 Task: Find connections with filter location Gadwāl with filter topic #jobseekerswith filter profile language Potuguese with filter current company Mobile Programming LLC with filter school Amity University Gwalior with filter industry Military and International Affairs with filter service category Outsourcing with filter keywords title Sales Associate
Action: Mouse moved to (531, 87)
Screenshot: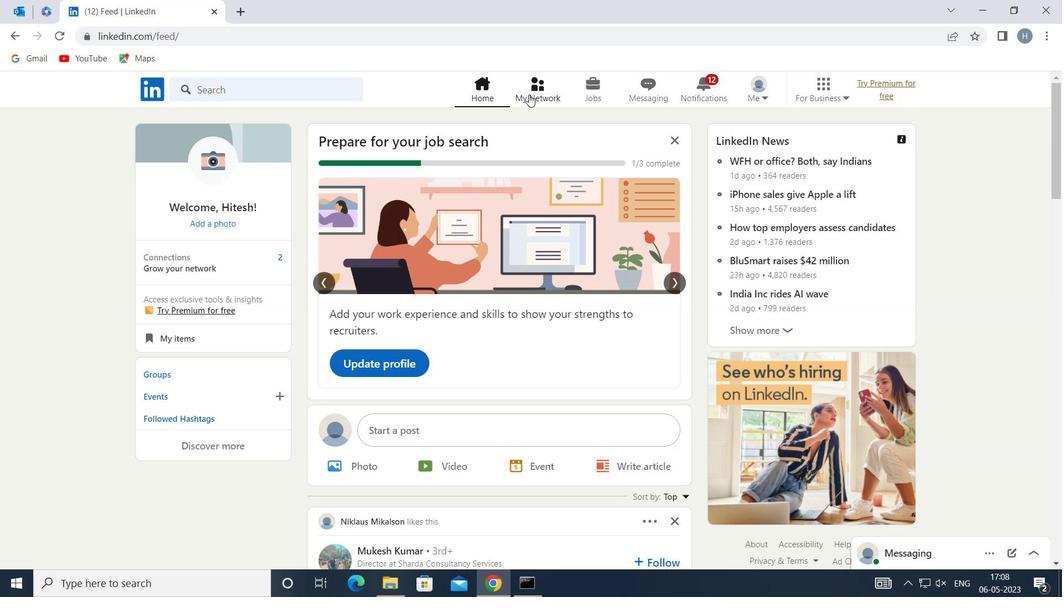 
Action: Mouse pressed left at (531, 87)
Screenshot: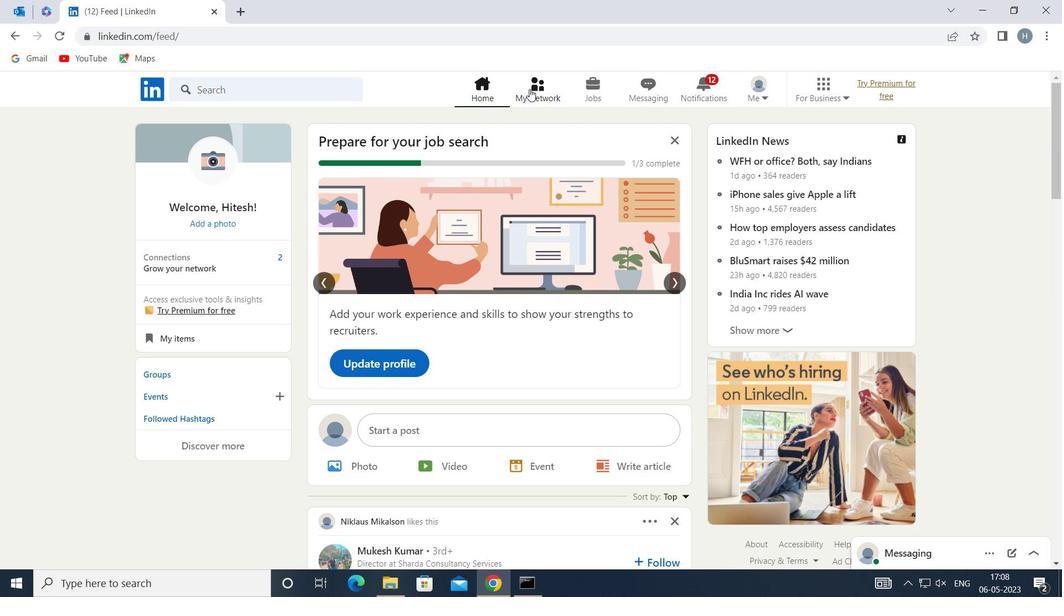 
Action: Mouse moved to (302, 164)
Screenshot: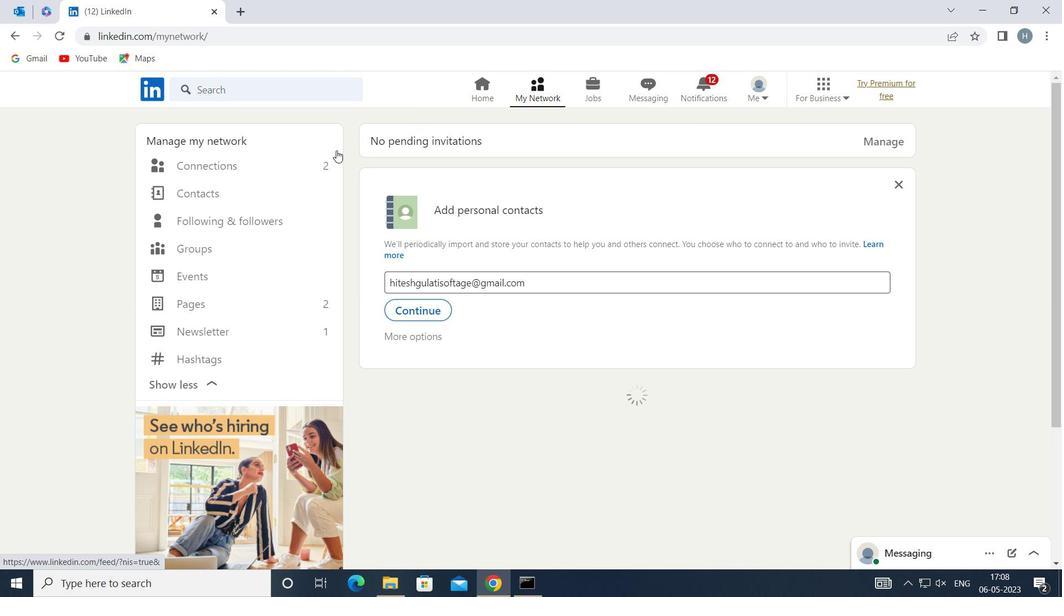 
Action: Mouse pressed left at (302, 164)
Screenshot: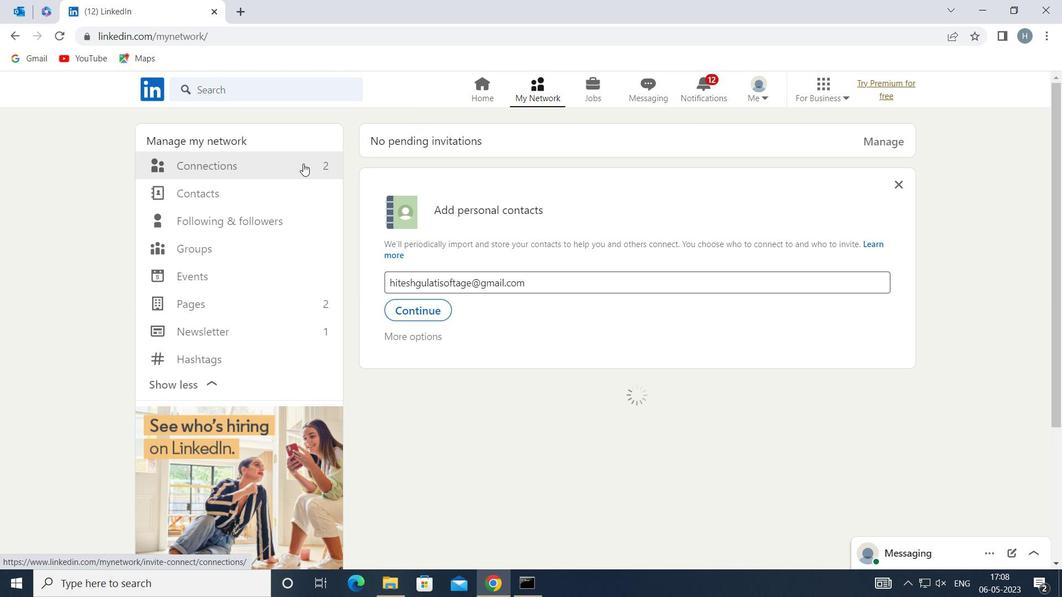 
Action: Mouse moved to (625, 170)
Screenshot: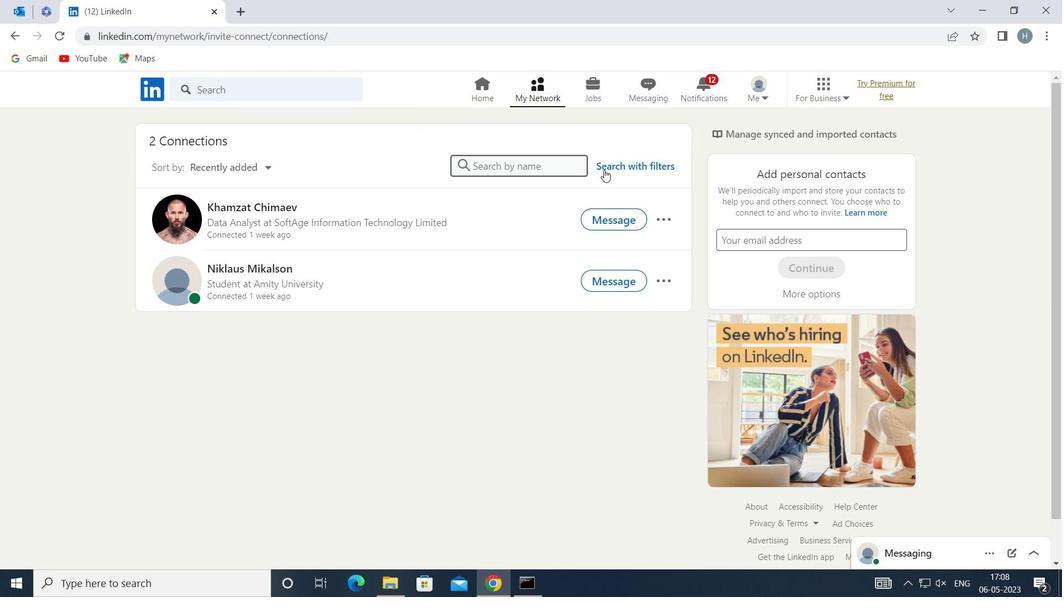 
Action: Mouse pressed left at (625, 170)
Screenshot: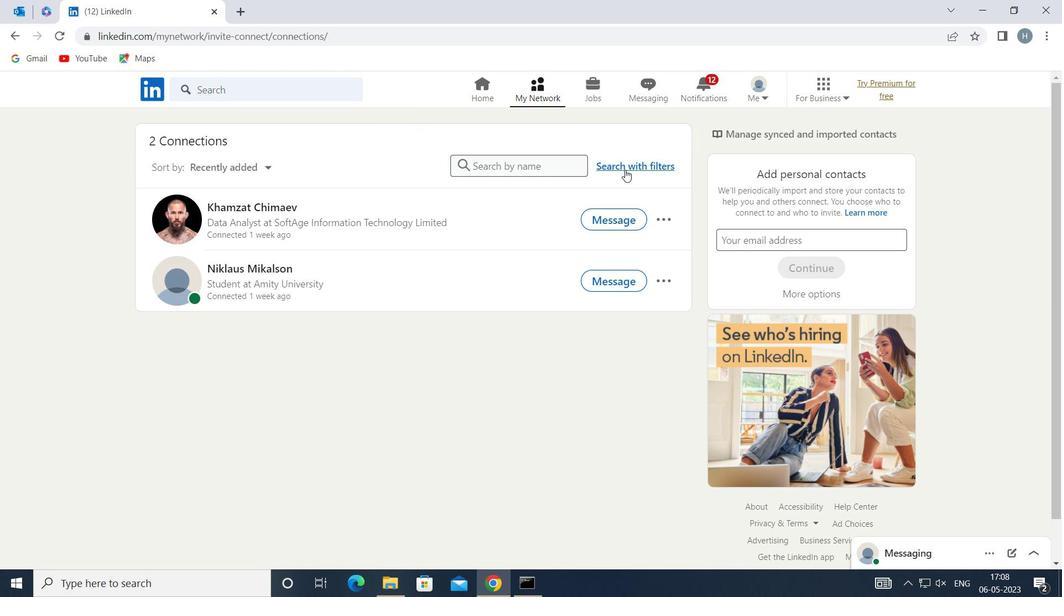 
Action: Mouse moved to (570, 126)
Screenshot: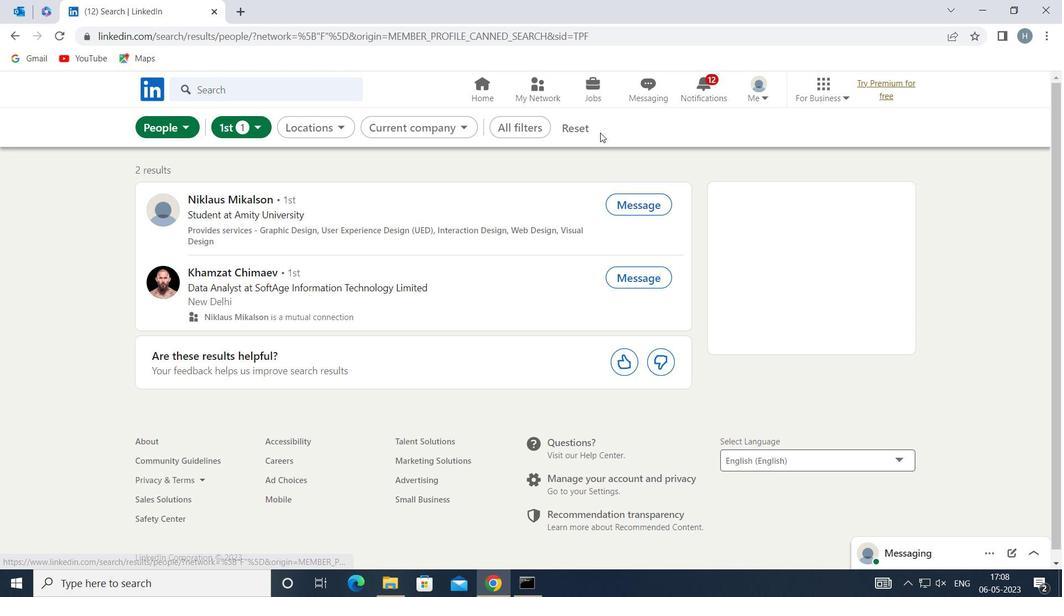 
Action: Mouse pressed left at (570, 126)
Screenshot: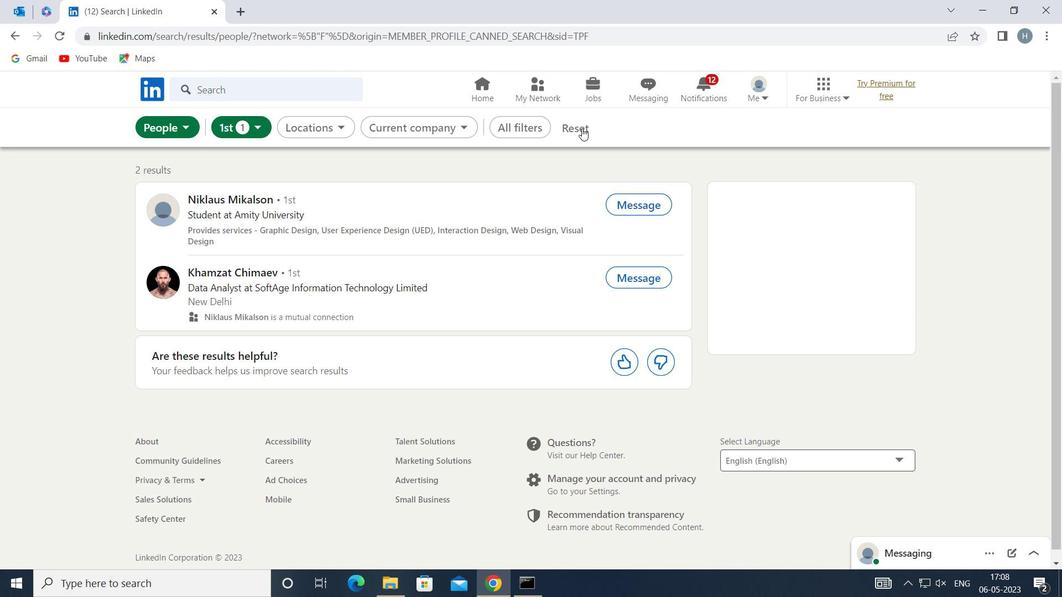 
Action: Mouse moved to (564, 126)
Screenshot: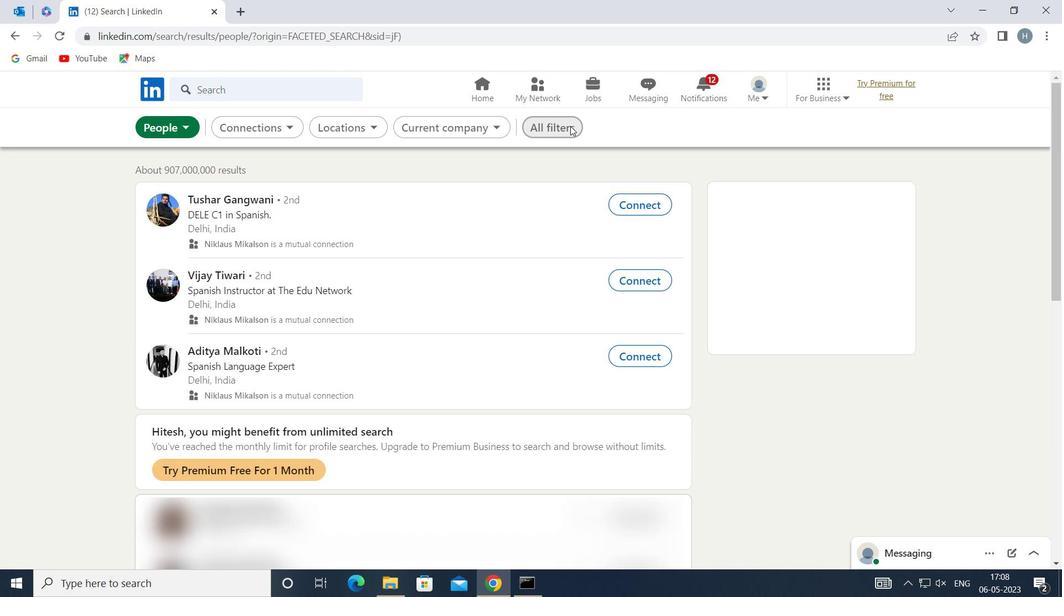 
Action: Mouse pressed left at (564, 126)
Screenshot: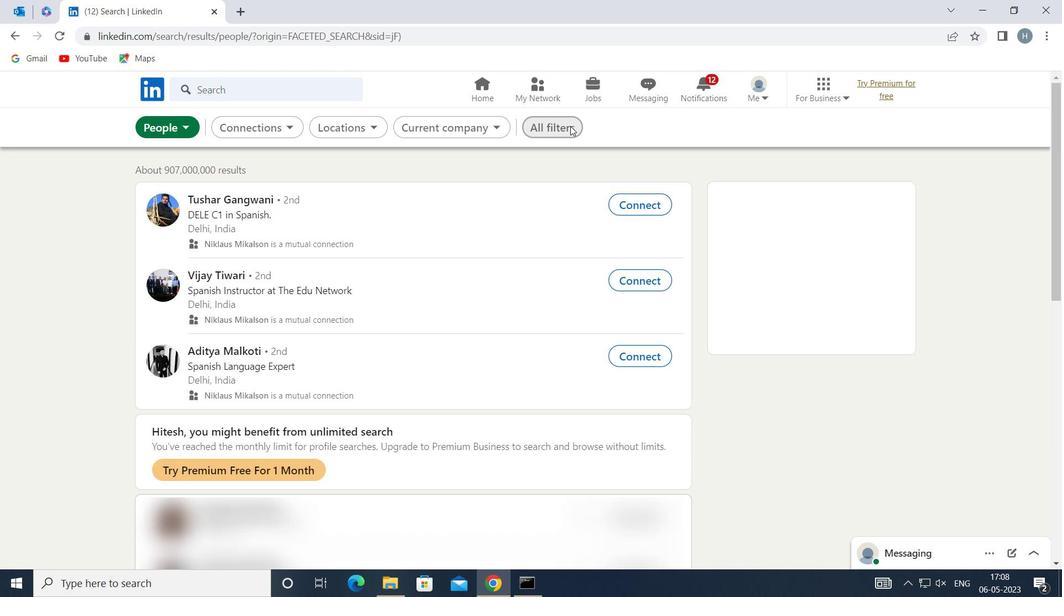 
Action: Mouse moved to (966, 387)
Screenshot: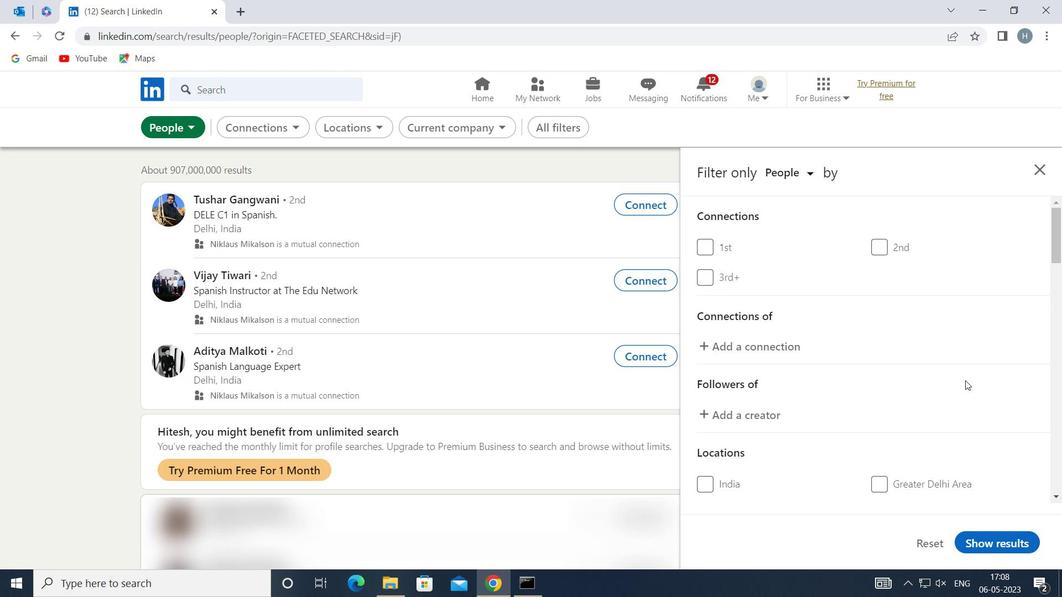 
Action: Mouse scrolled (966, 387) with delta (0, 0)
Screenshot: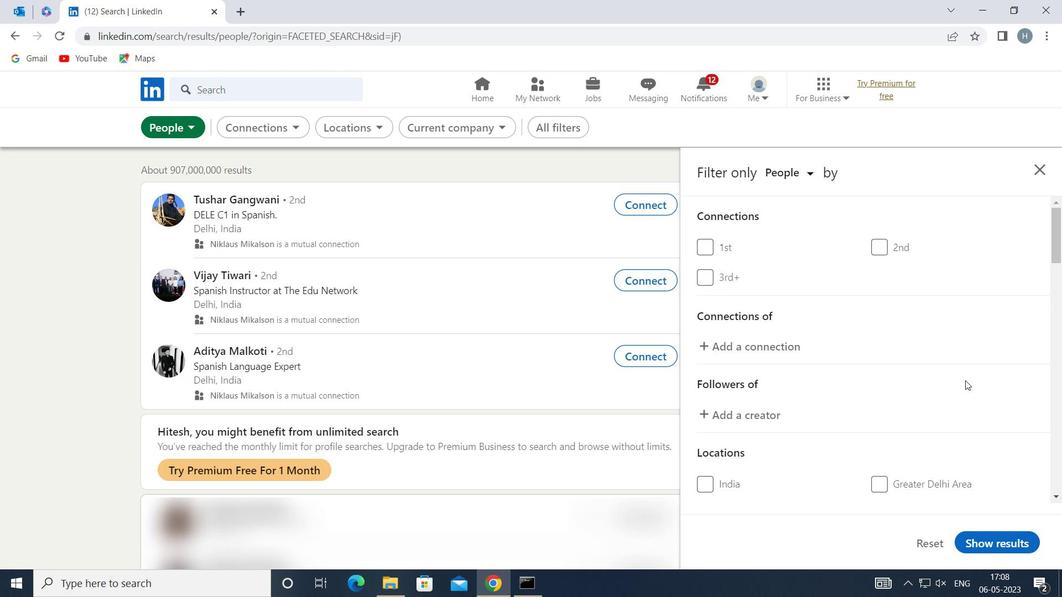 
Action: Mouse moved to (913, 351)
Screenshot: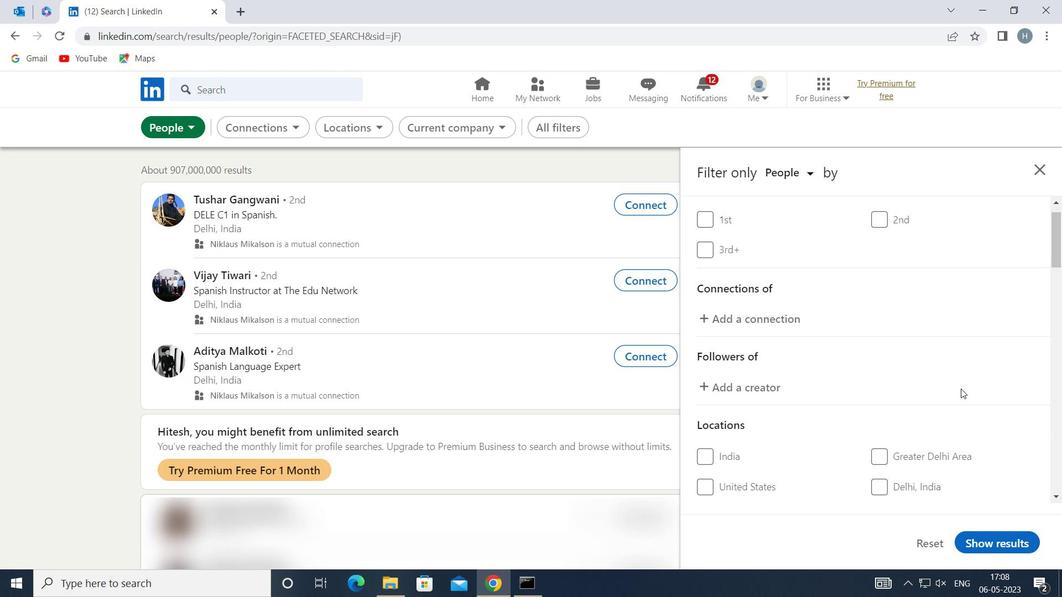 
Action: Mouse scrolled (913, 350) with delta (0, 0)
Screenshot: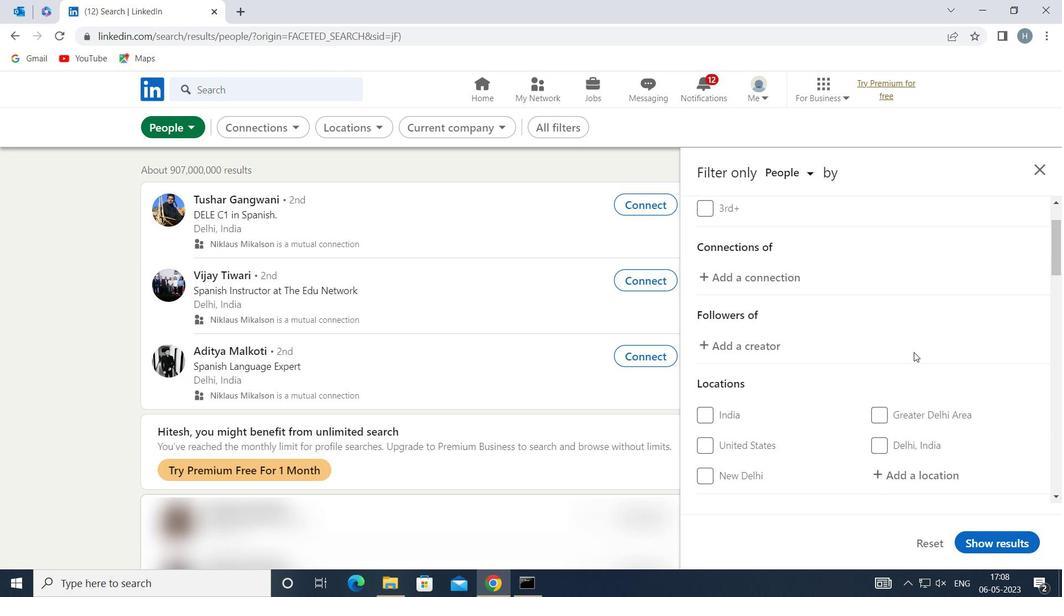 
Action: Mouse moved to (927, 403)
Screenshot: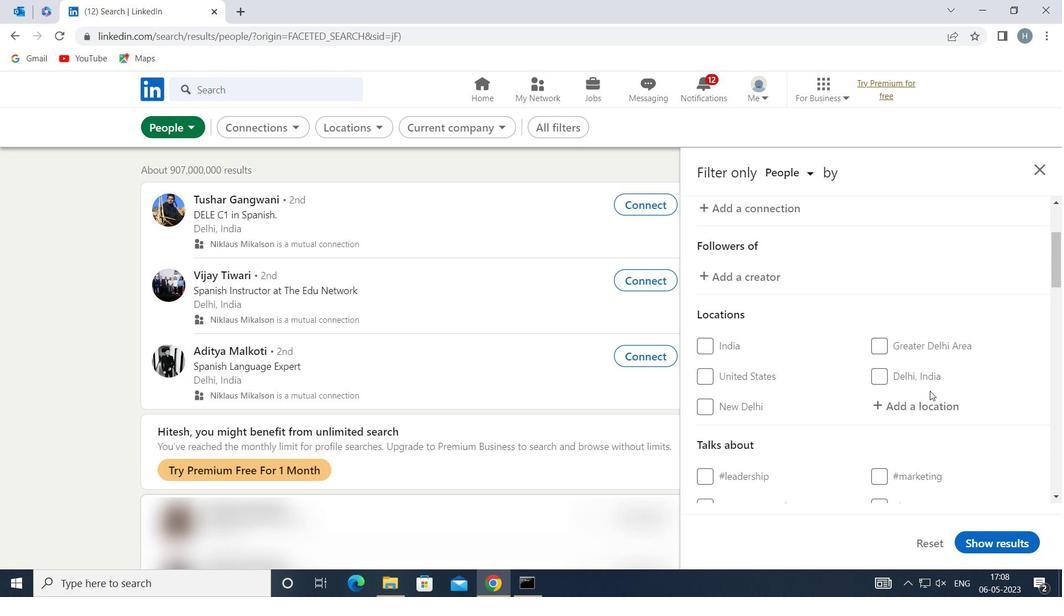 
Action: Mouse pressed left at (927, 403)
Screenshot: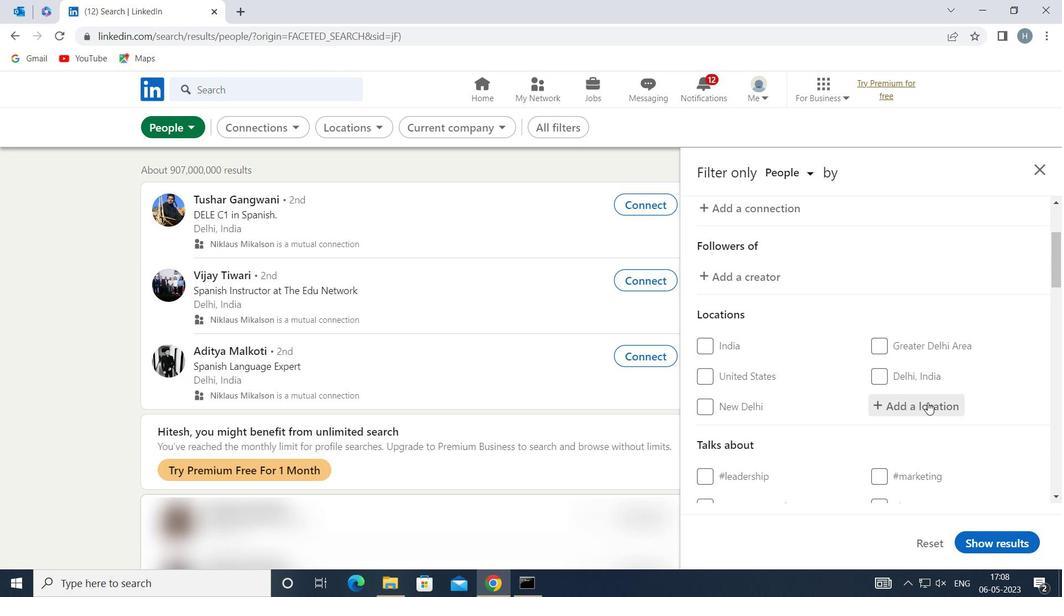 
Action: Key pressed <Key.shift>GADWAL
Screenshot: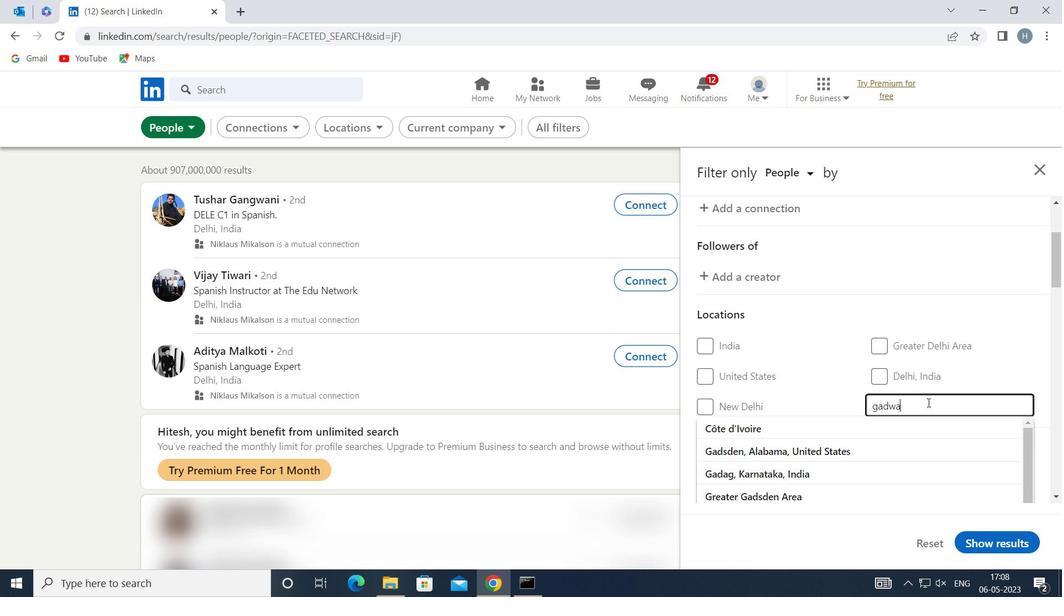 
Action: Mouse moved to (920, 427)
Screenshot: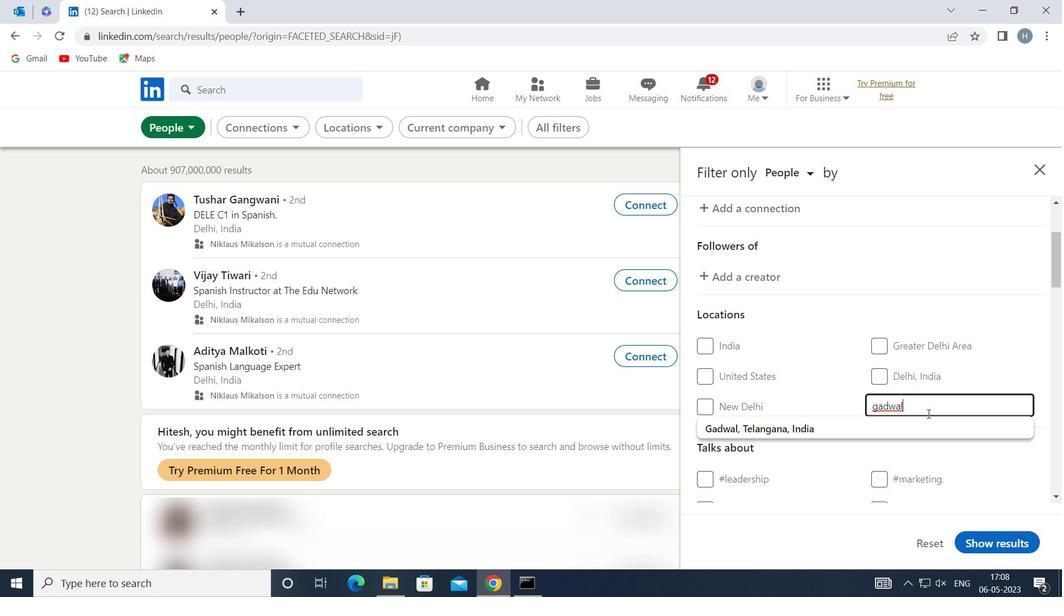 
Action: Mouse pressed left at (920, 427)
Screenshot: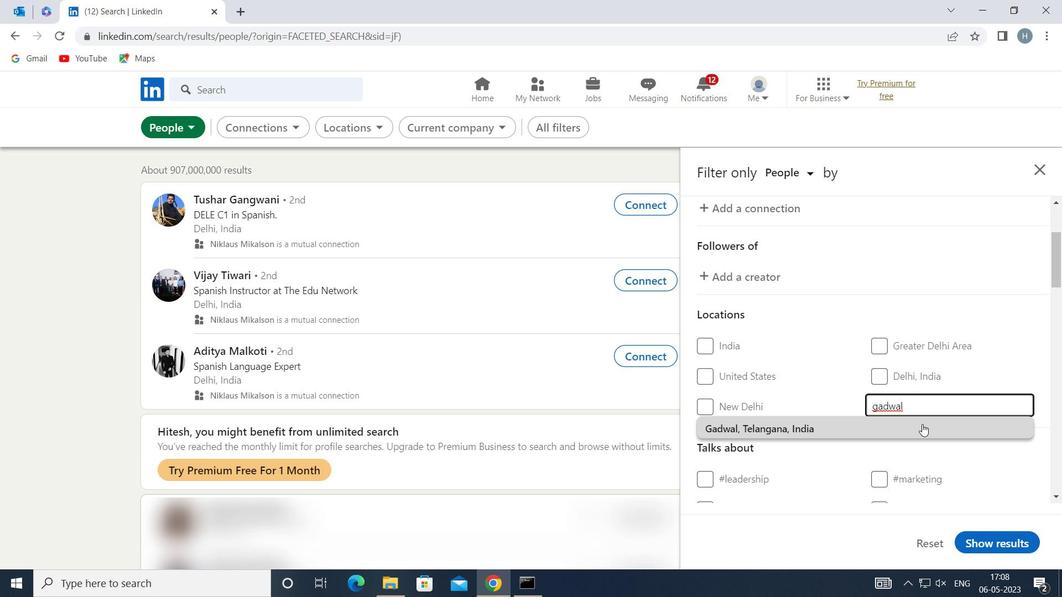 
Action: Mouse moved to (915, 416)
Screenshot: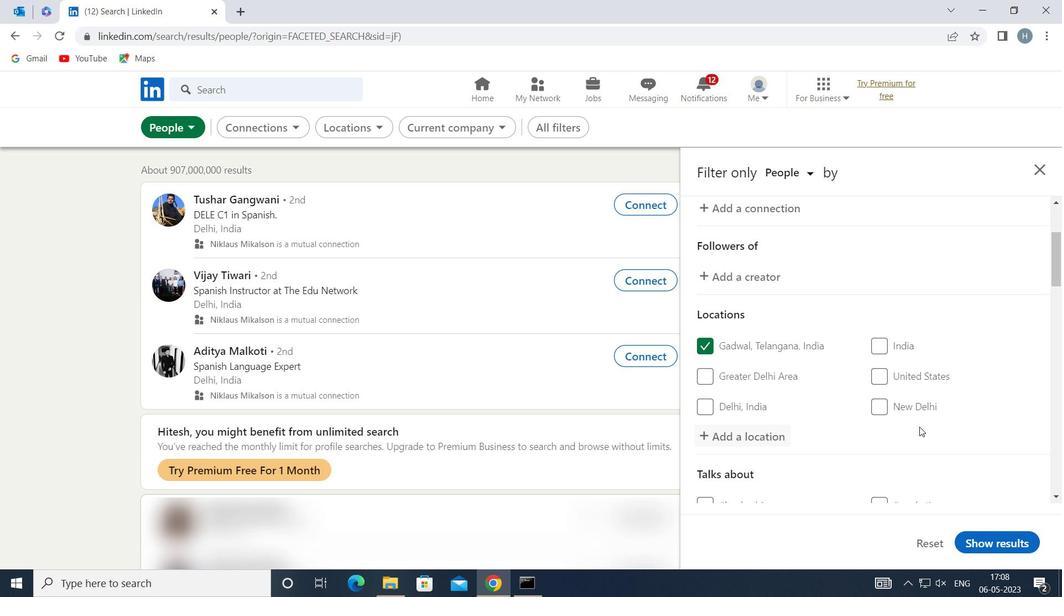 
Action: Mouse scrolled (915, 415) with delta (0, 0)
Screenshot: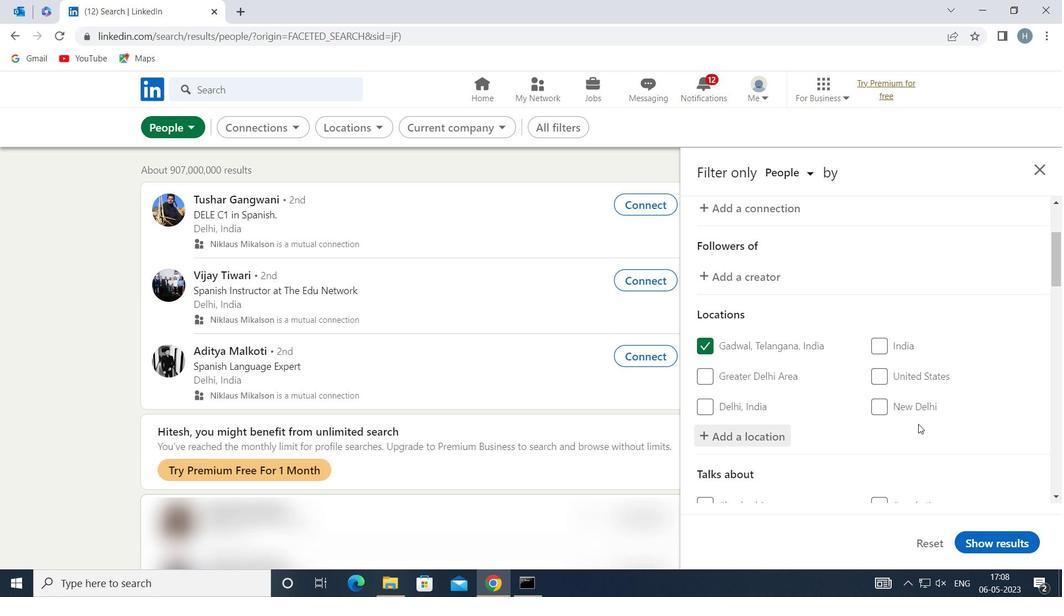 
Action: Mouse scrolled (915, 415) with delta (0, 0)
Screenshot: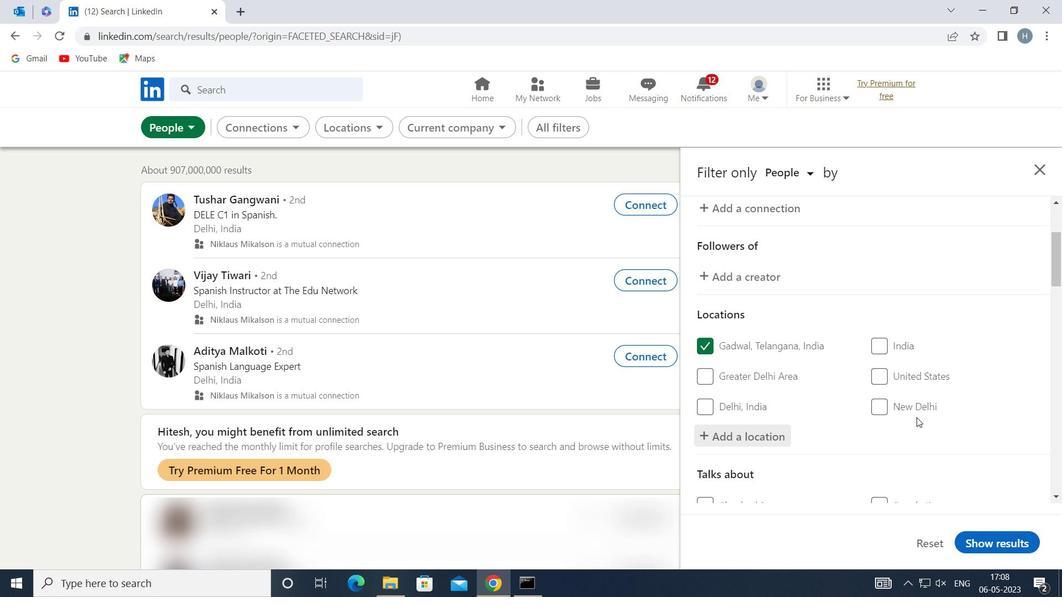 
Action: Mouse moved to (914, 410)
Screenshot: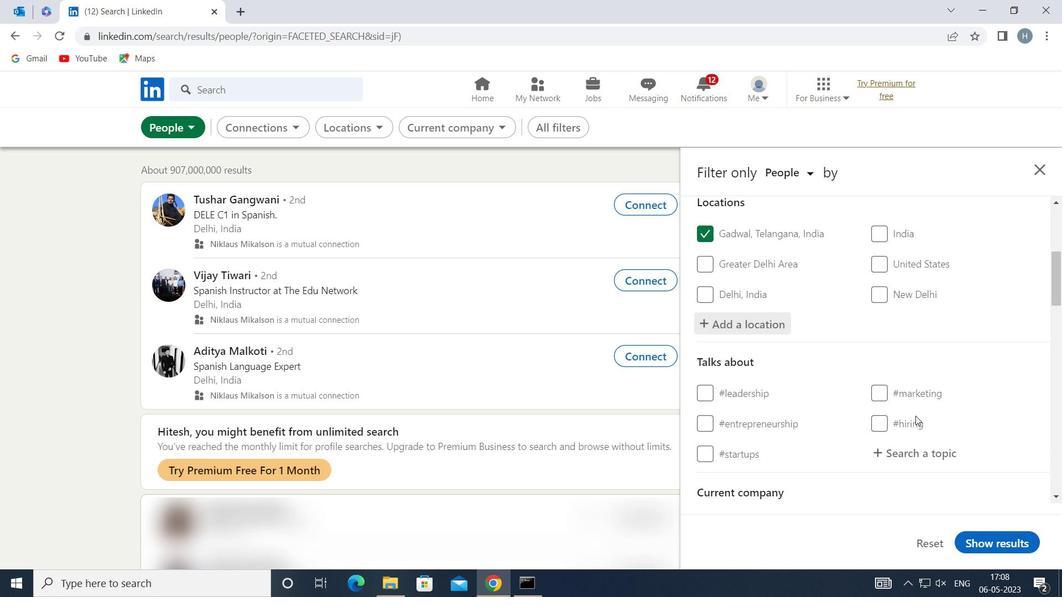 
Action: Mouse scrolled (914, 410) with delta (0, 0)
Screenshot: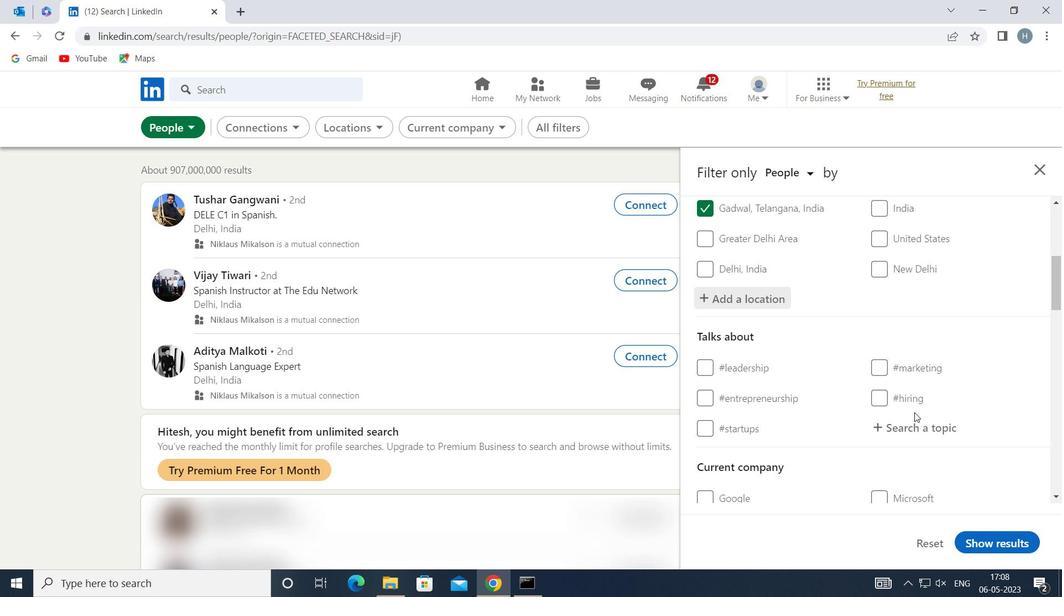 
Action: Mouse moved to (930, 354)
Screenshot: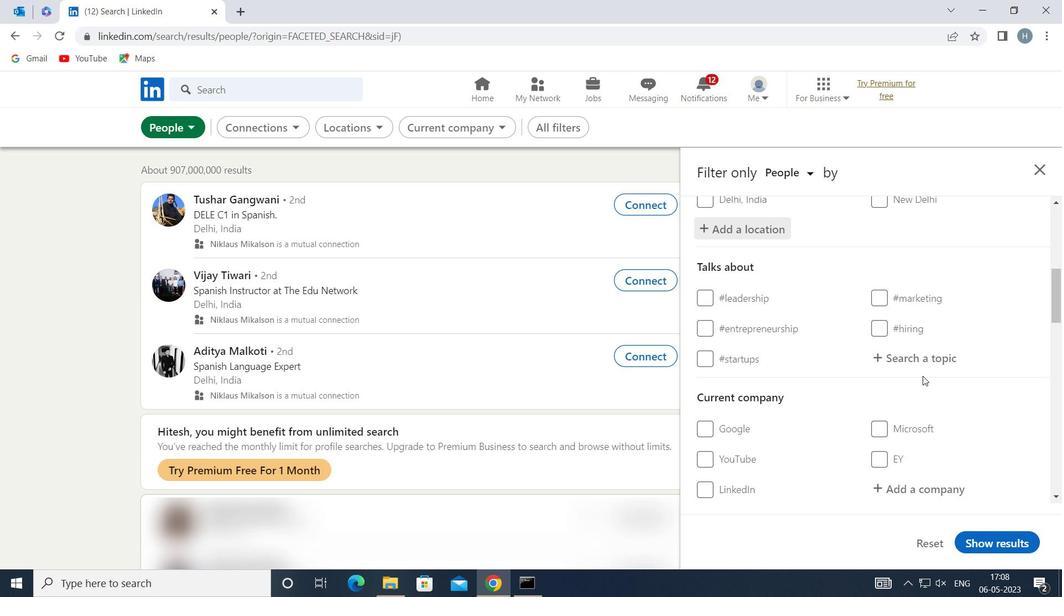 
Action: Mouse pressed left at (930, 354)
Screenshot: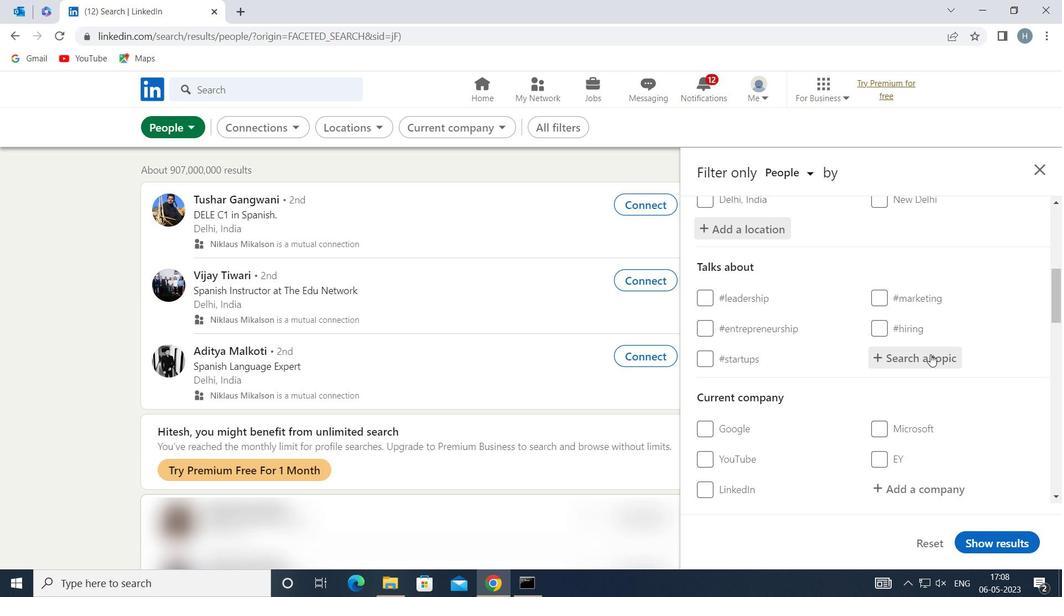 
Action: Key pressed <Key.shift>JOBSEEKERS
Screenshot: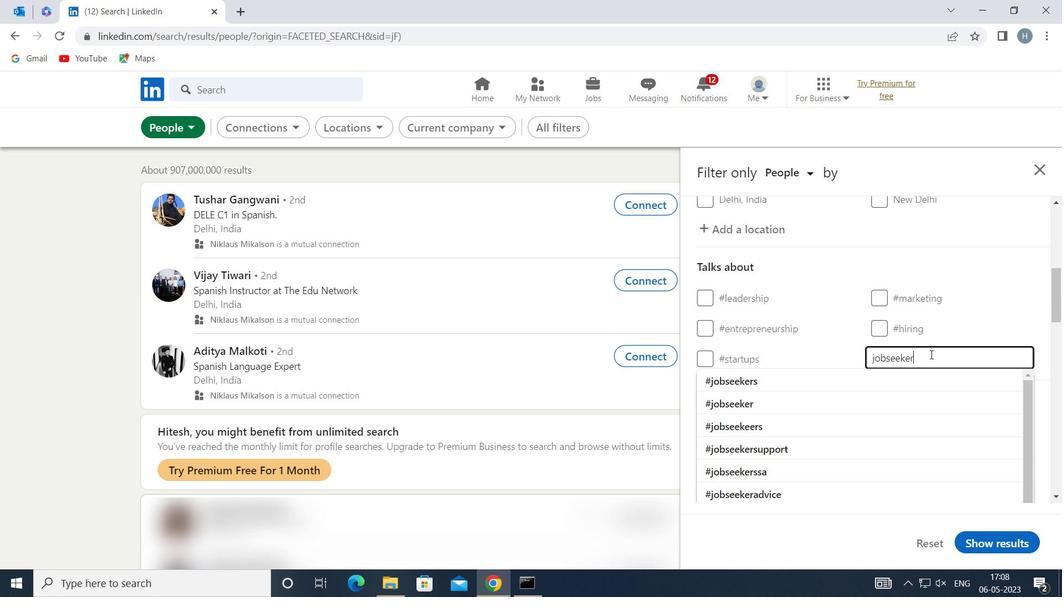 
Action: Mouse moved to (884, 381)
Screenshot: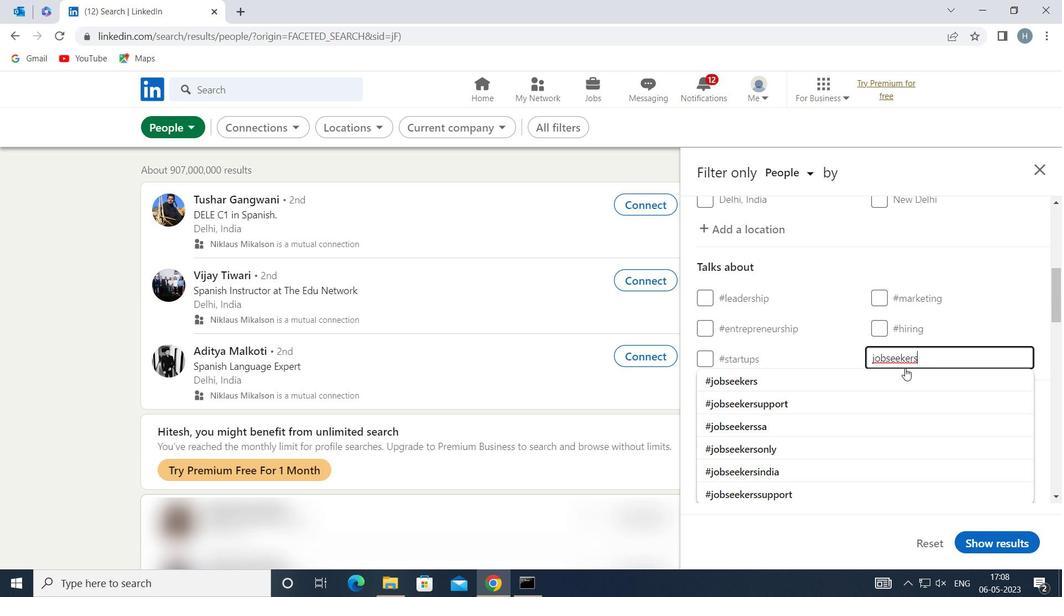 
Action: Mouse pressed left at (884, 381)
Screenshot: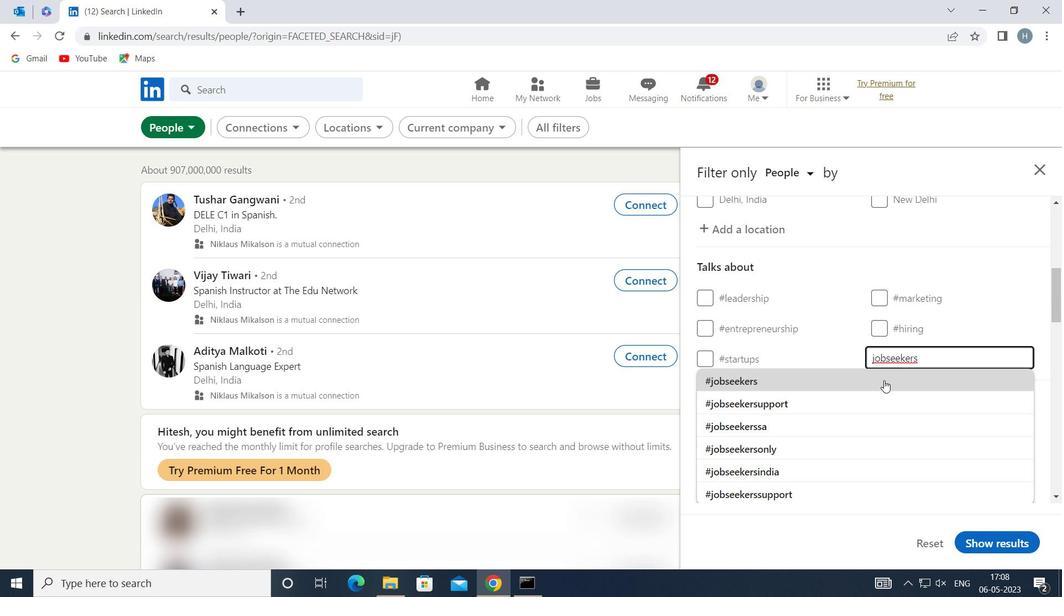 
Action: Mouse moved to (872, 363)
Screenshot: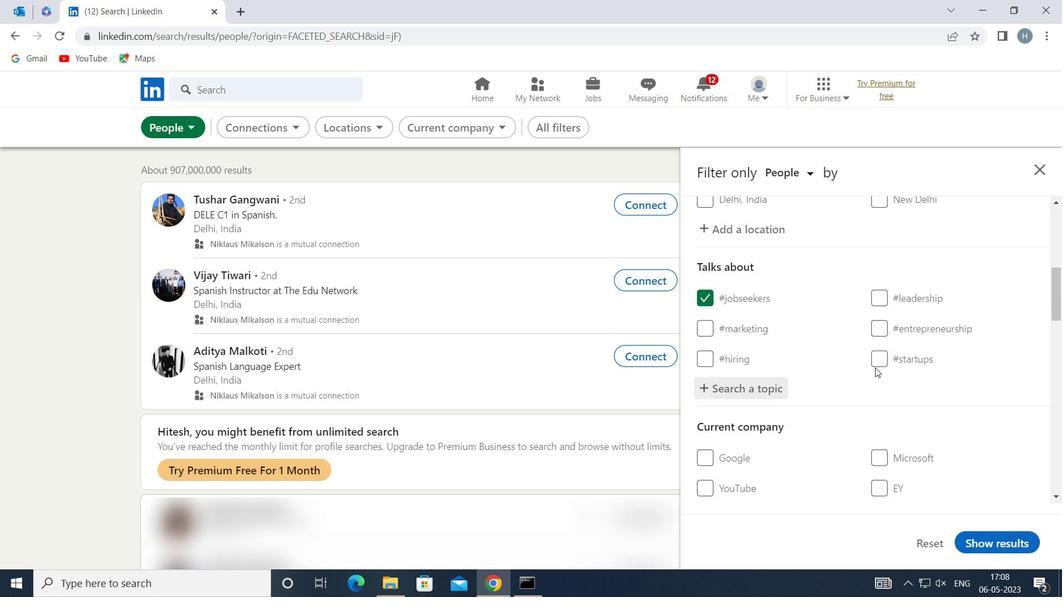 
Action: Mouse scrolled (872, 362) with delta (0, 0)
Screenshot: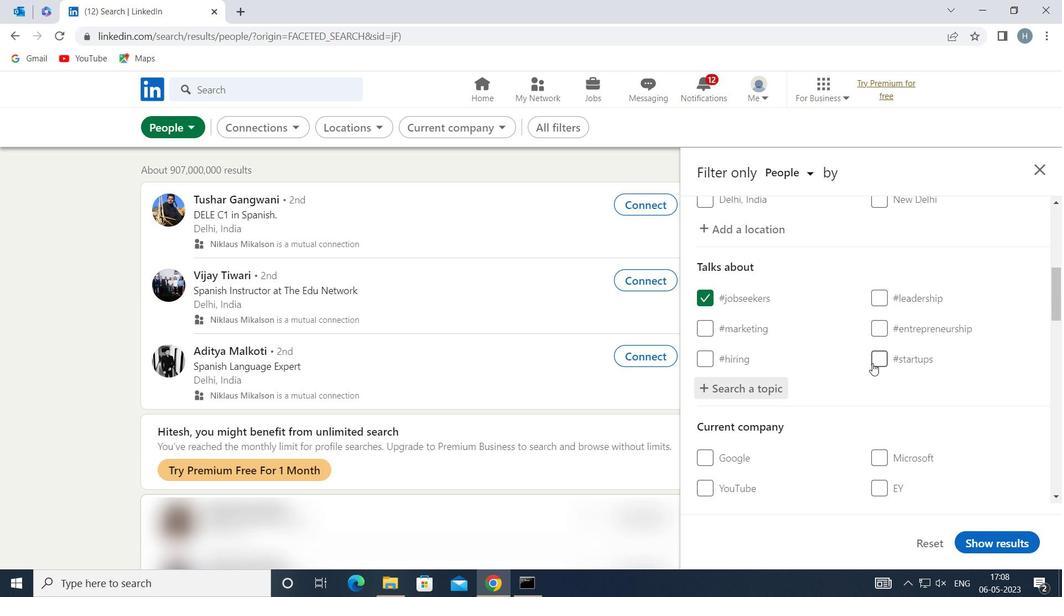 
Action: Mouse moved to (871, 360)
Screenshot: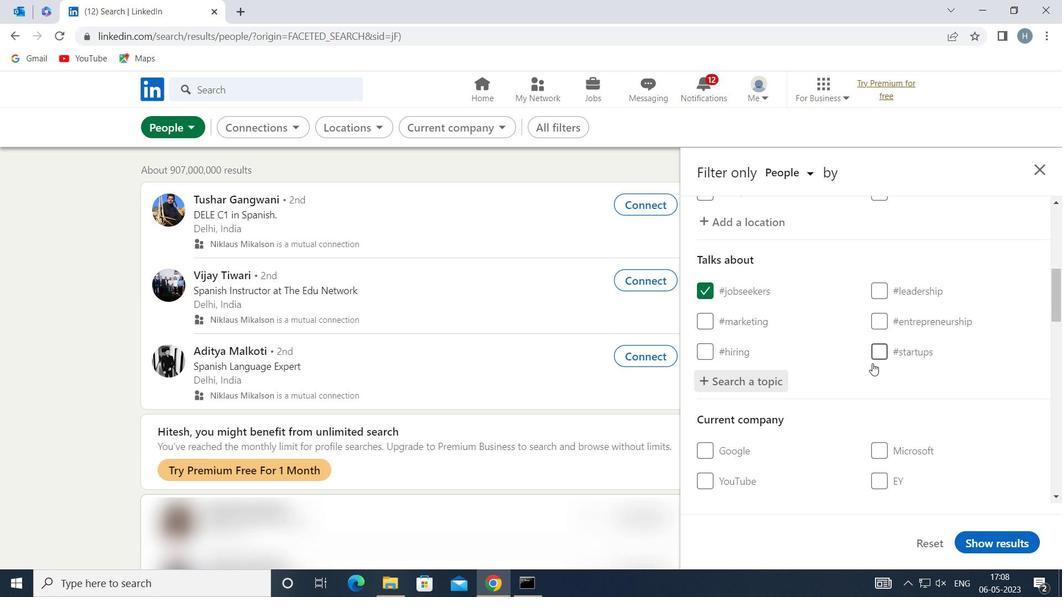 
Action: Mouse scrolled (871, 359) with delta (0, 0)
Screenshot: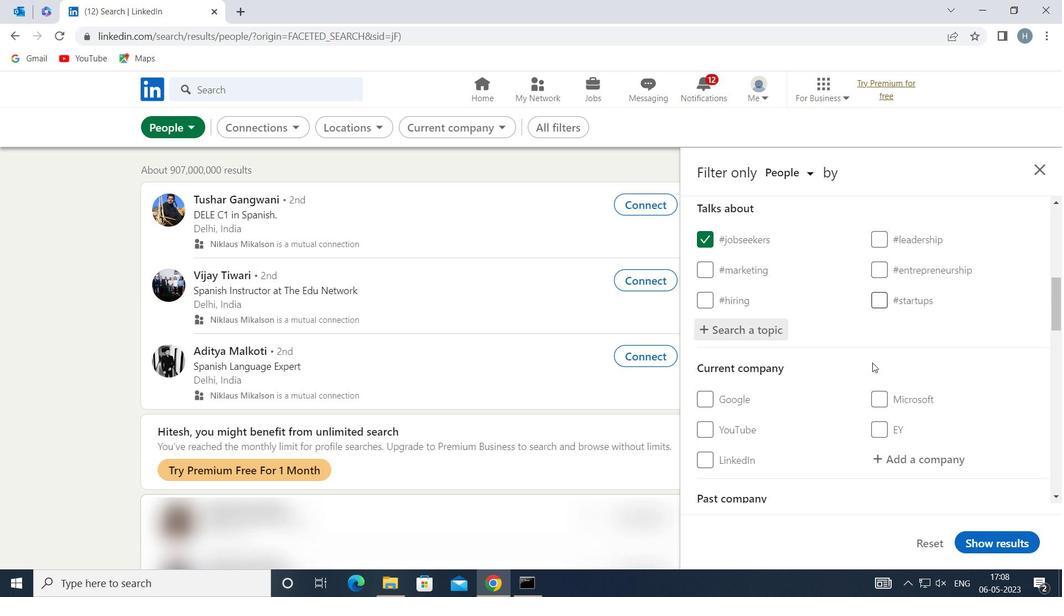 
Action: Mouse moved to (870, 354)
Screenshot: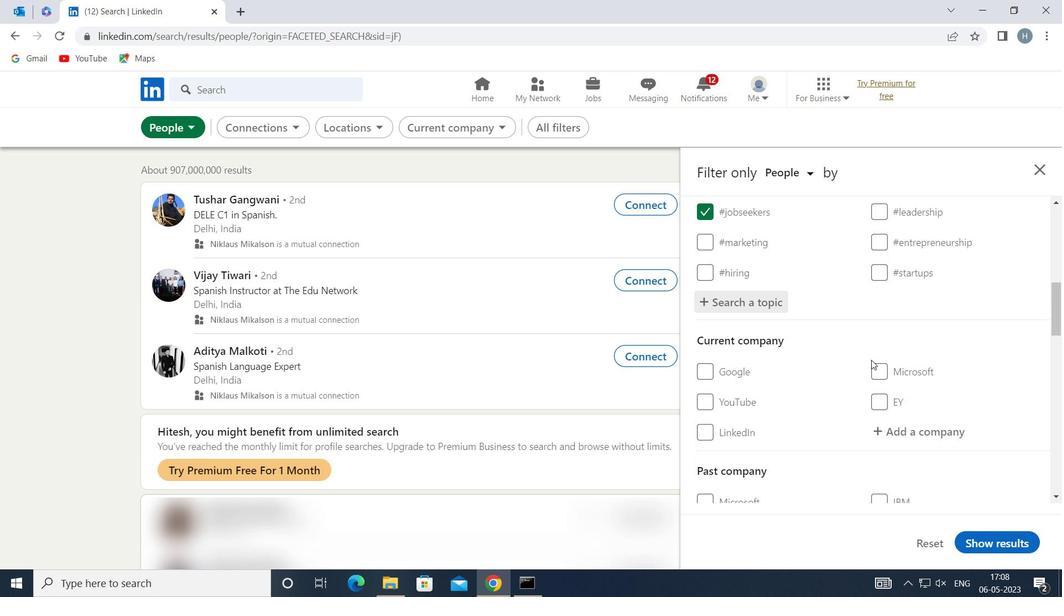 
Action: Mouse scrolled (870, 353) with delta (0, 0)
Screenshot: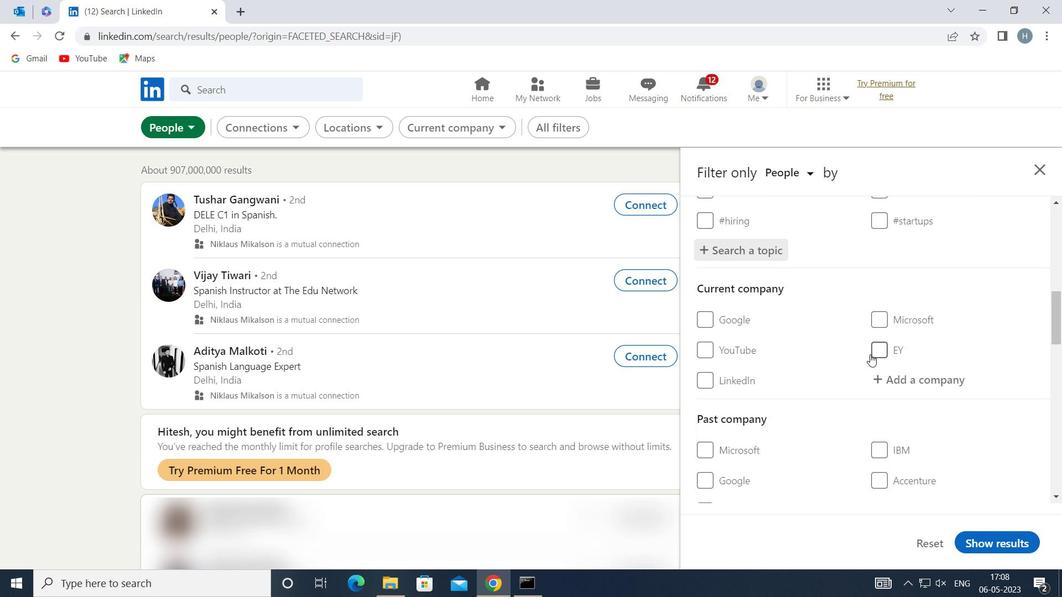 
Action: Mouse moved to (870, 351)
Screenshot: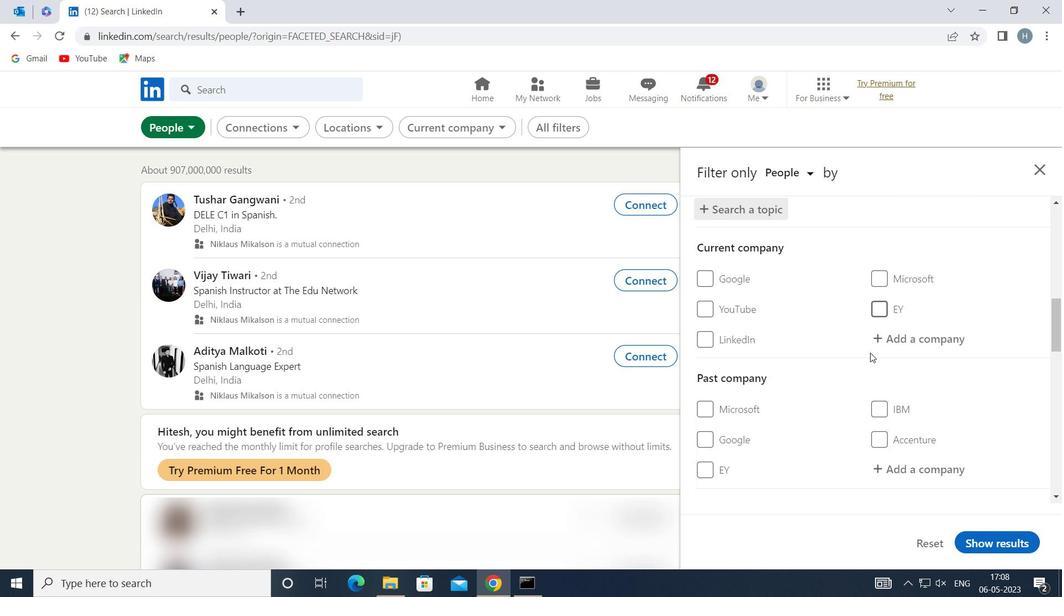 
Action: Mouse scrolled (870, 351) with delta (0, 0)
Screenshot: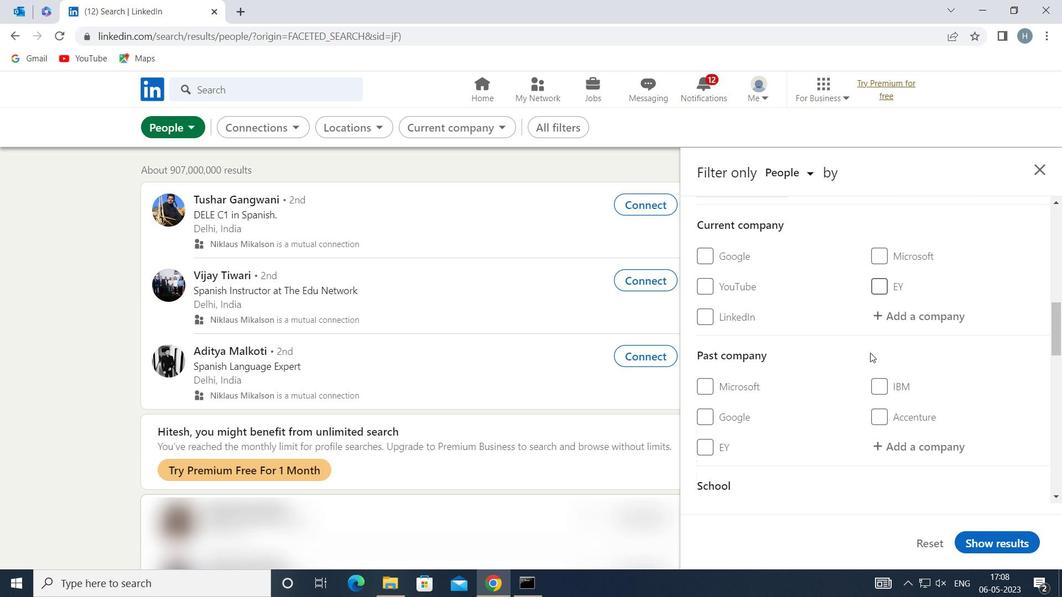 
Action: Mouse scrolled (870, 351) with delta (0, 0)
Screenshot: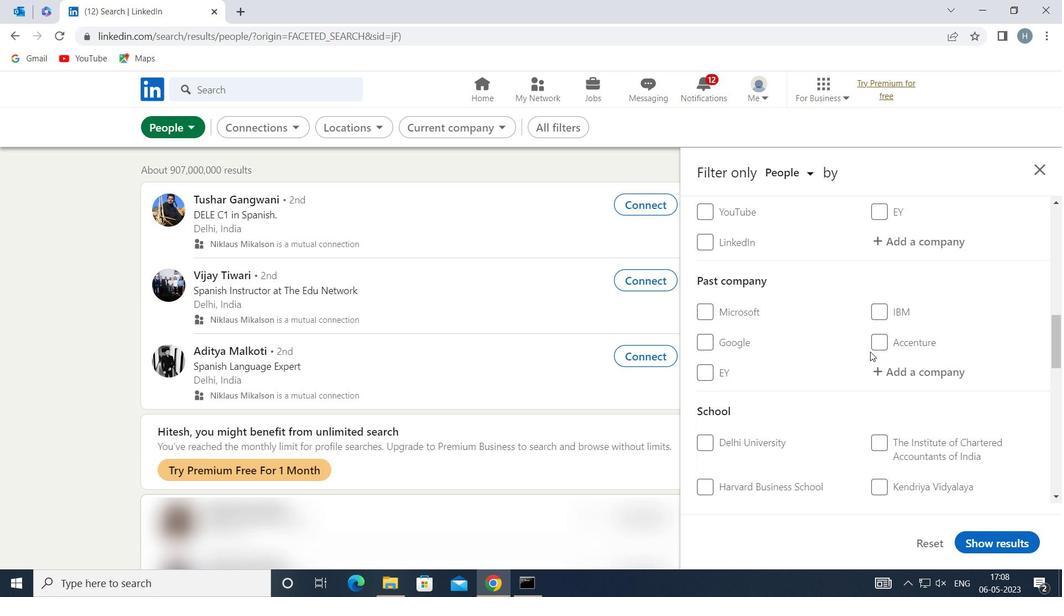 
Action: Mouse scrolled (870, 351) with delta (0, 0)
Screenshot: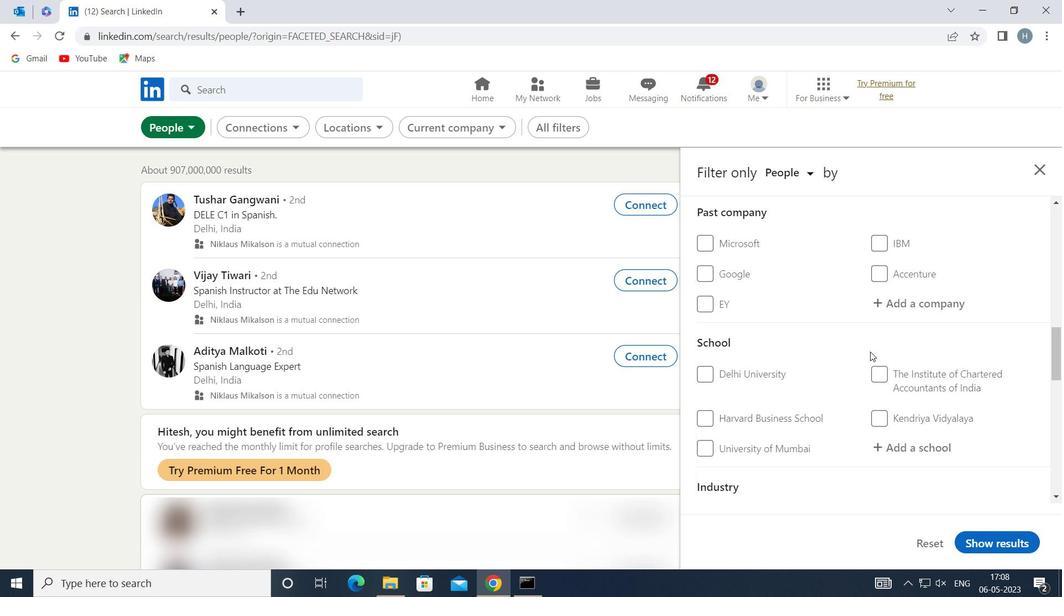 
Action: Mouse scrolled (870, 351) with delta (0, 0)
Screenshot: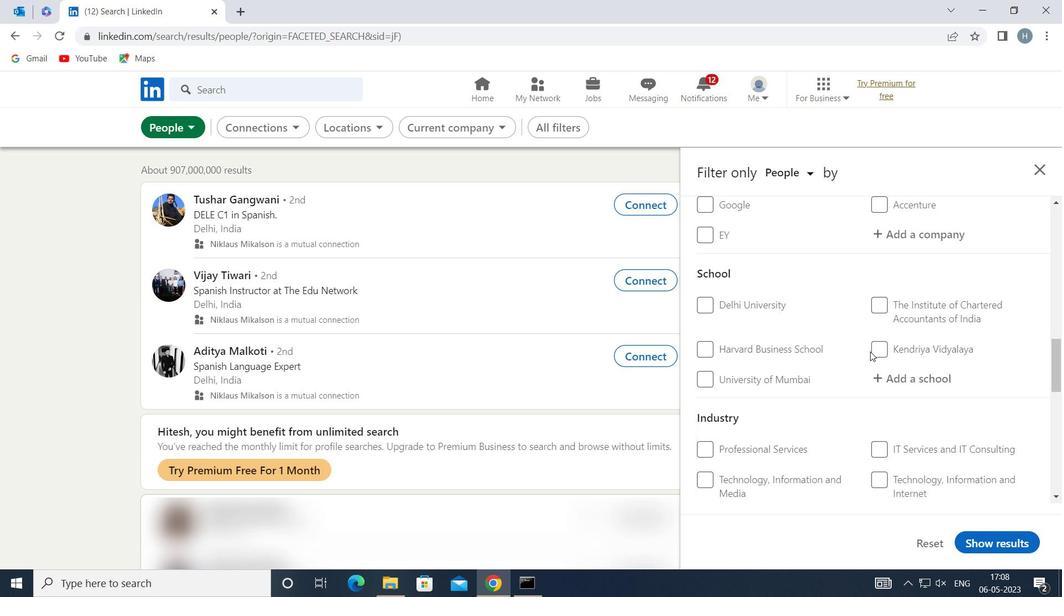 
Action: Mouse scrolled (870, 351) with delta (0, 0)
Screenshot: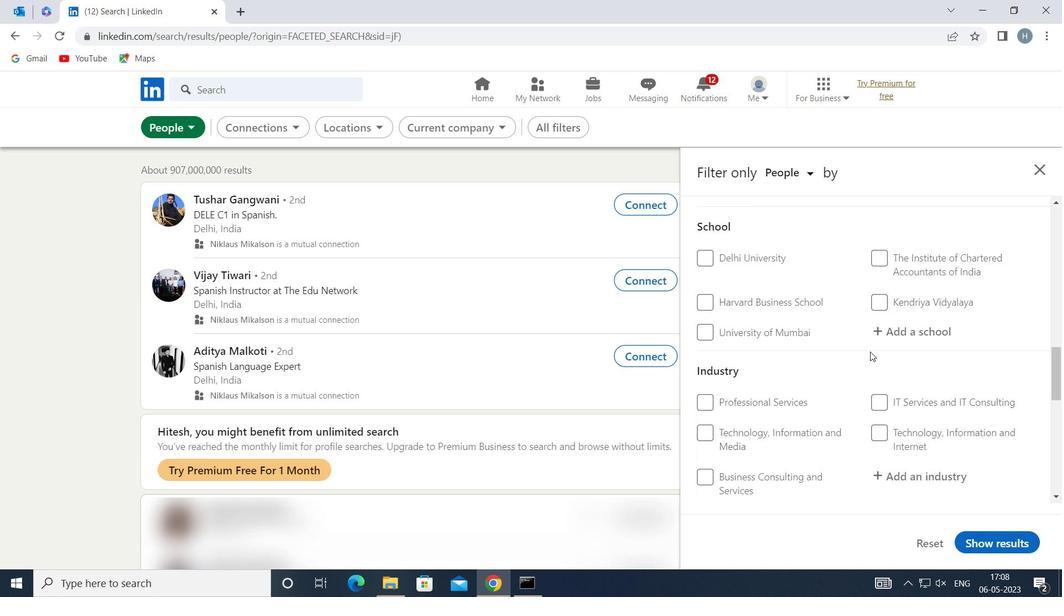 
Action: Mouse scrolled (870, 351) with delta (0, 0)
Screenshot: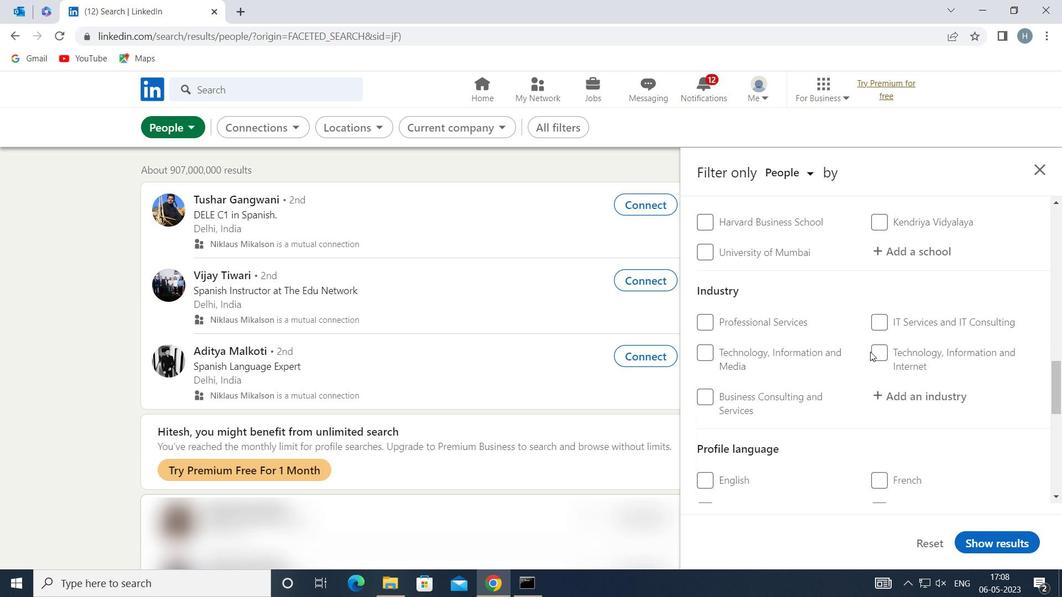 
Action: Mouse scrolled (870, 351) with delta (0, 0)
Screenshot: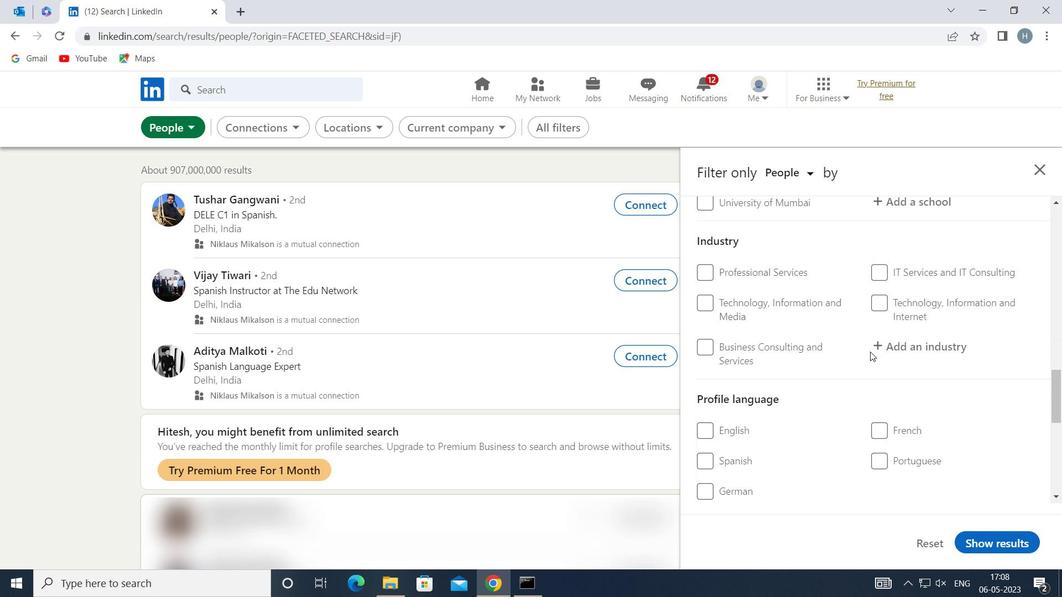 
Action: Mouse moved to (875, 360)
Screenshot: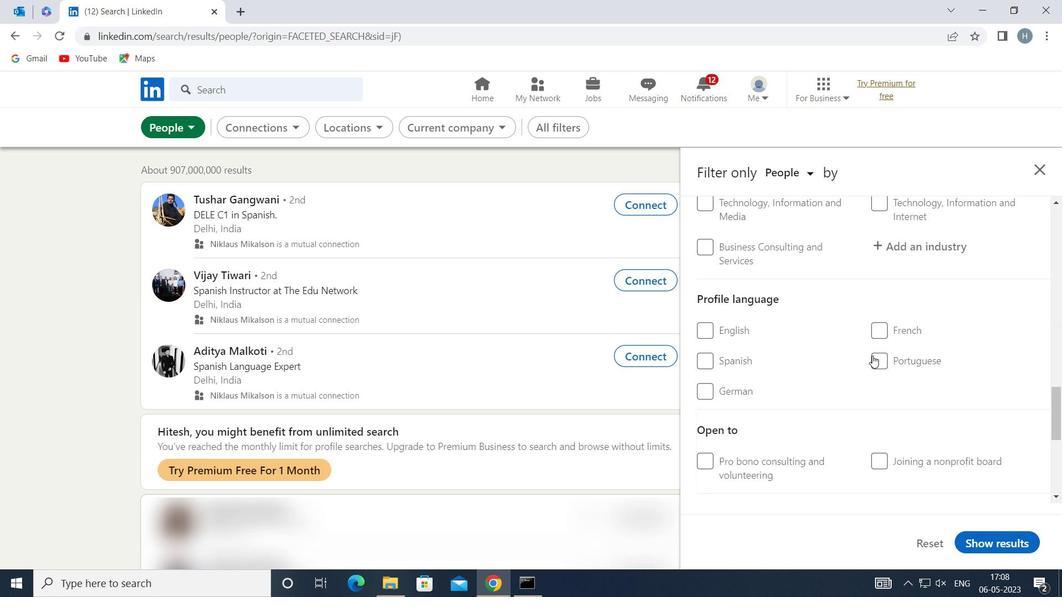 
Action: Mouse pressed left at (875, 360)
Screenshot: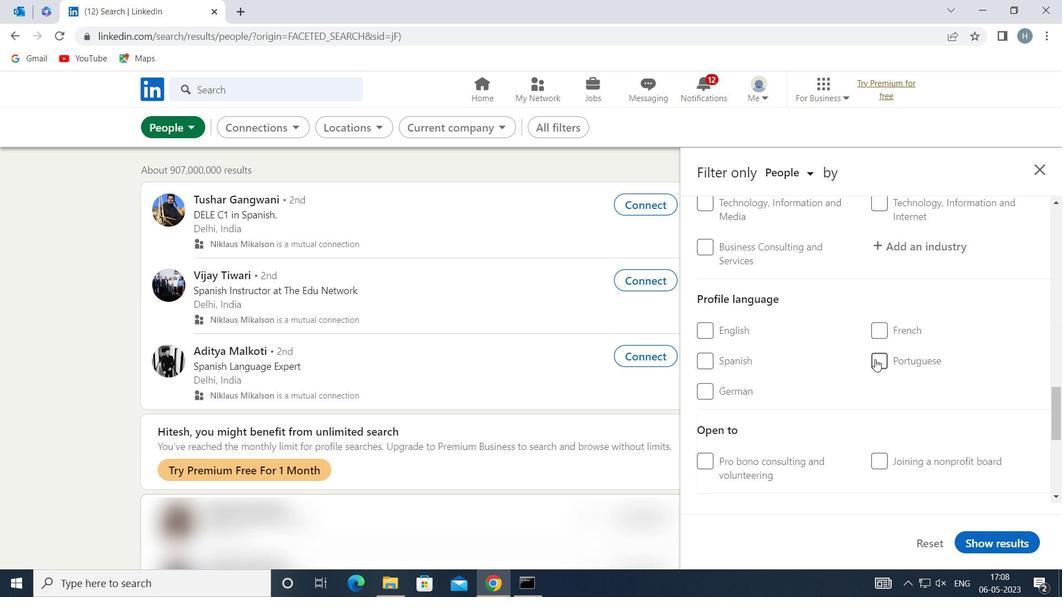 
Action: Mouse moved to (843, 370)
Screenshot: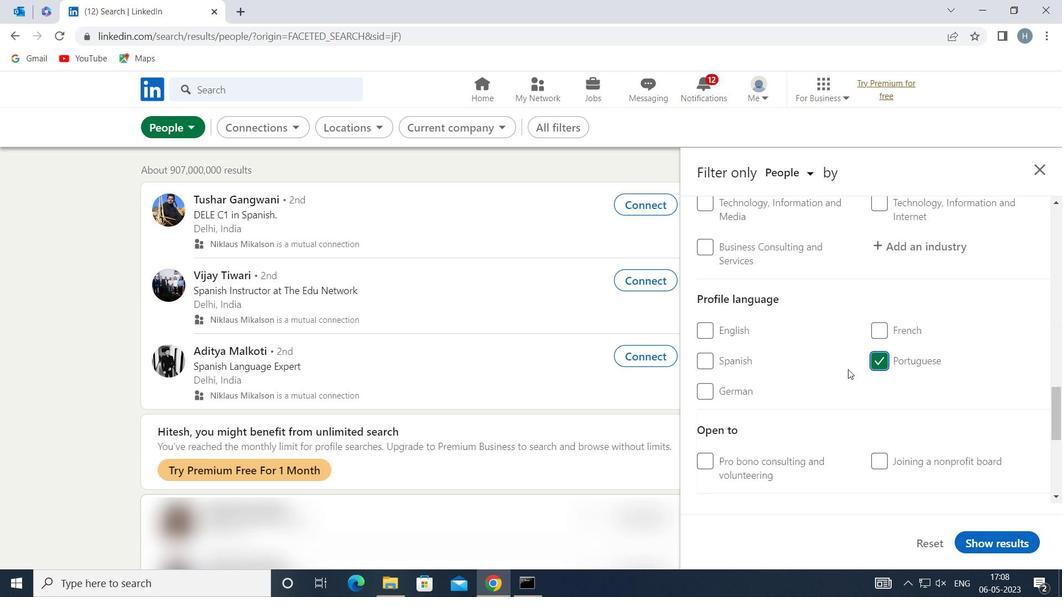 
Action: Mouse scrolled (843, 371) with delta (0, 0)
Screenshot: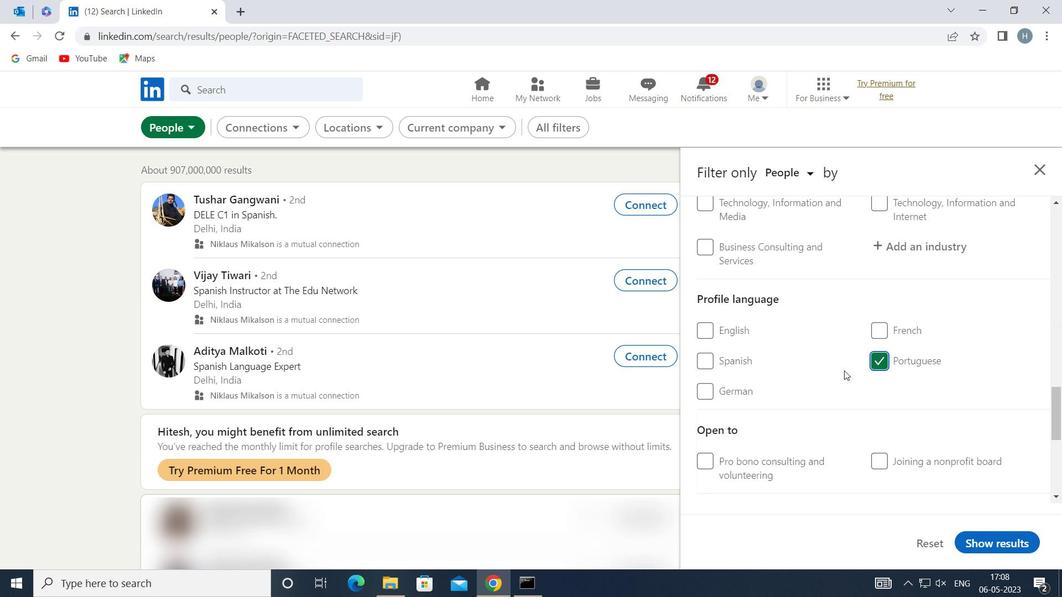 
Action: Mouse scrolled (843, 371) with delta (0, 0)
Screenshot: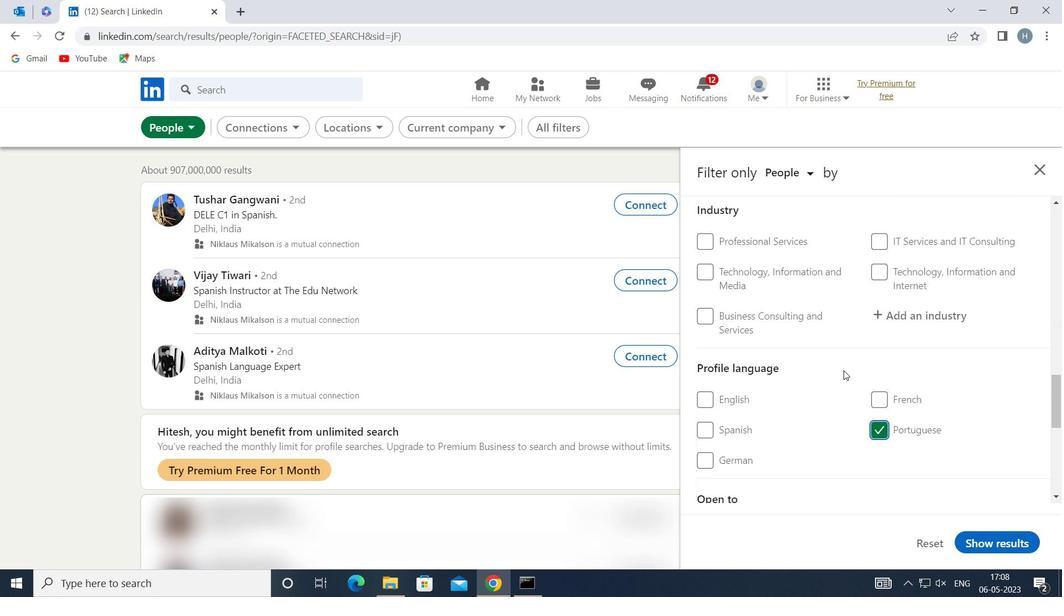 
Action: Mouse scrolled (843, 371) with delta (0, 0)
Screenshot: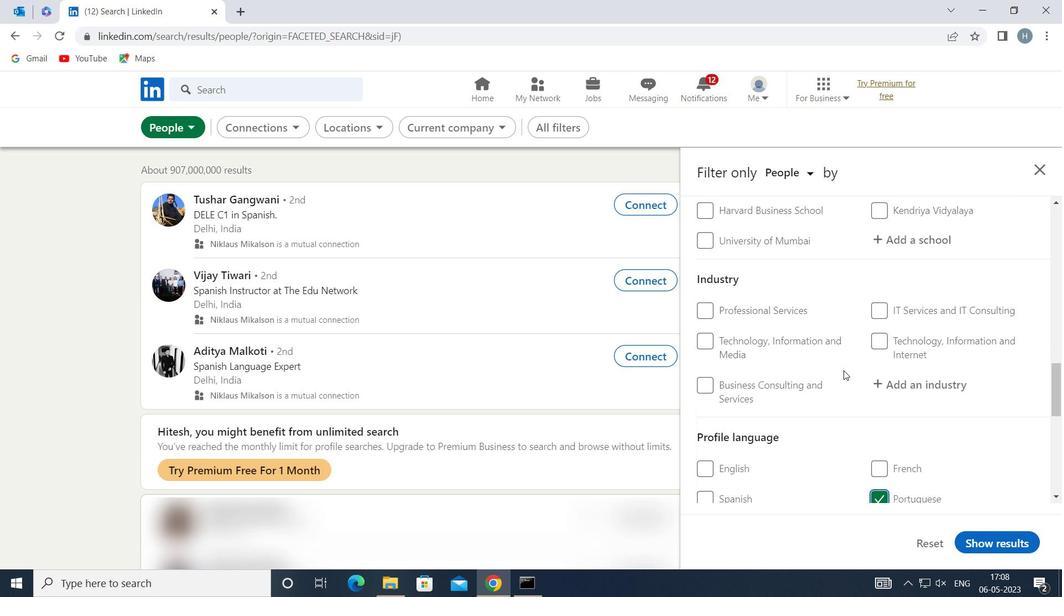 
Action: Mouse moved to (841, 370)
Screenshot: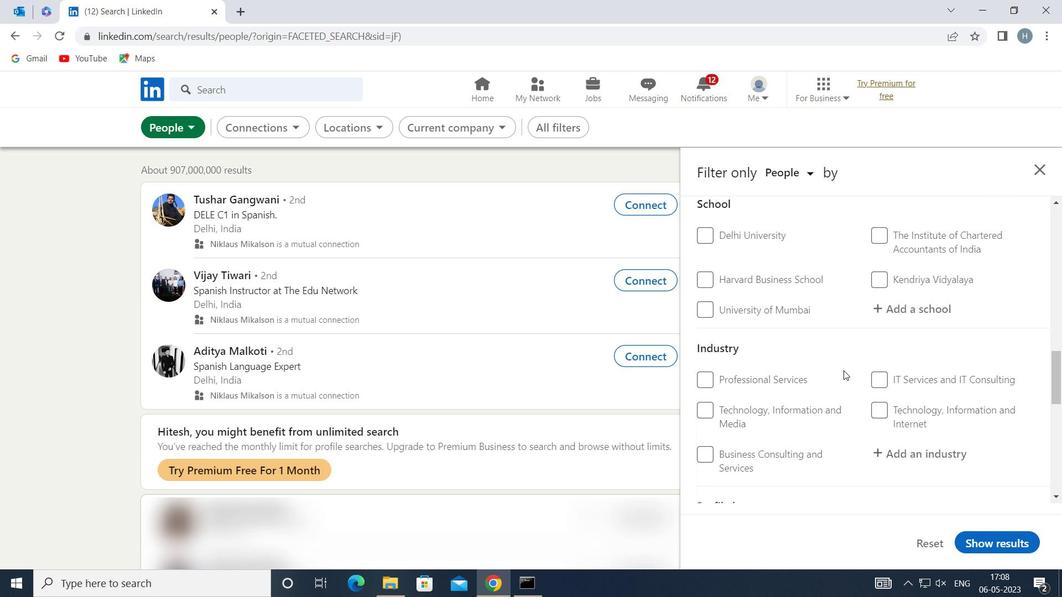 
Action: Mouse scrolled (841, 371) with delta (0, 0)
Screenshot: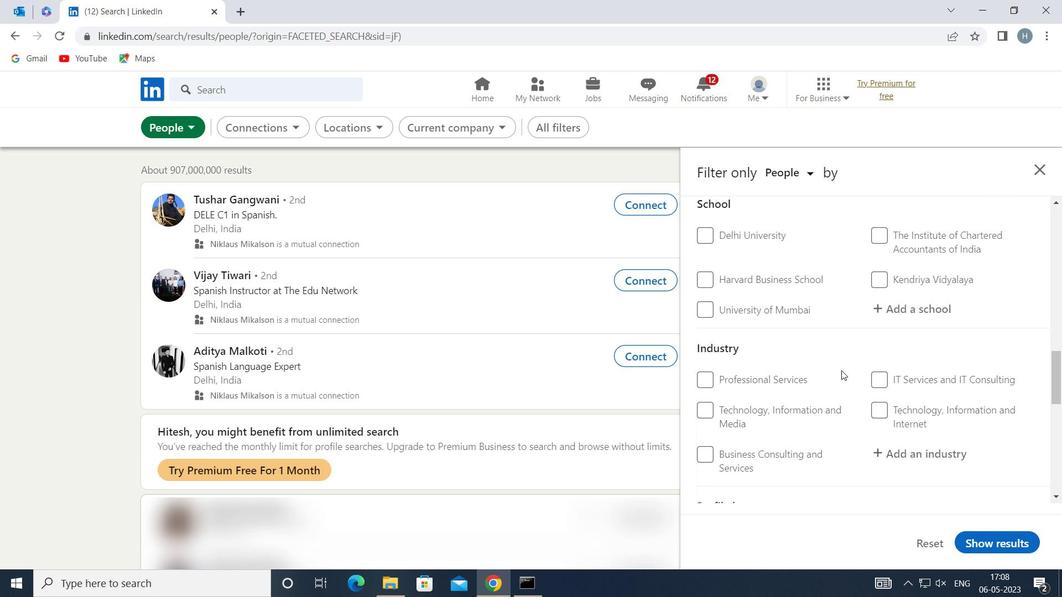 
Action: Mouse scrolled (841, 371) with delta (0, 0)
Screenshot: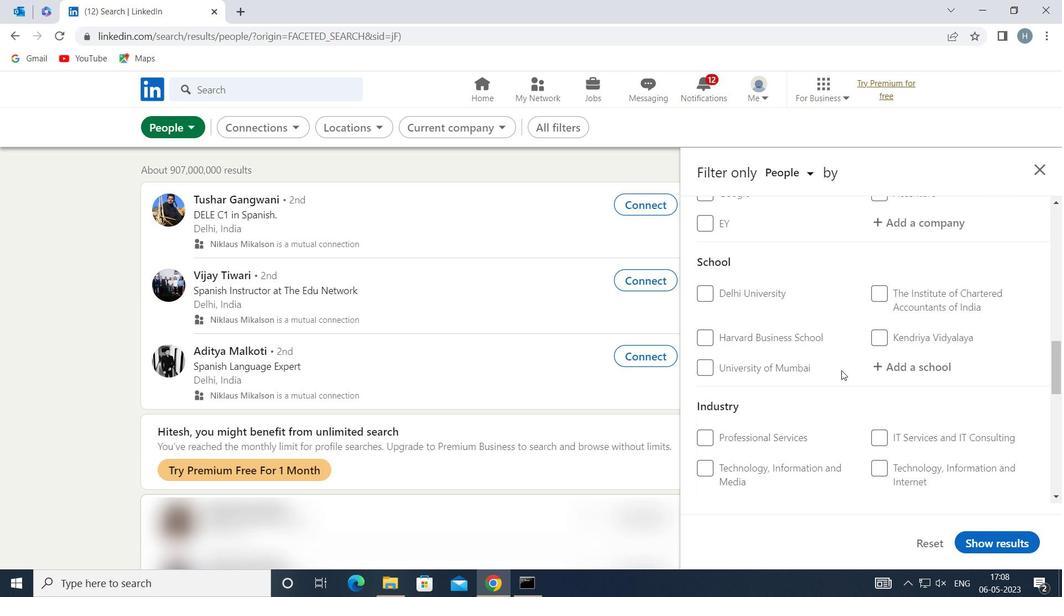 
Action: Mouse scrolled (841, 371) with delta (0, 0)
Screenshot: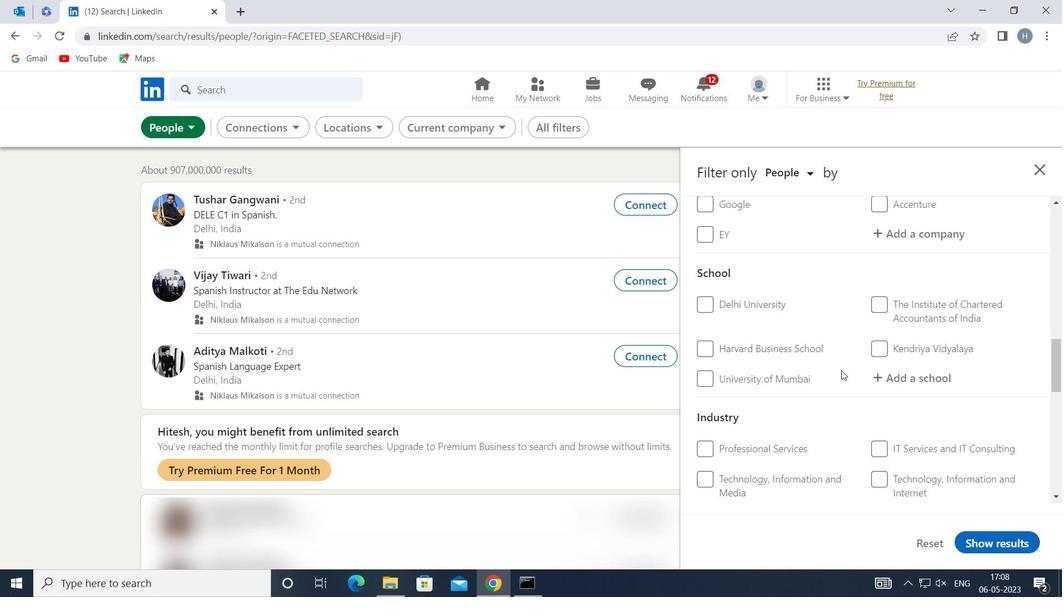 
Action: Mouse scrolled (841, 371) with delta (0, 0)
Screenshot: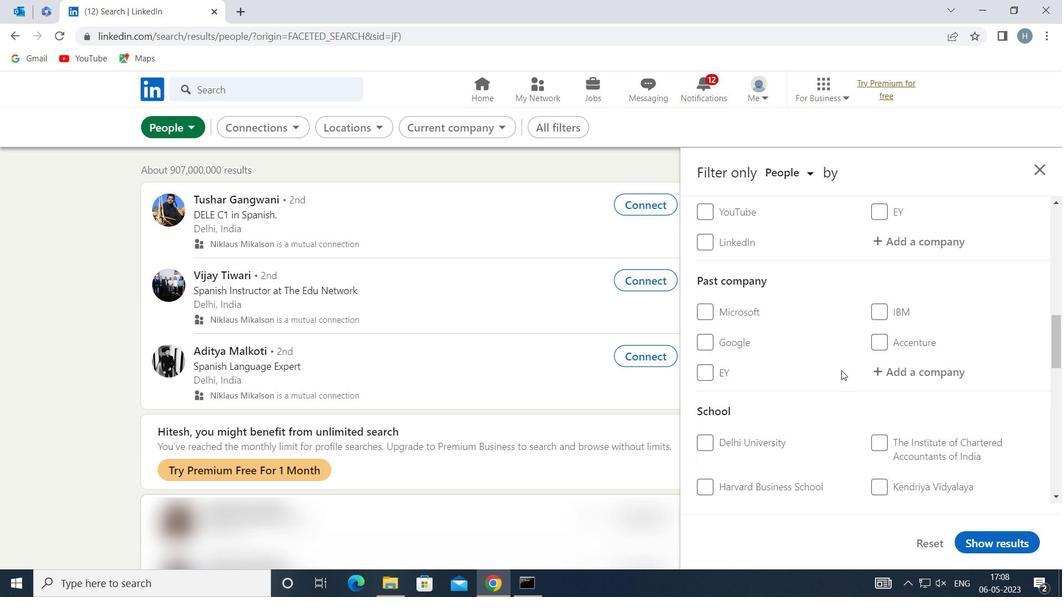 
Action: Mouse scrolled (841, 371) with delta (0, 0)
Screenshot: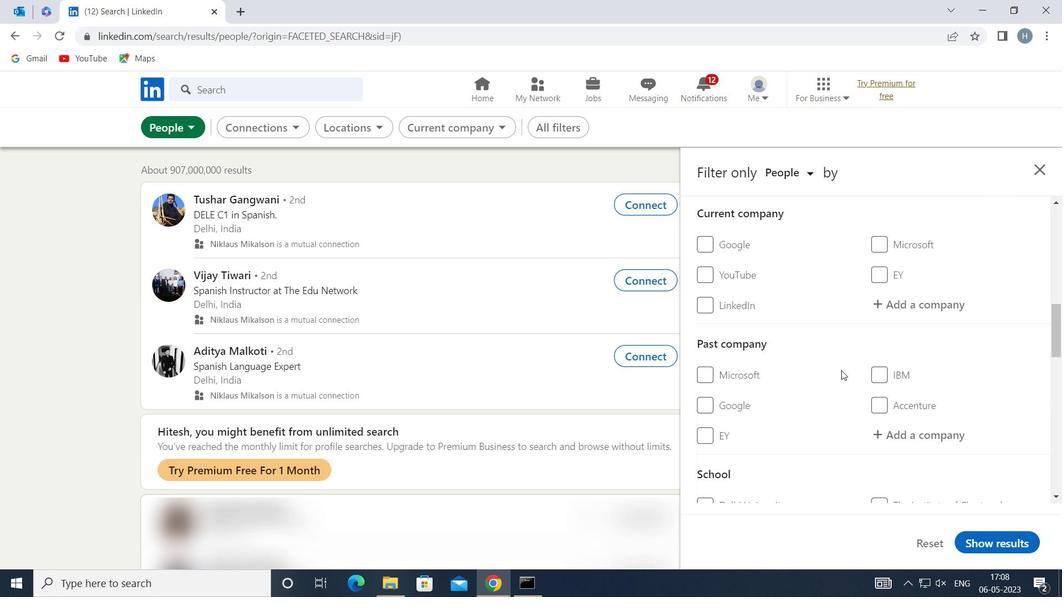 
Action: Mouse moved to (902, 376)
Screenshot: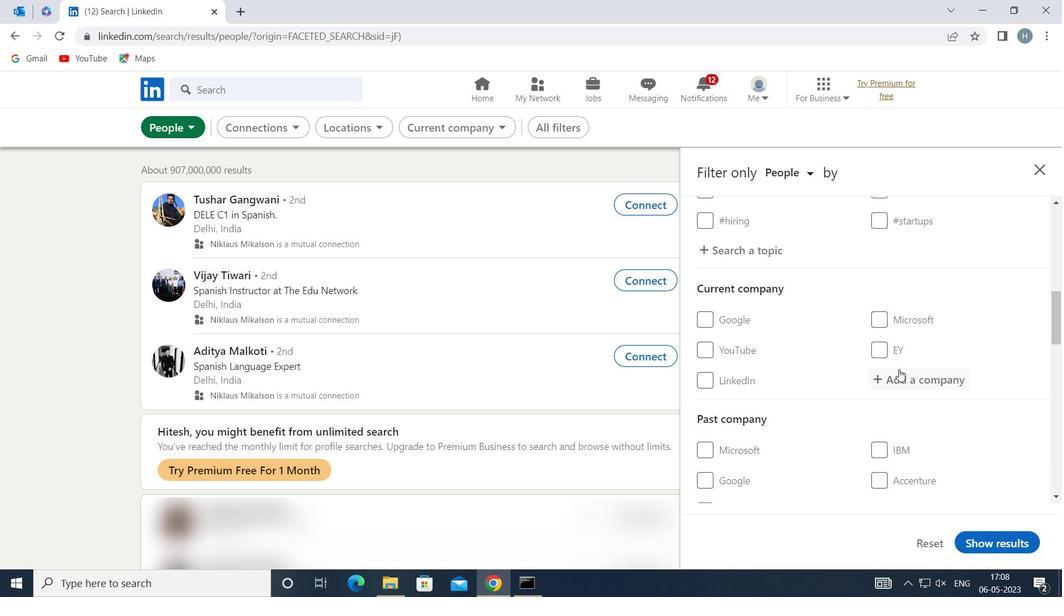 
Action: Mouse pressed left at (902, 376)
Screenshot: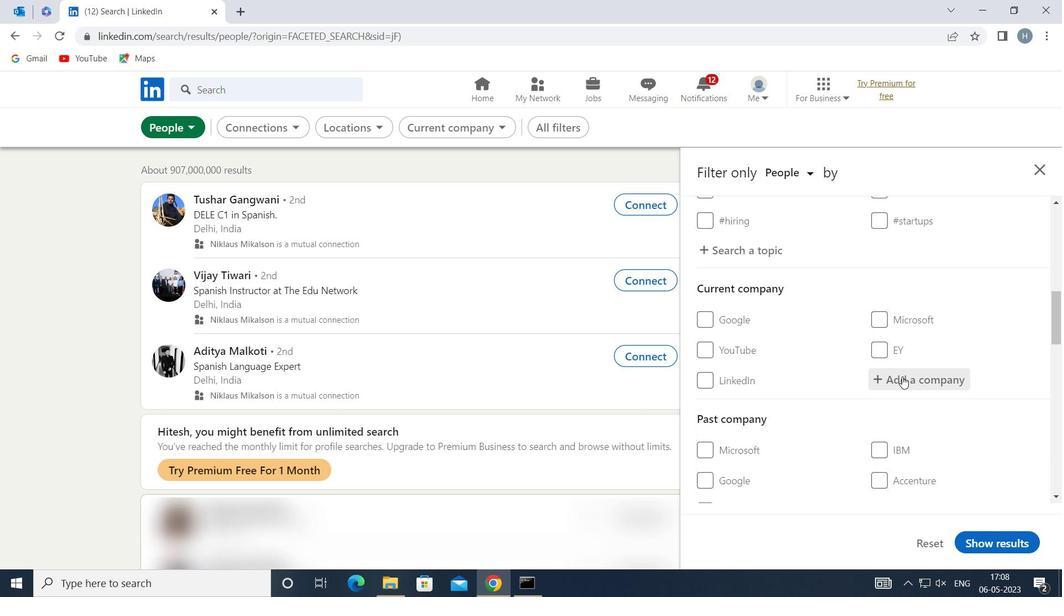 
Action: Key pressed <Key.shift>MOBILE<Key.space><Key.shift>PROGRA
Screenshot: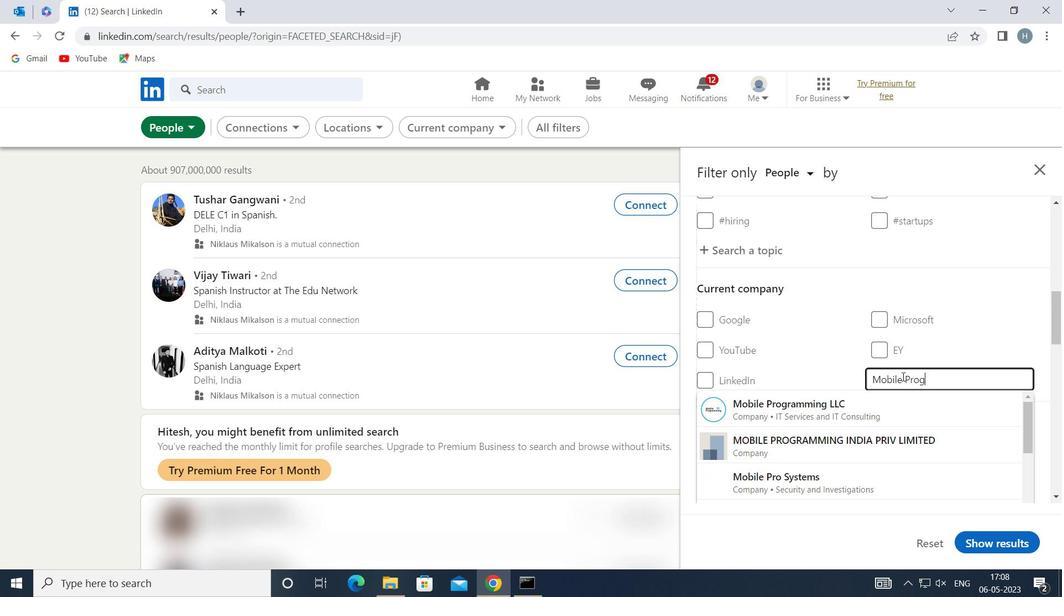 
Action: Mouse moved to (902, 376)
Screenshot: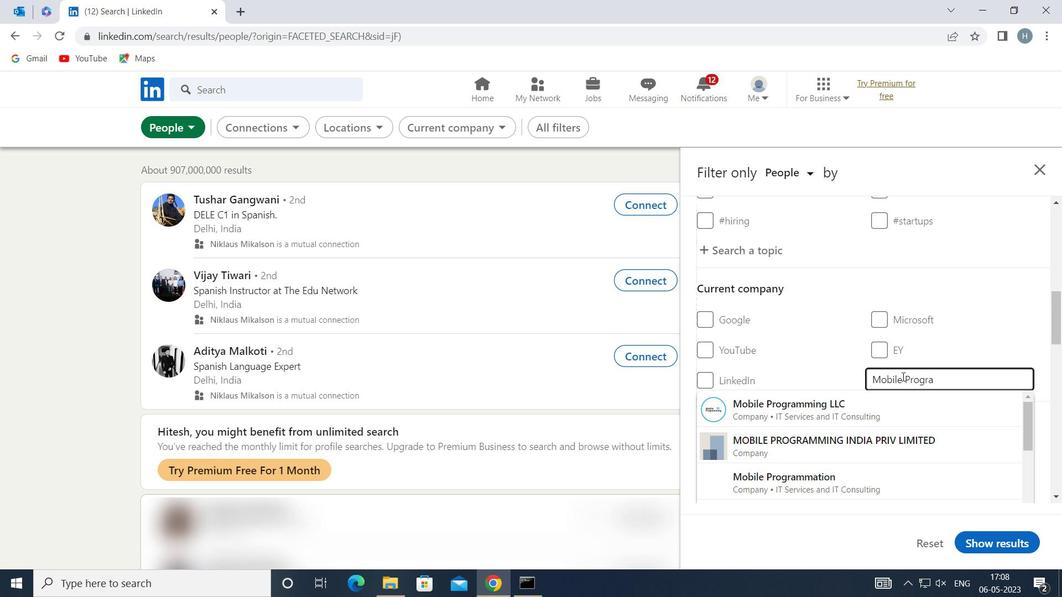
Action: Key pressed MMING
Screenshot: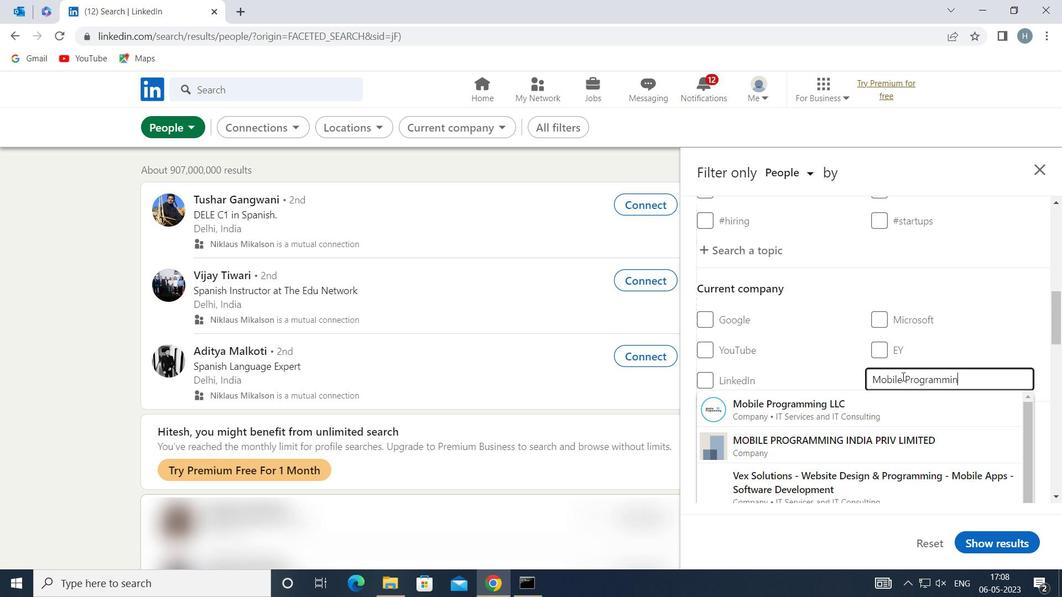 
Action: Mouse moved to (866, 414)
Screenshot: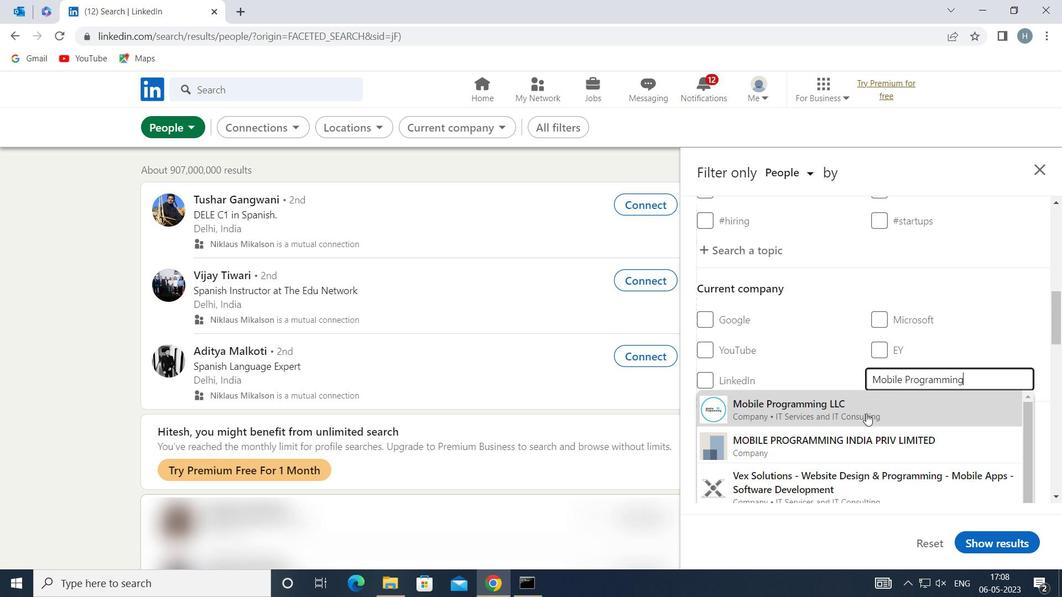 
Action: Mouse pressed left at (866, 414)
Screenshot: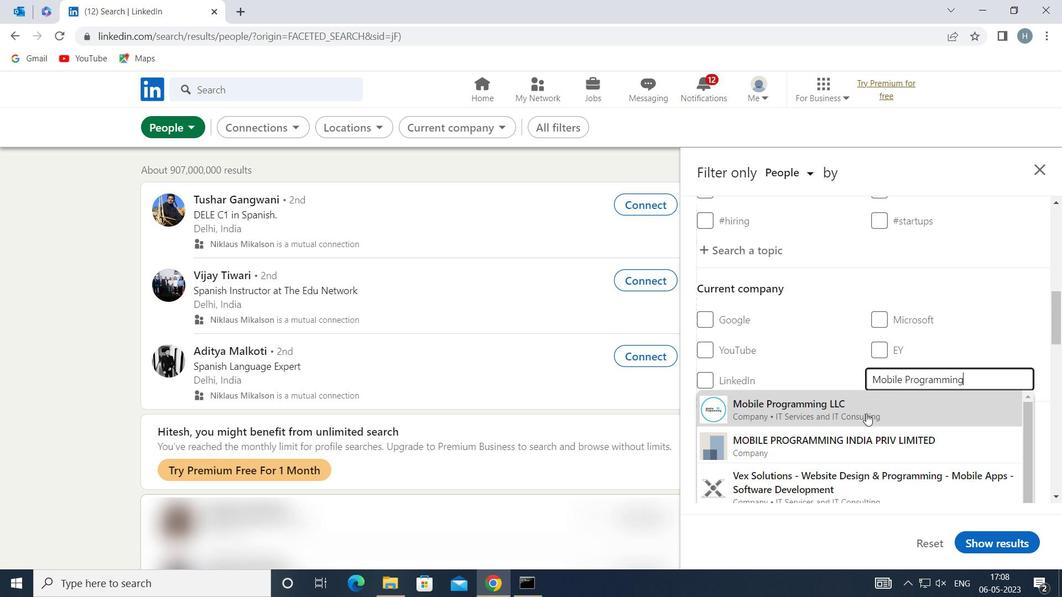 
Action: Mouse moved to (835, 402)
Screenshot: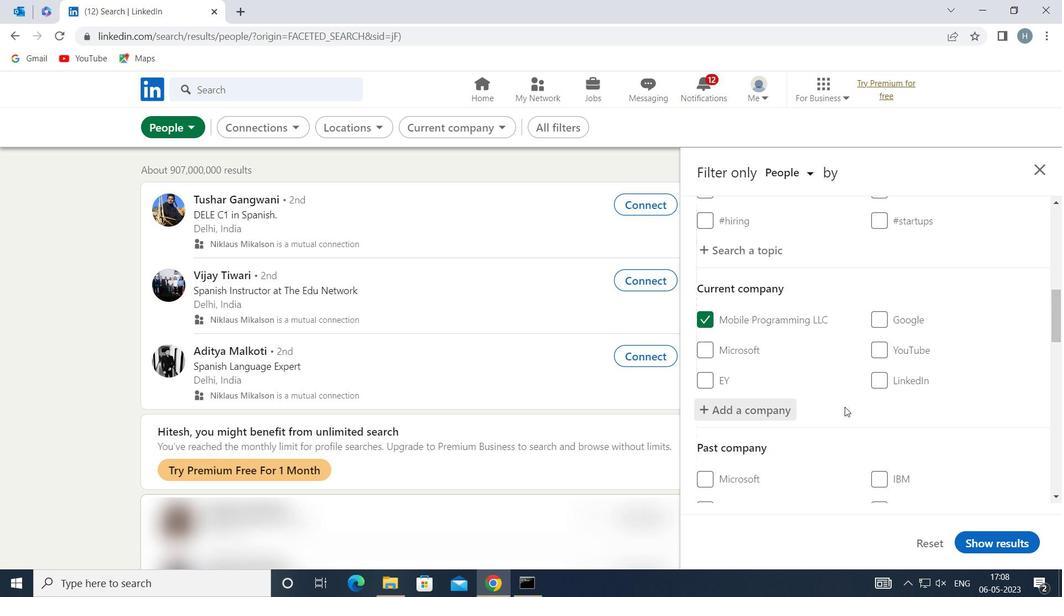 
Action: Mouse scrolled (835, 401) with delta (0, 0)
Screenshot: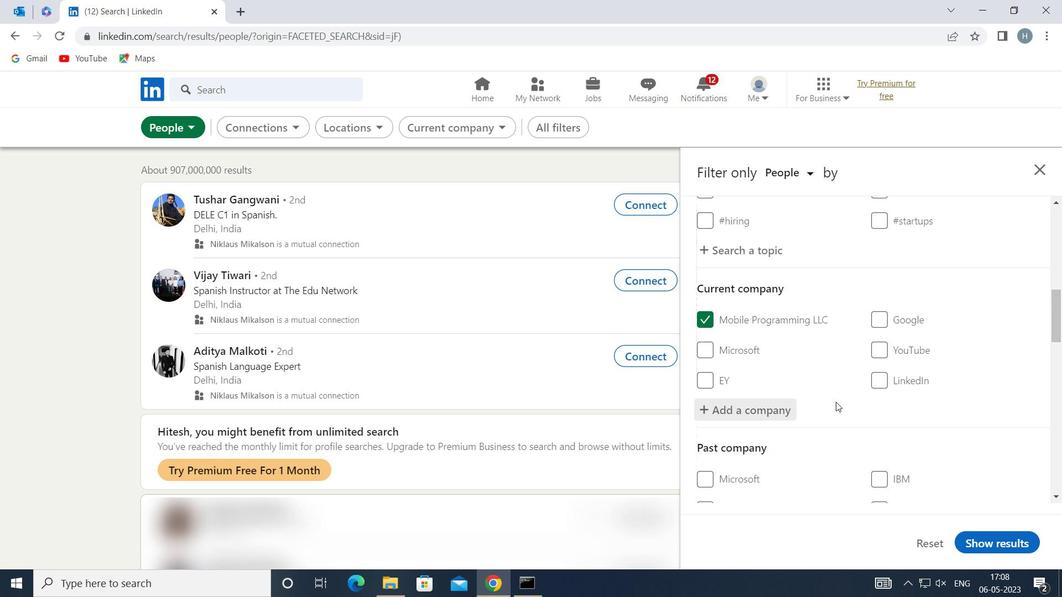 
Action: Mouse moved to (834, 399)
Screenshot: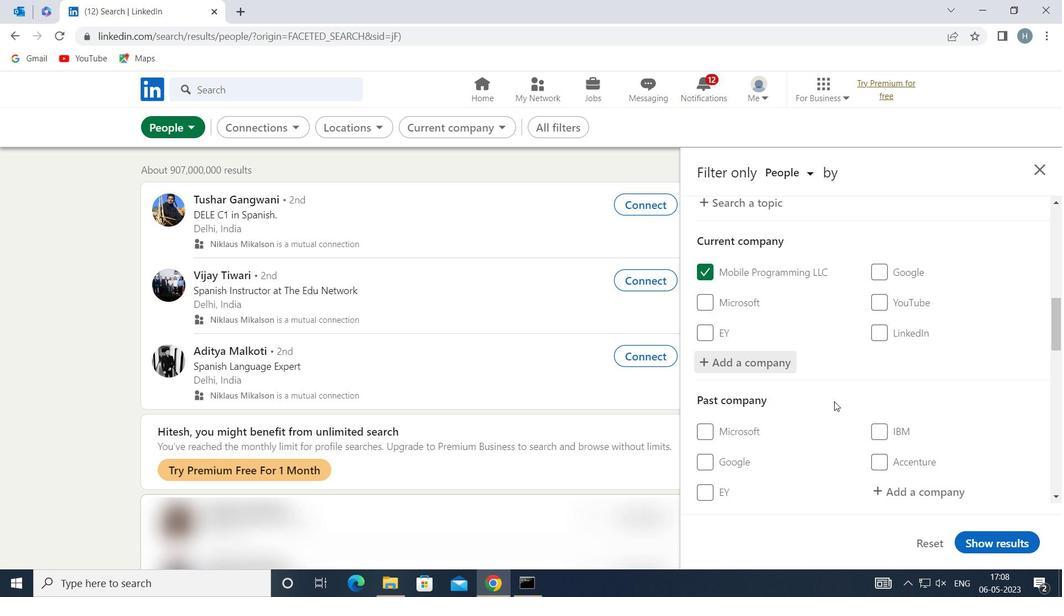 
Action: Mouse scrolled (834, 398) with delta (0, 0)
Screenshot: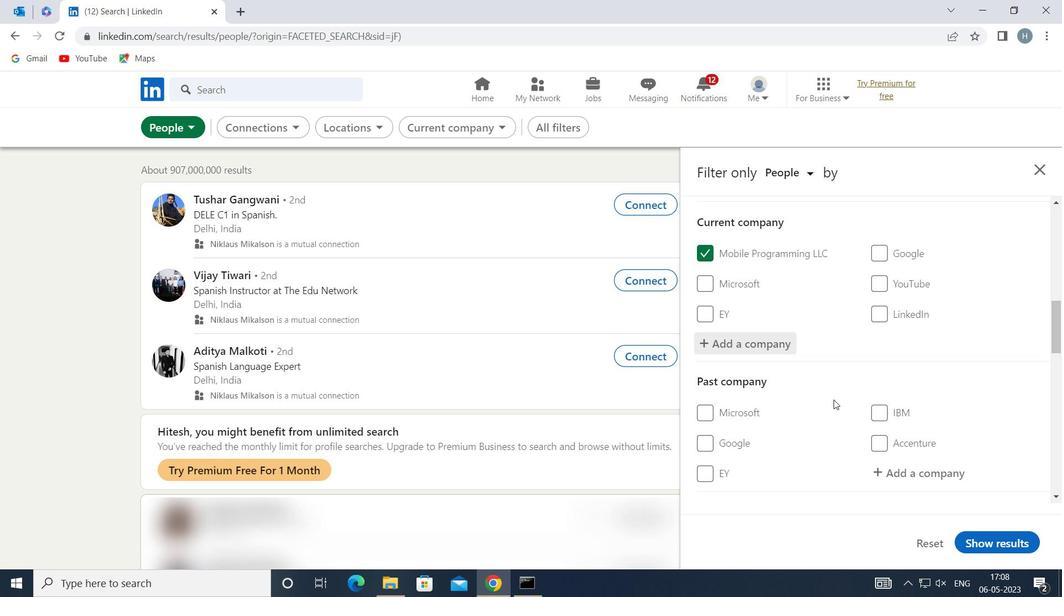 
Action: Mouse moved to (834, 397)
Screenshot: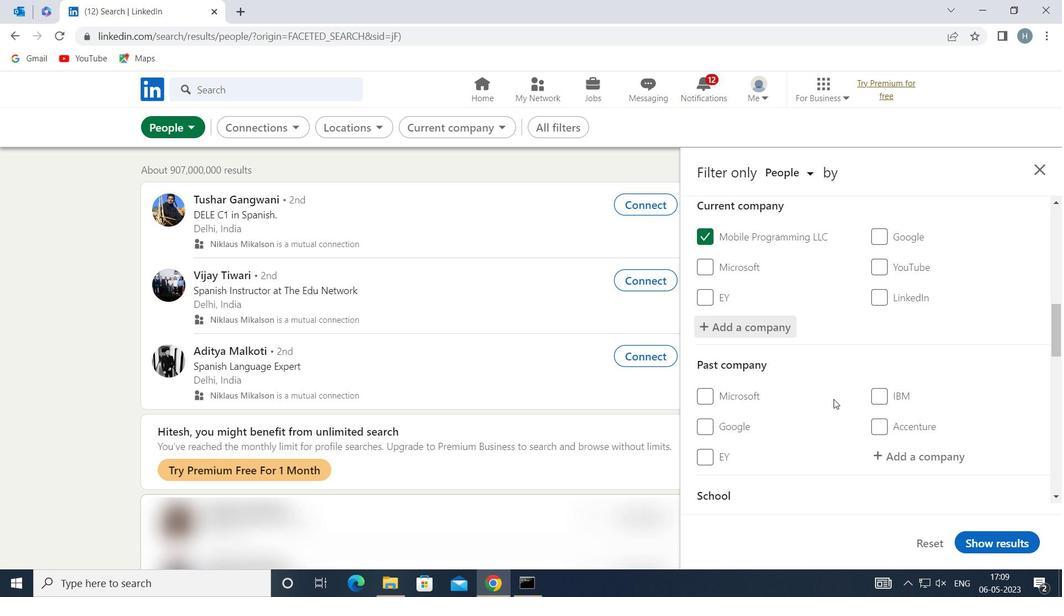 
Action: Mouse scrolled (834, 397) with delta (0, 0)
Screenshot: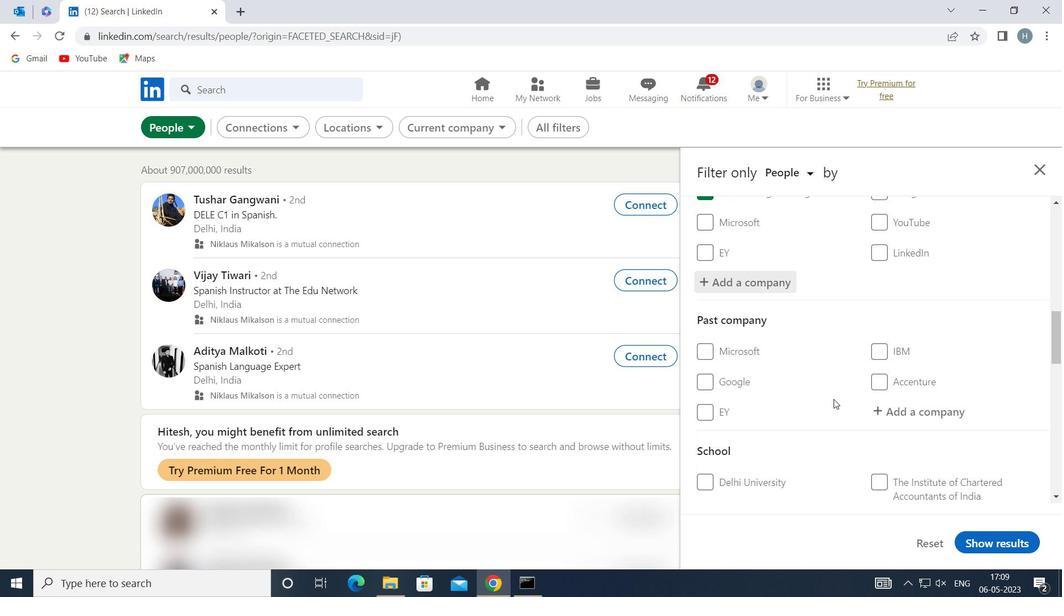 
Action: Mouse scrolled (834, 397) with delta (0, 0)
Screenshot: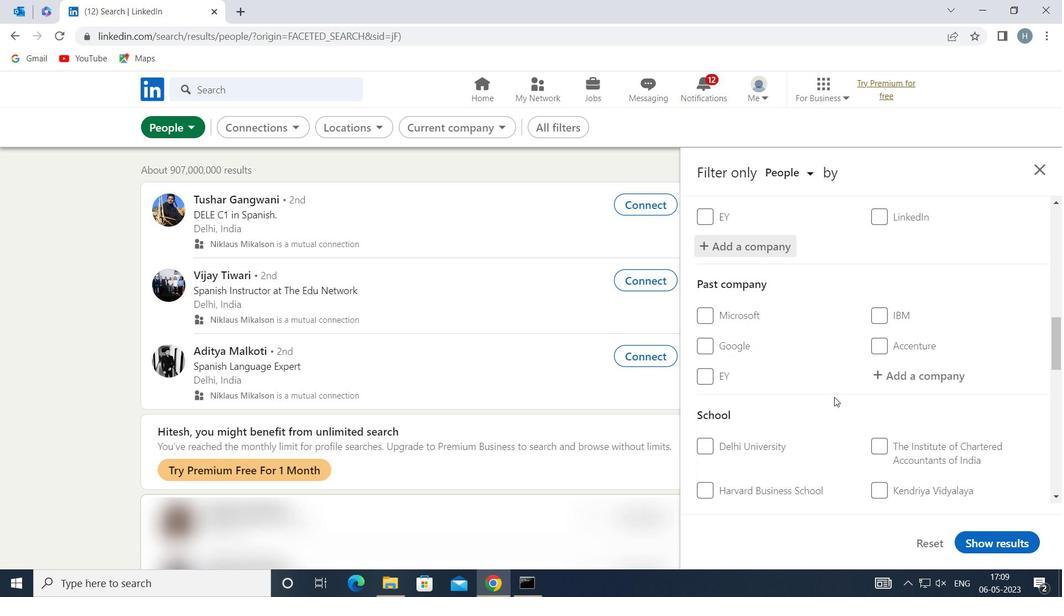 
Action: Mouse moved to (912, 405)
Screenshot: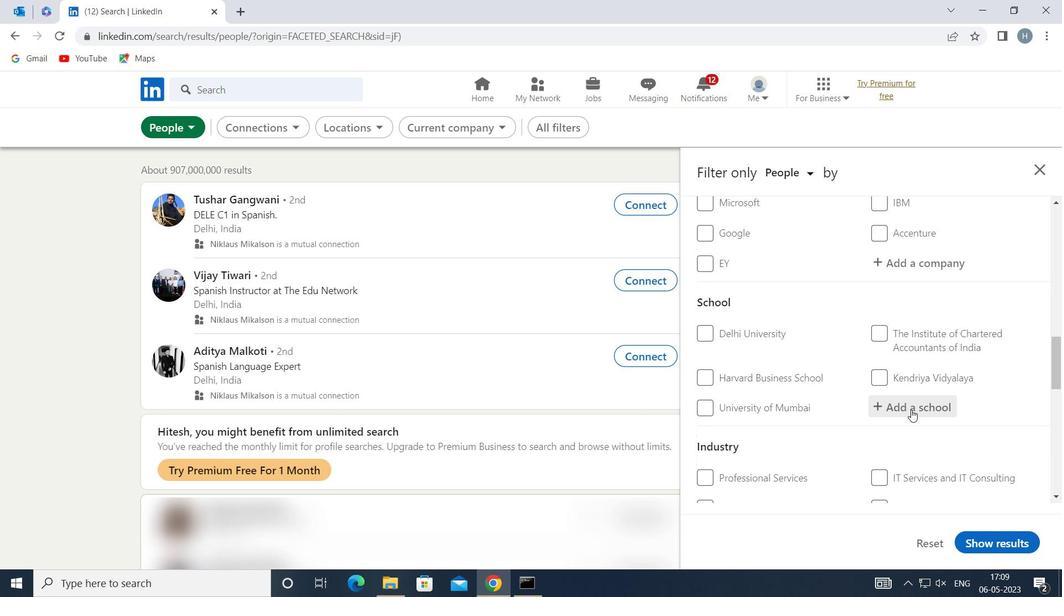 
Action: Mouse pressed left at (912, 405)
Screenshot: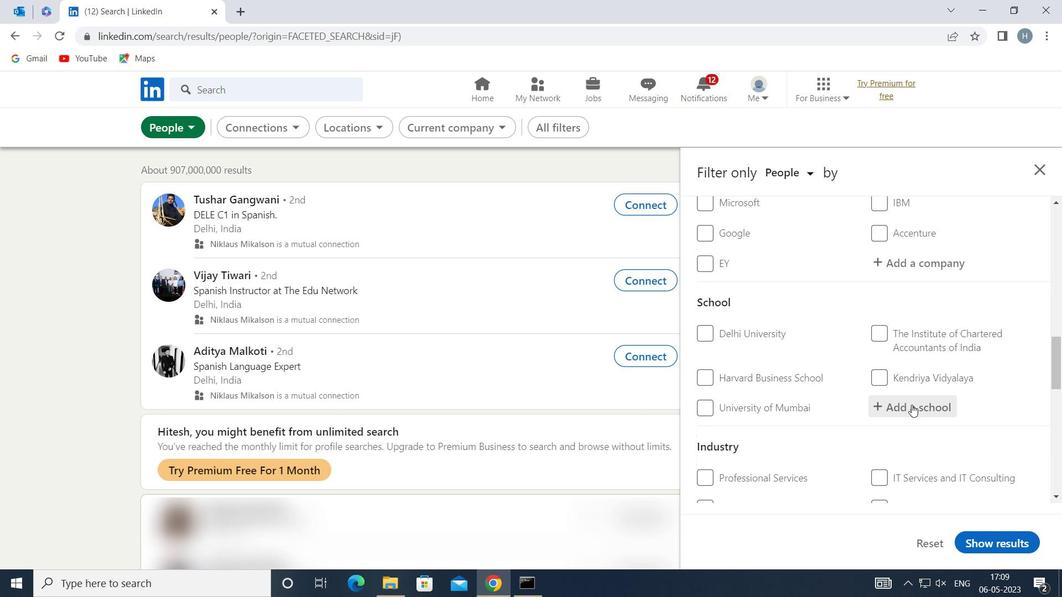 
Action: Key pressed <Key.shift>AMITY<Key.space><Key.shift>UNIVERSITY
Screenshot: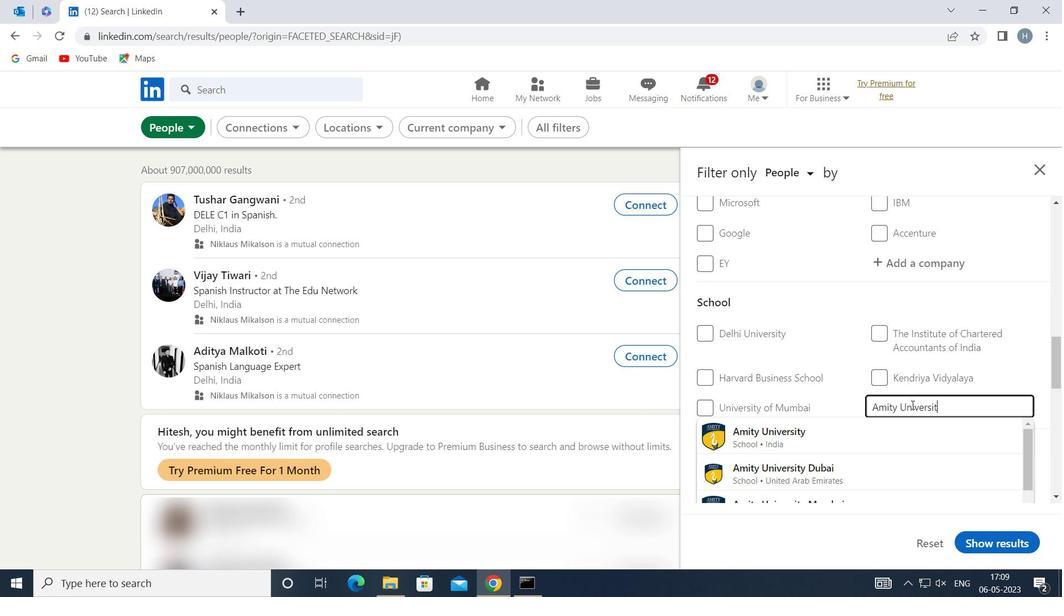 
Action: Mouse moved to (929, 410)
Screenshot: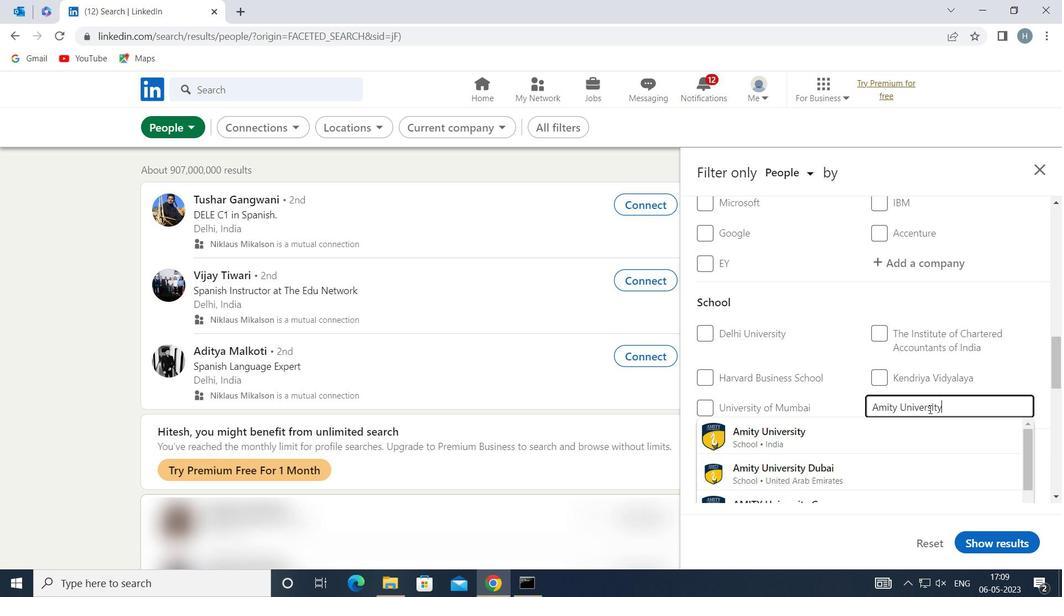 
Action: Key pressed <Key.space>
Screenshot: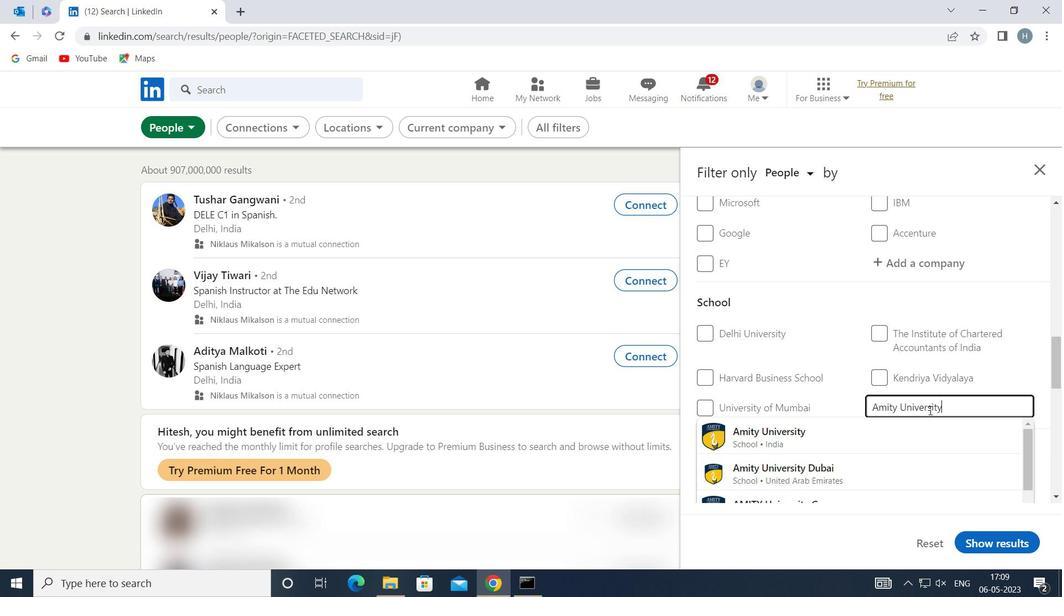 
Action: Mouse moved to (927, 411)
Screenshot: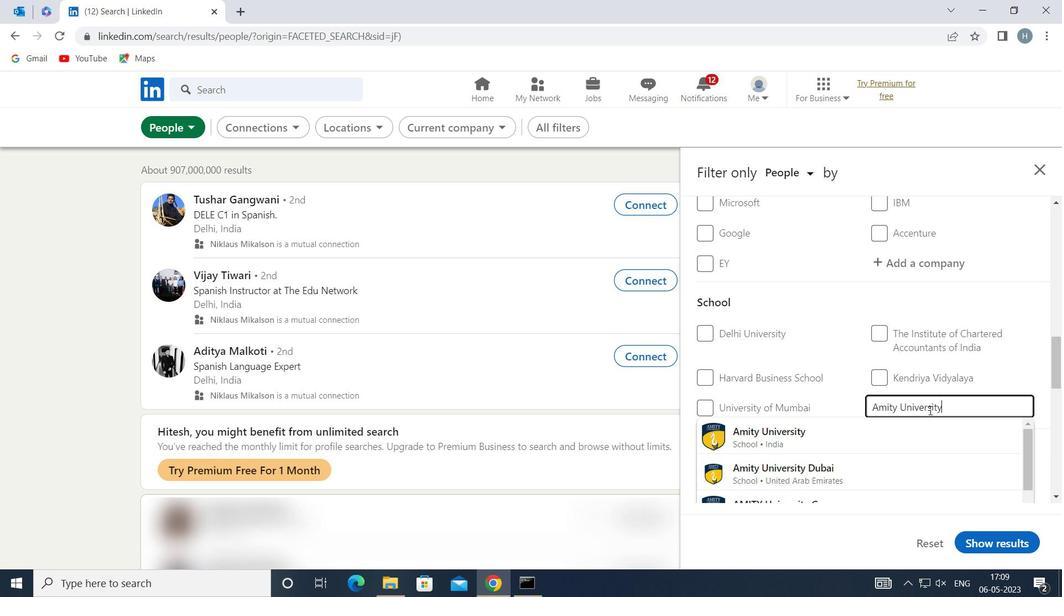 
Action: Key pressed <Key.shift>GQ
Screenshot: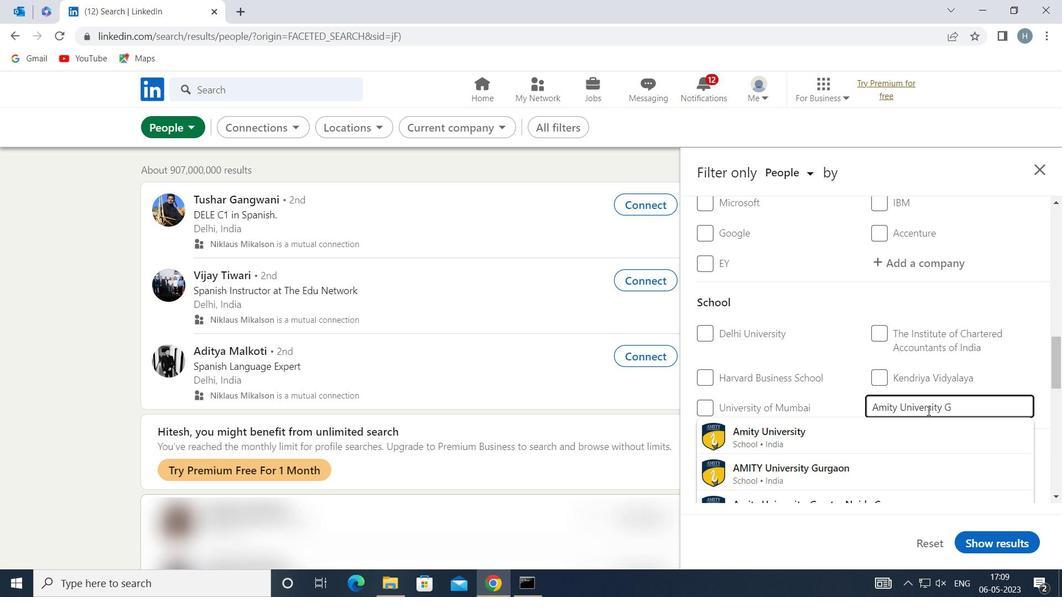
Action: Mouse moved to (926, 410)
Screenshot: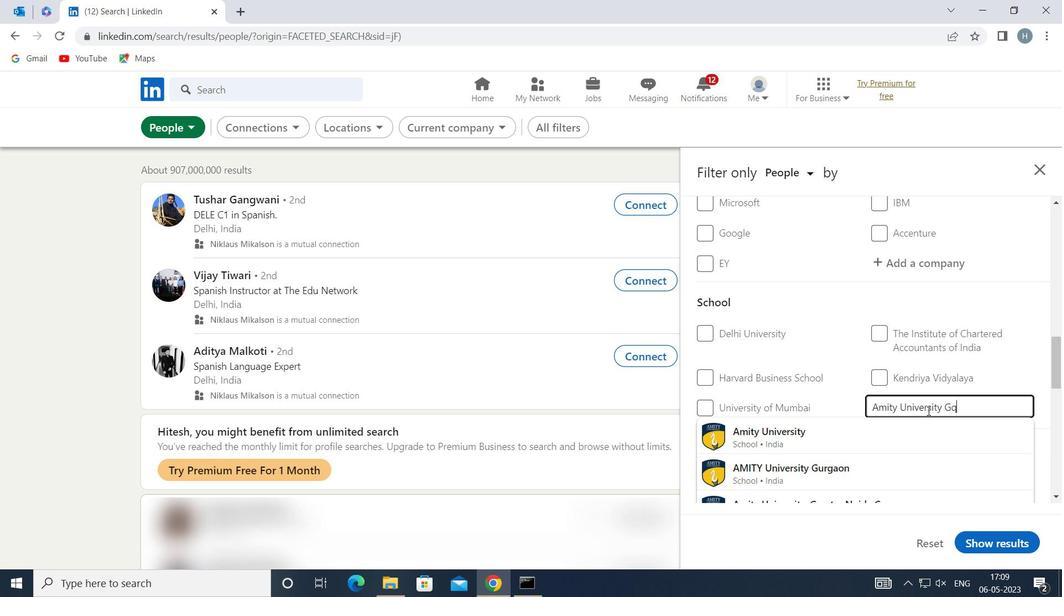 
Action: Key pressed <Key.backspace>
Screenshot: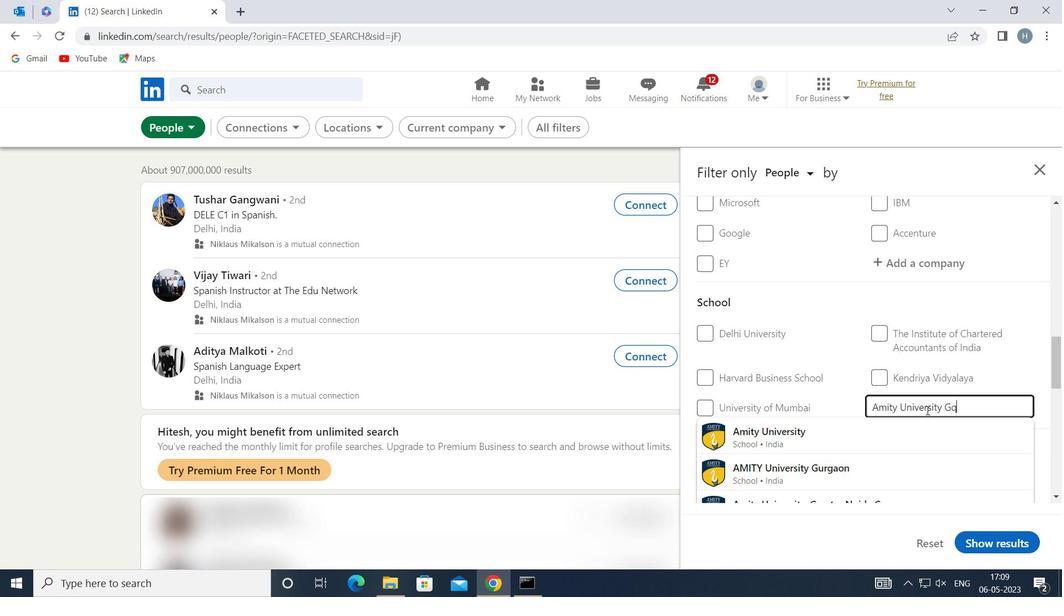 
Action: Mouse moved to (922, 404)
Screenshot: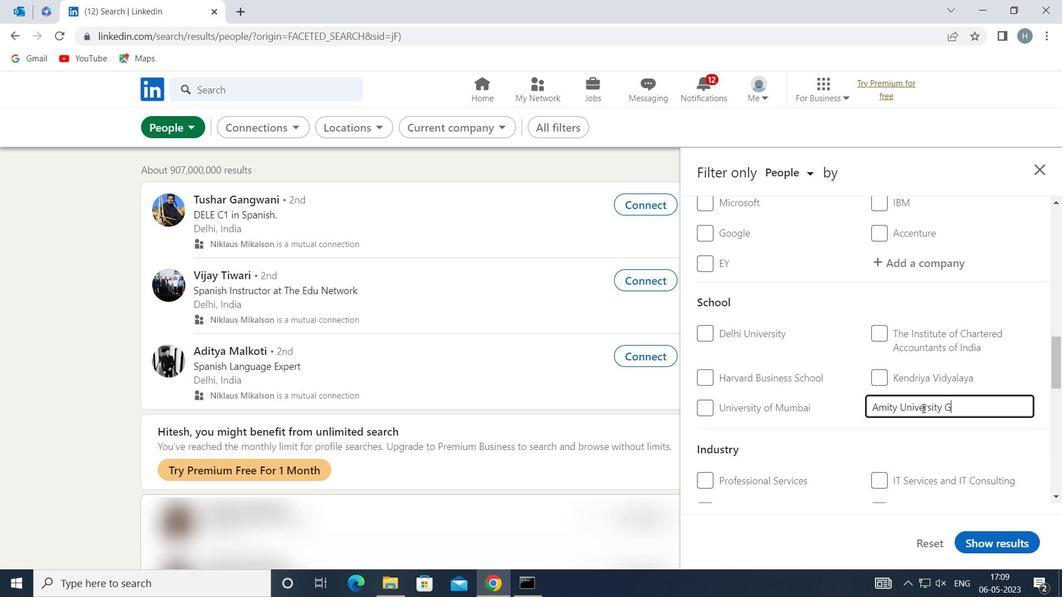 
Action: Key pressed WA
Screenshot: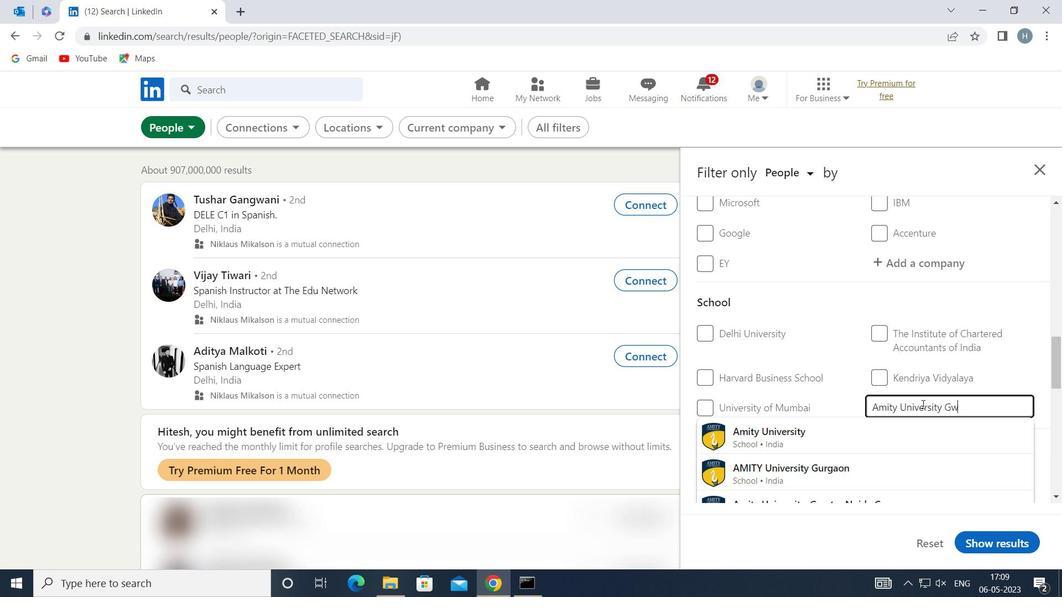 
Action: Mouse moved to (882, 435)
Screenshot: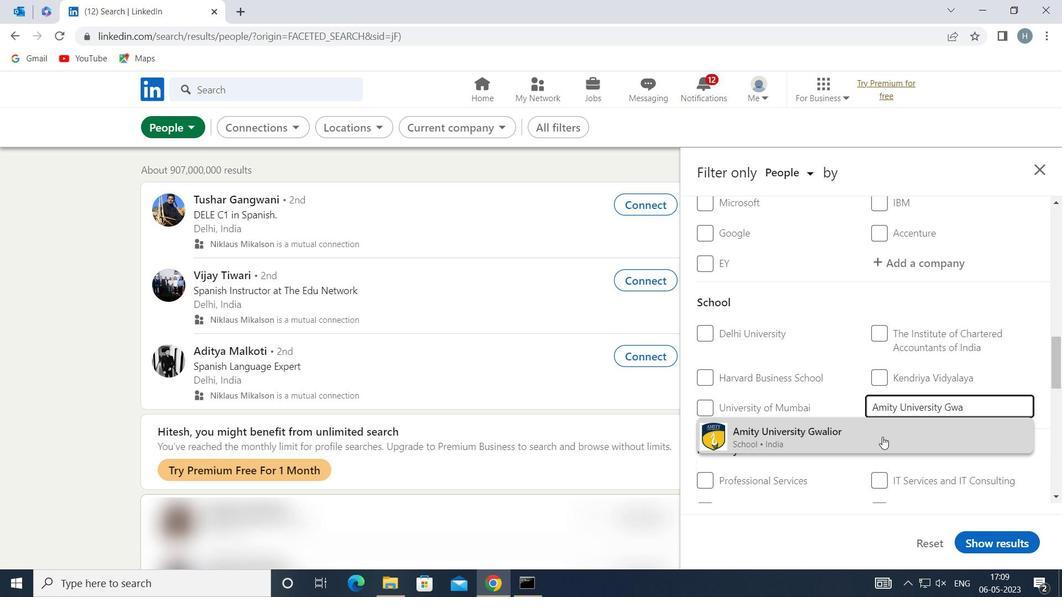 
Action: Mouse pressed left at (882, 435)
Screenshot: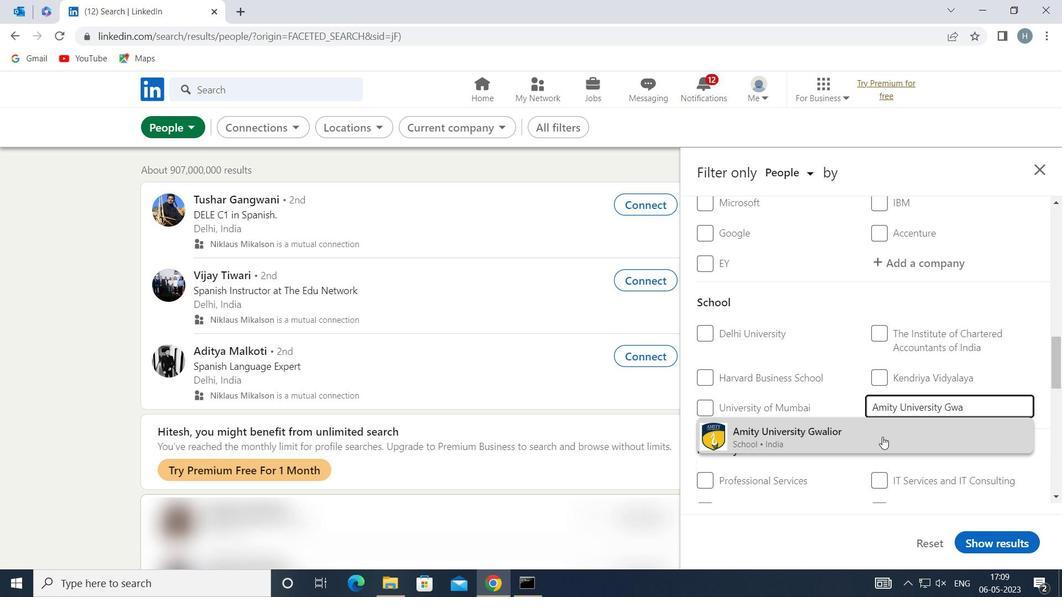 
Action: Mouse moved to (863, 410)
Screenshot: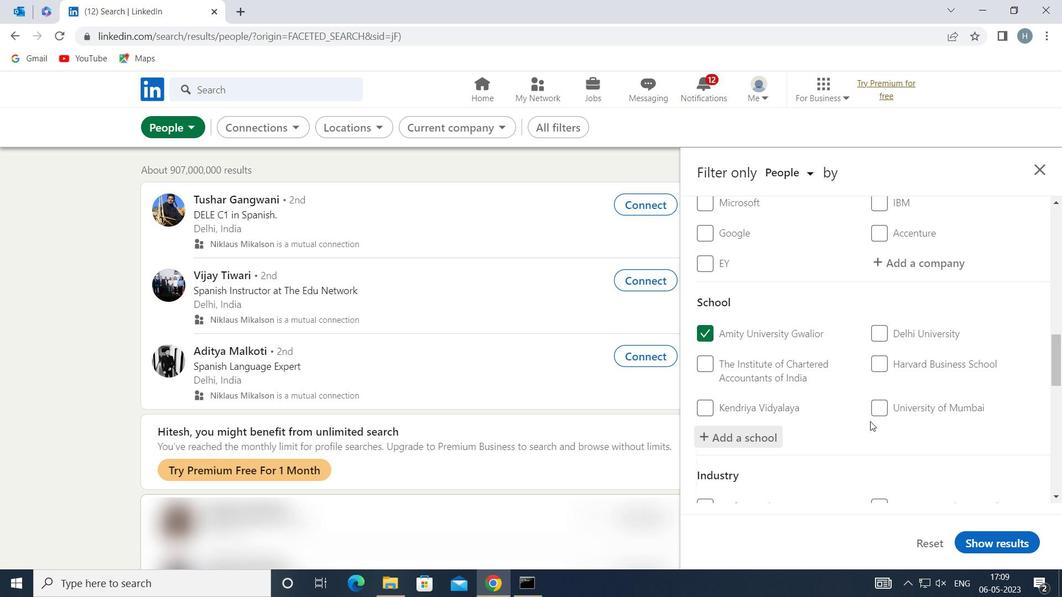 
Action: Mouse scrolled (863, 410) with delta (0, 0)
Screenshot: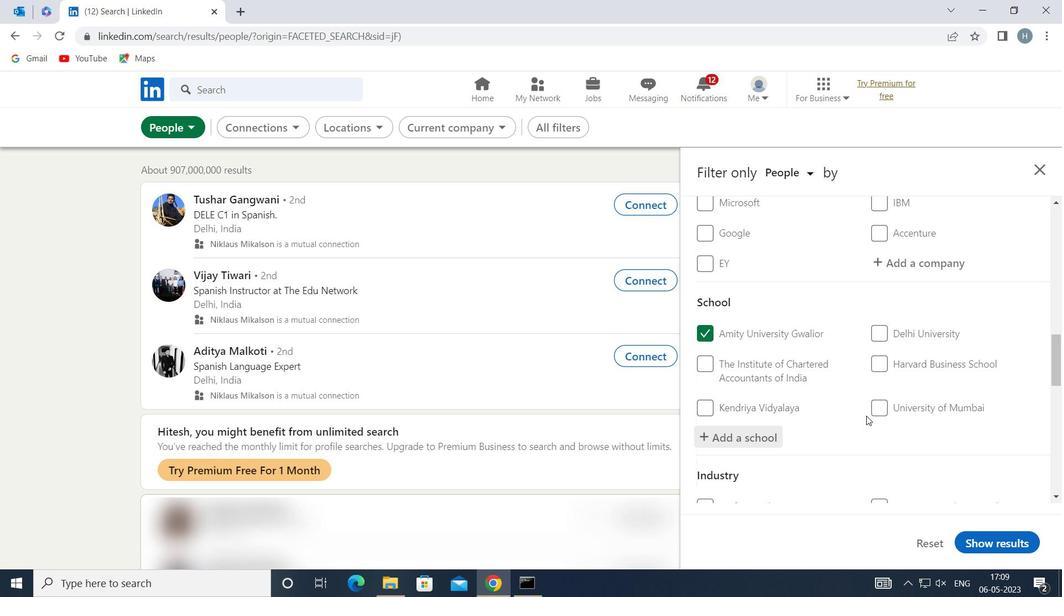 
Action: Mouse moved to (861, 406)
Screenshot: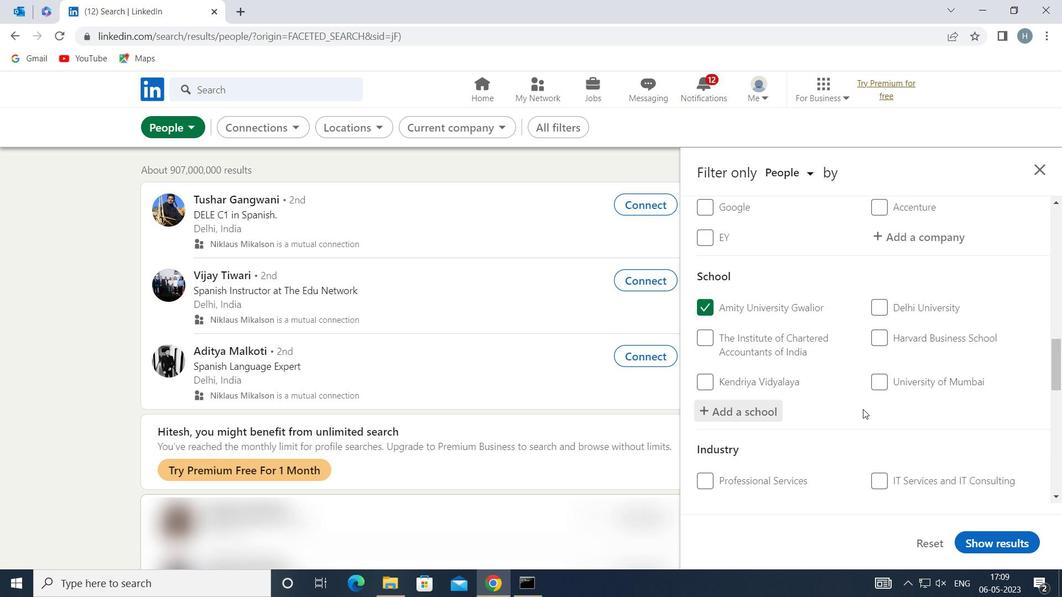 
Action: Mouse scrolled (861, 405) with delta (0, 0)
Screenshot: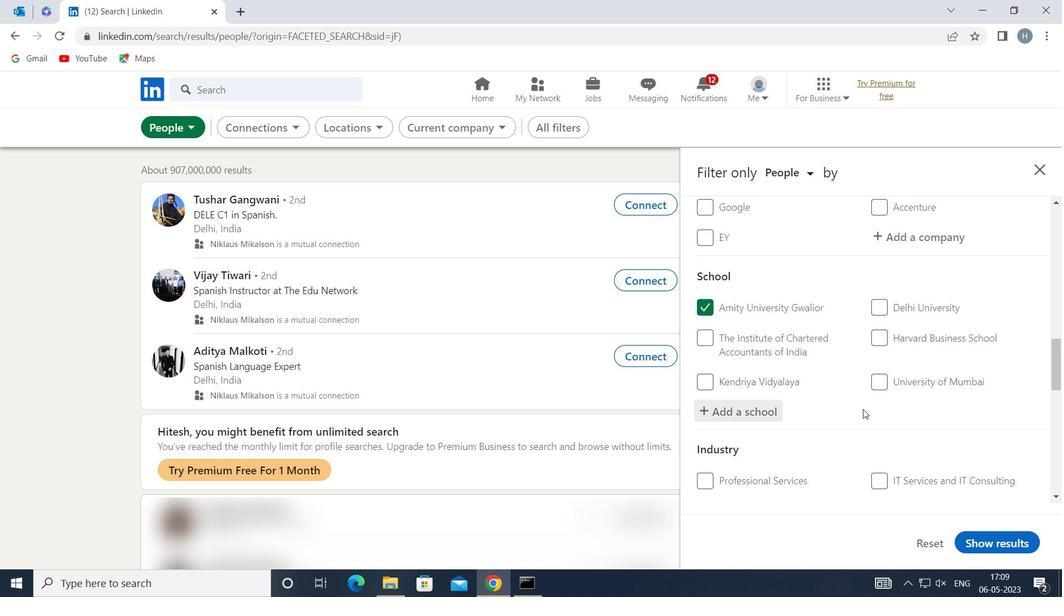 
Action: Mouse moved to (922, 435)
Screenshot: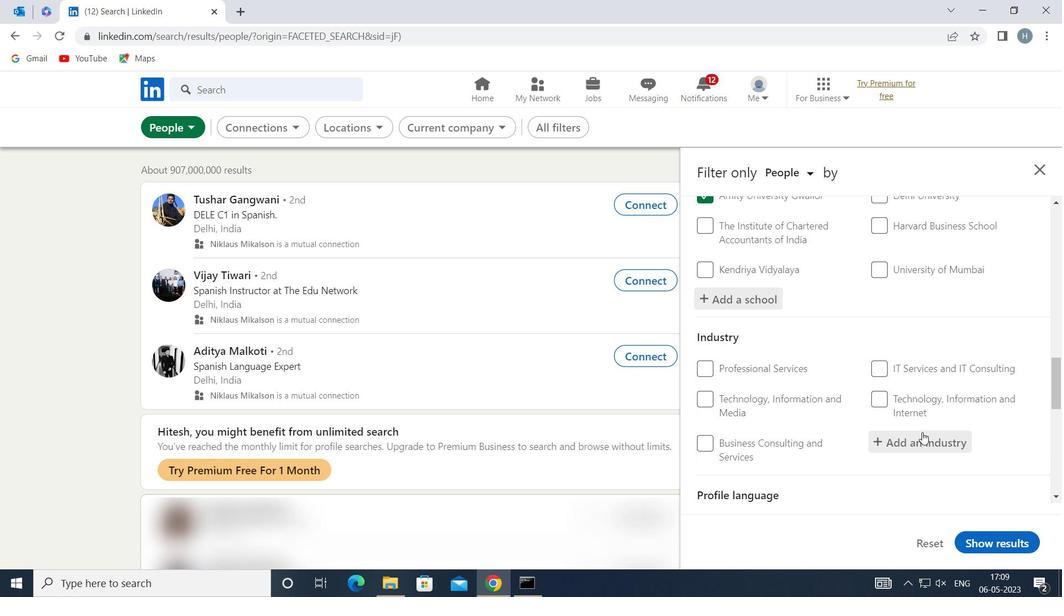
Action: Mouse pressed left at (922, 435)
Screenshot: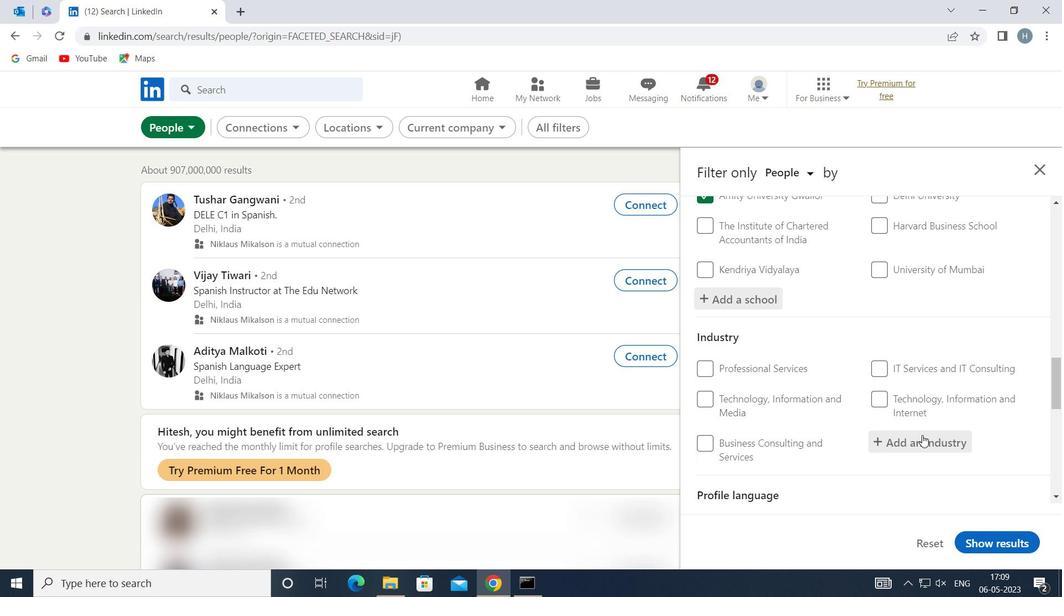 
Action: Key pressed <Key.shift><Key.shift><Key.shift>MIL
Screenshot: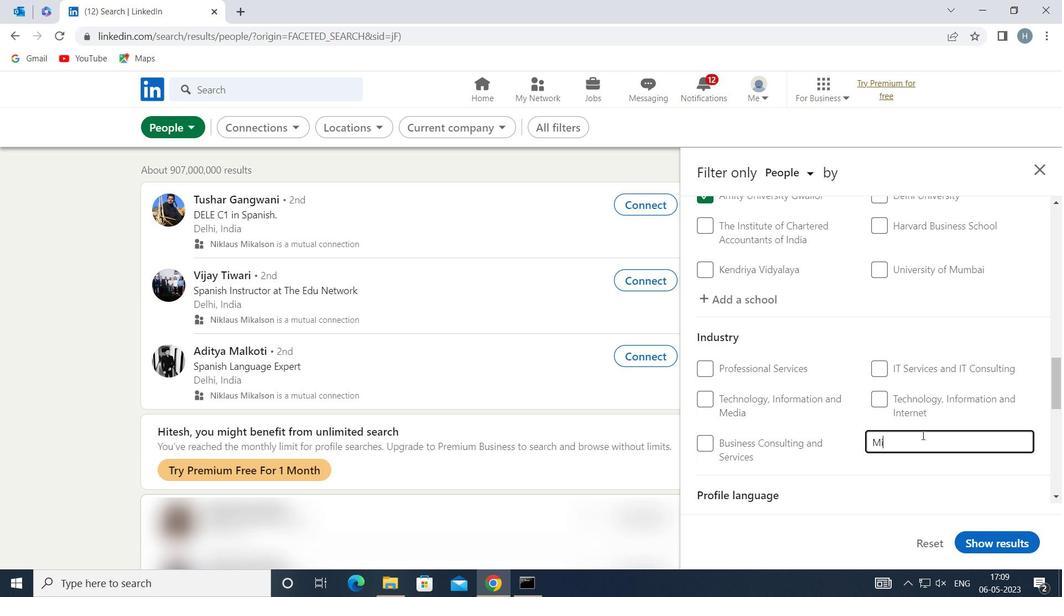 
Action: Mouse moved to (876, 467)
Screenshot: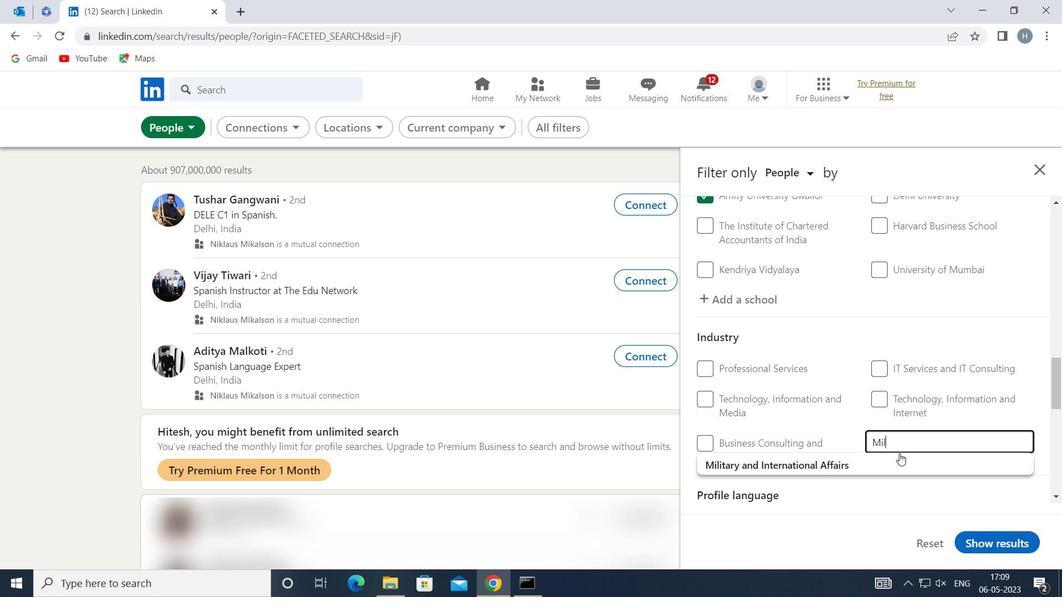 
Action: Mouse pressed left at (876, 467)
Screenshot: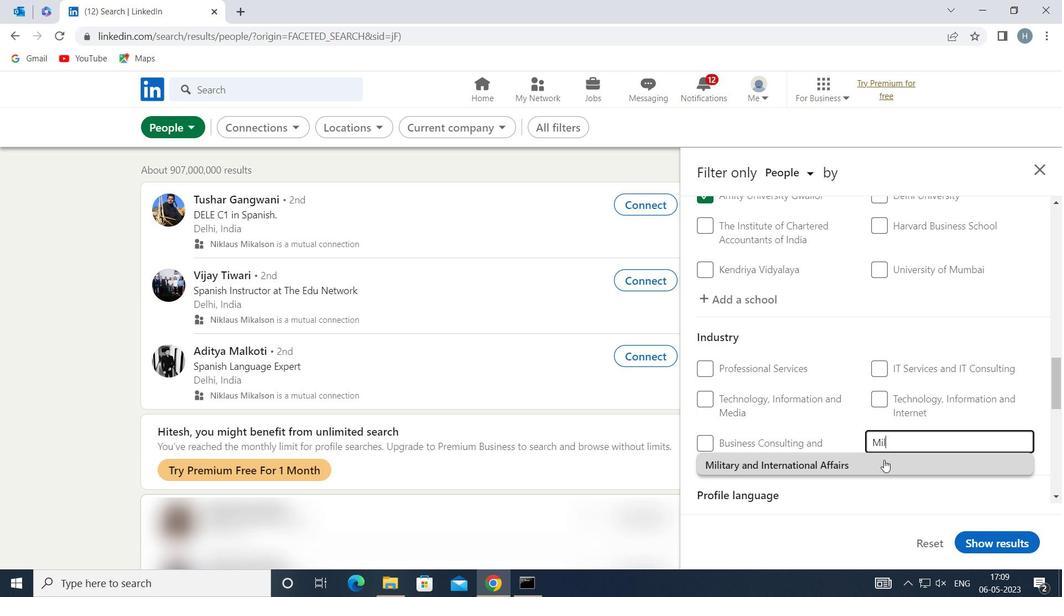 
Action: Mouse moved to (862, 441)
Screenshot: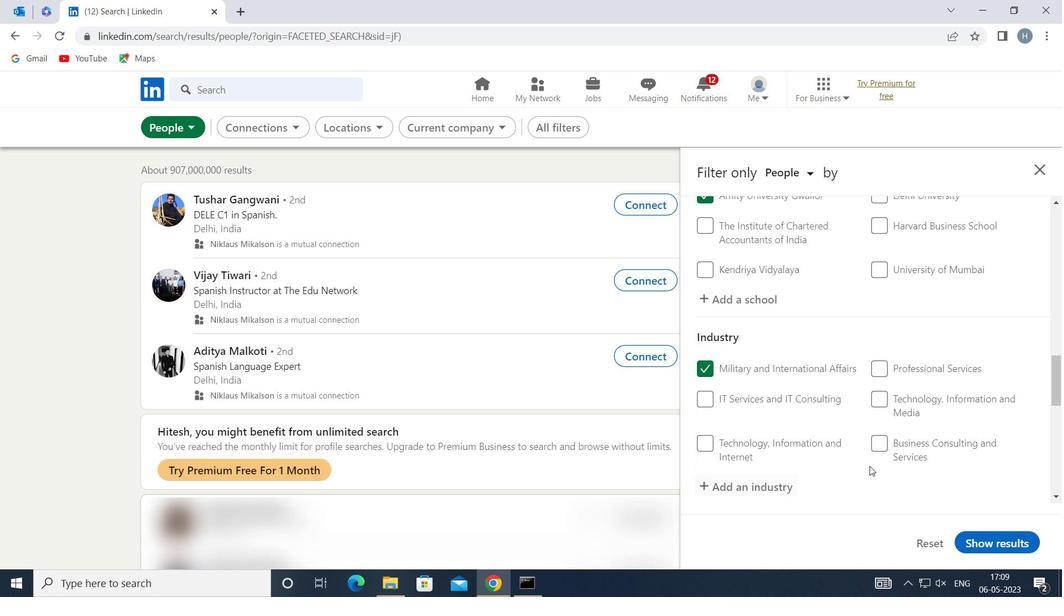 
Action: Mouse scrolled (862, 440) with delta (0, 0)
Screenshot: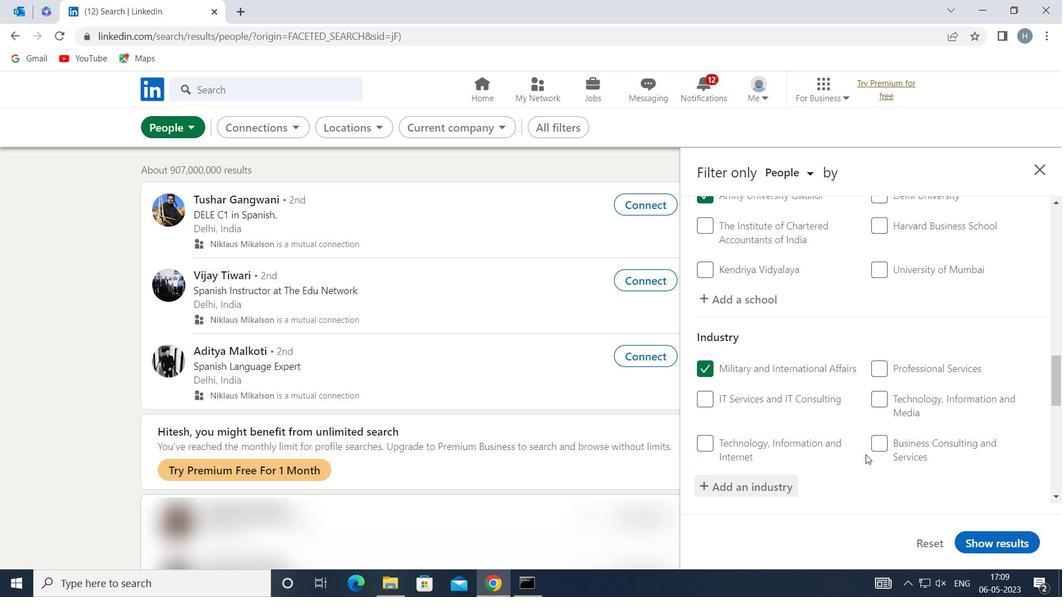 
Action: Mouse moved to (862, 440)
Screenshot: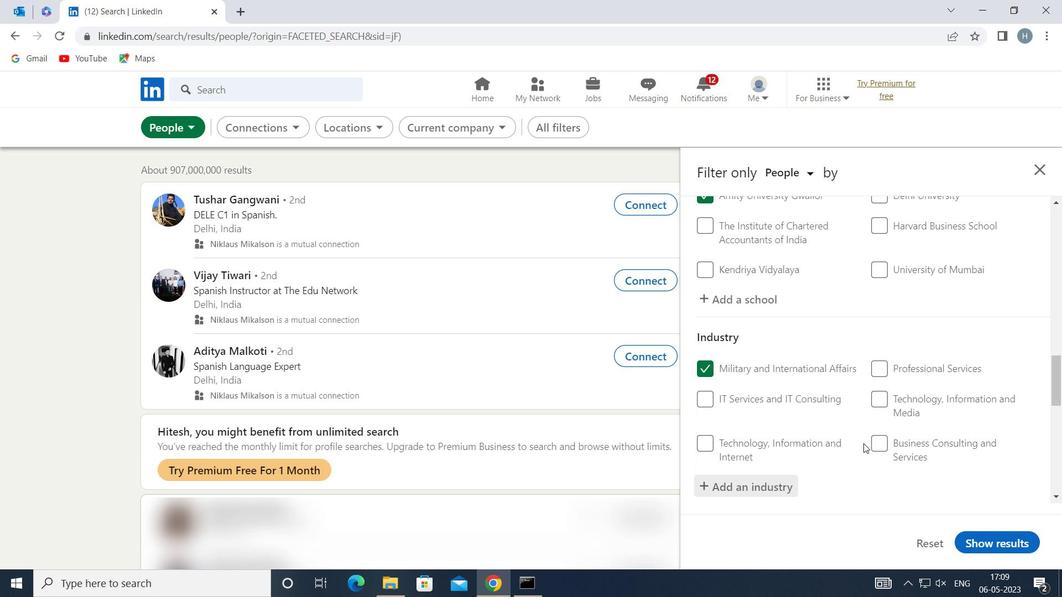 
Action: Mouse scrolled (862, 439) with delta (0, 0)
Screenshot: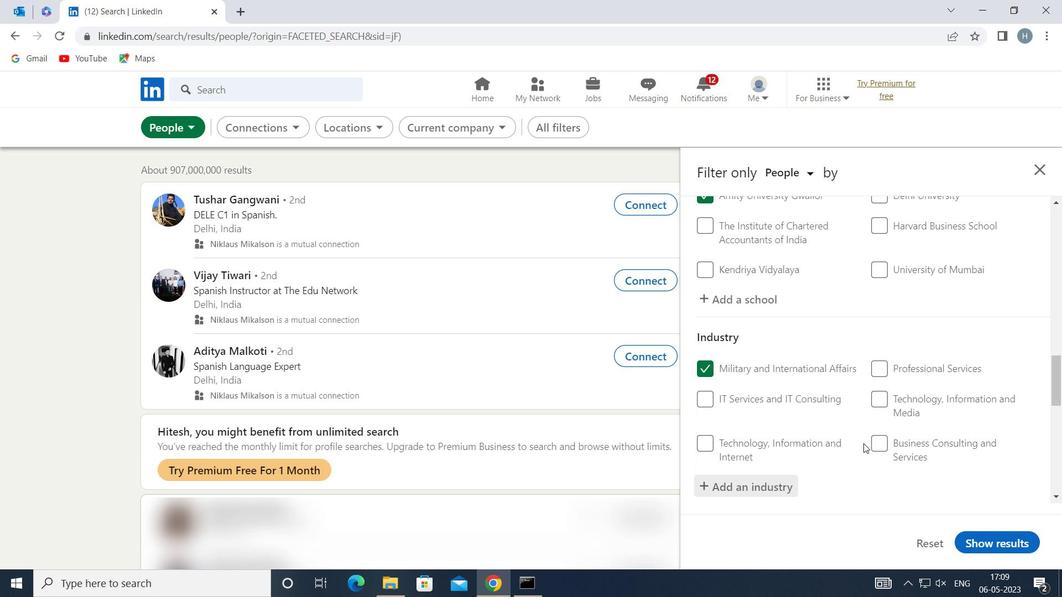 
Action: Mouse moved to (859, 435)
Screenshot: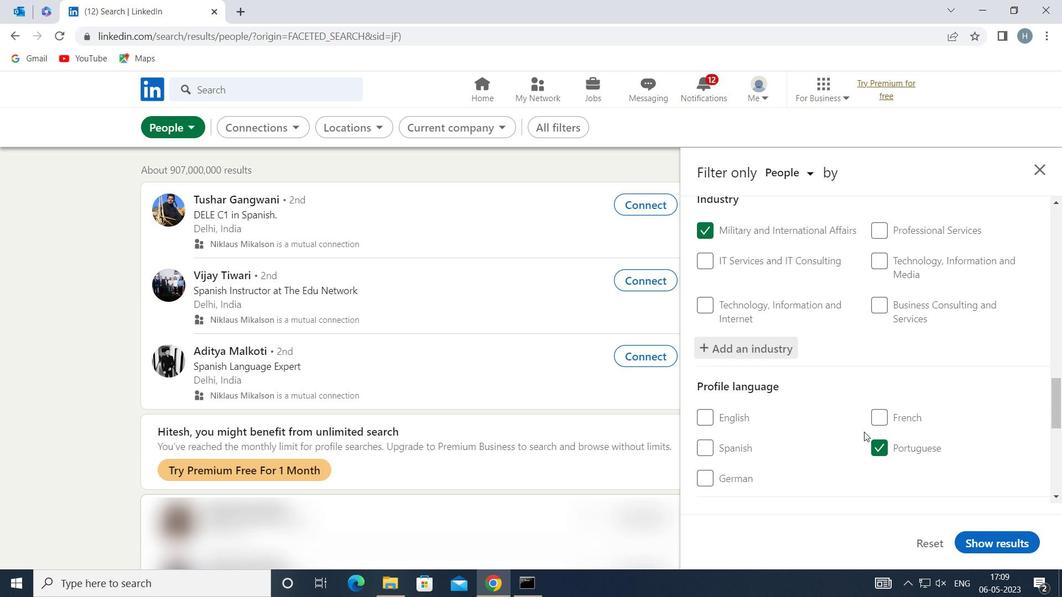 
Action: Mouse scrolled (859, 434) with delta (0, 0)
Screenshot: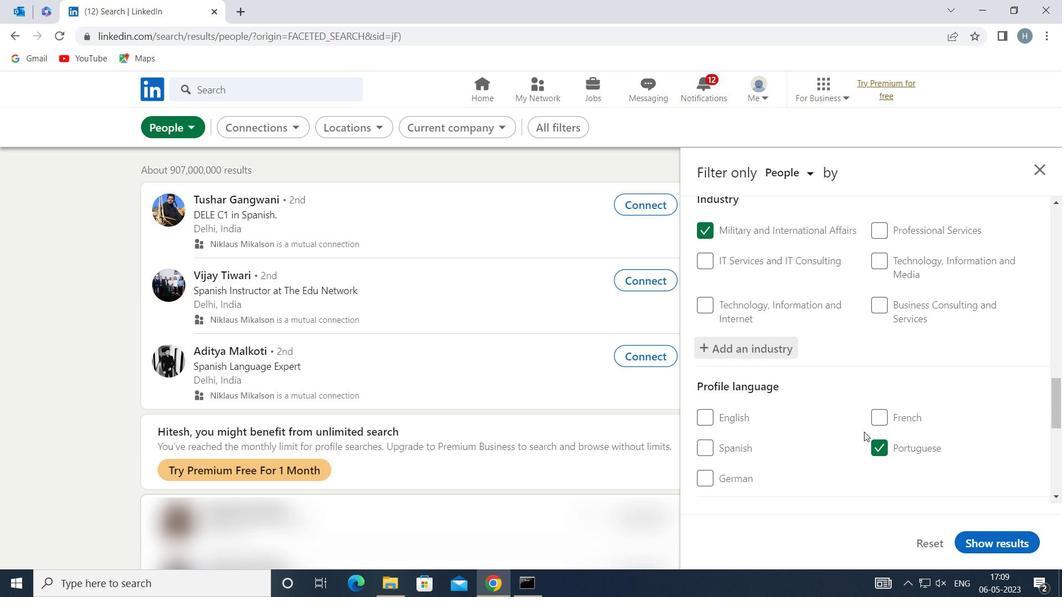 
Action: Mouse moved to (863, 425)
Screenshot: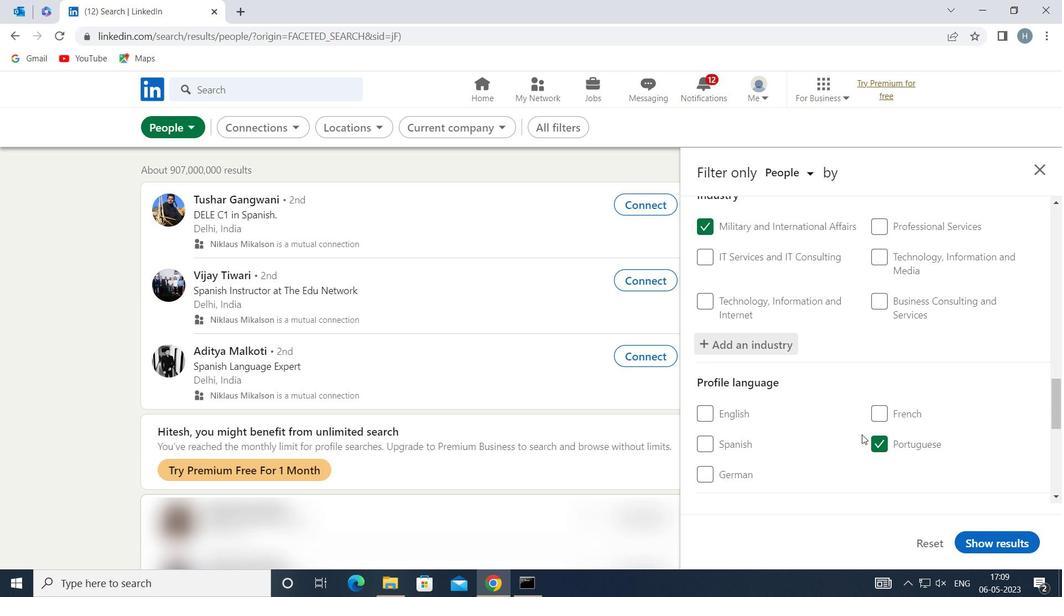 
Action: Mouse scrolled (863, 425) with delta (0, 0)
Screenshot: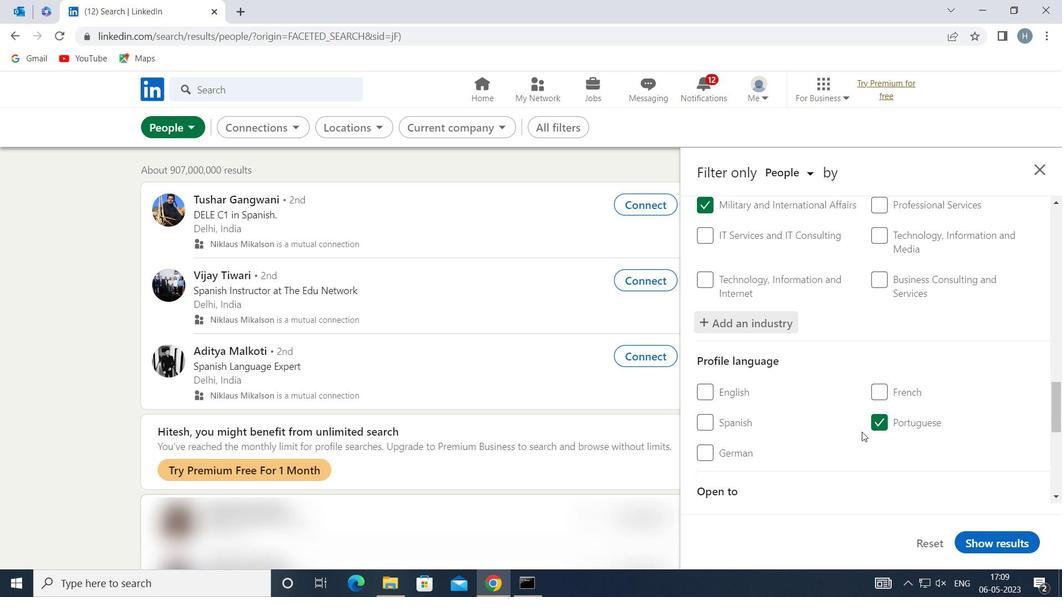 
Action: Mouse moved to (864, 421)
Screenshot: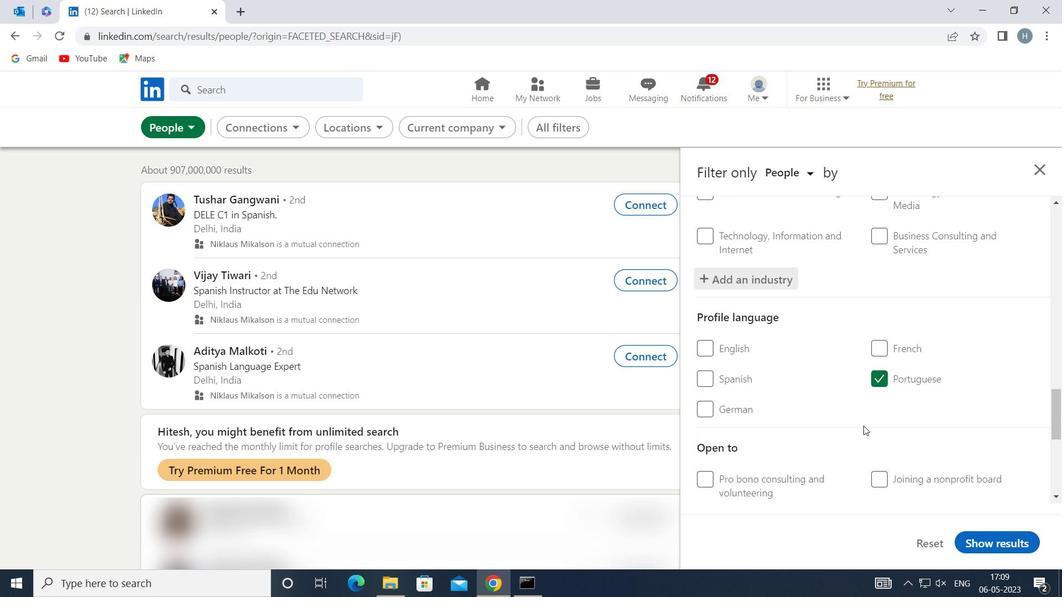 
Action: Mouse scrolled (864, 420) with delta (0, 0)
Screenshot: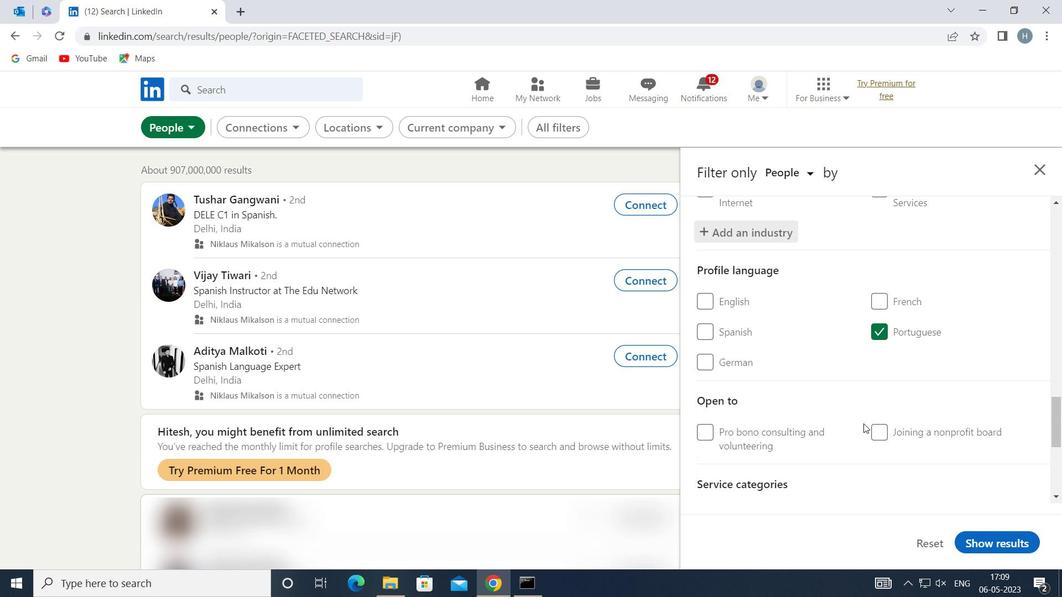 
Action: Mouse moved to (868, 418)
Screenshot: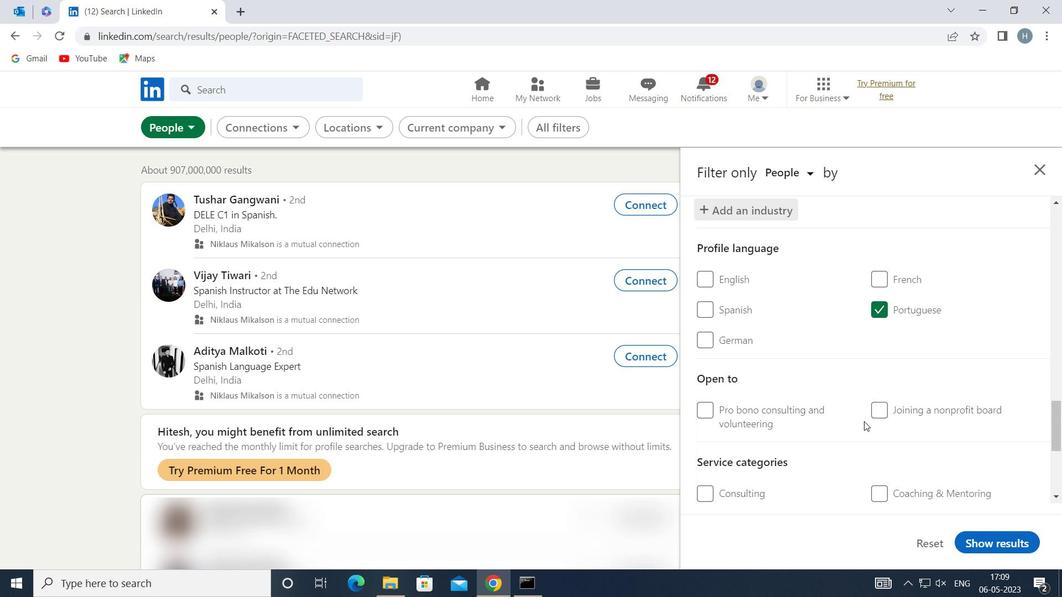 
Action: Mouse scrolled (868, 418) with delta (0, 0)
Screenshot: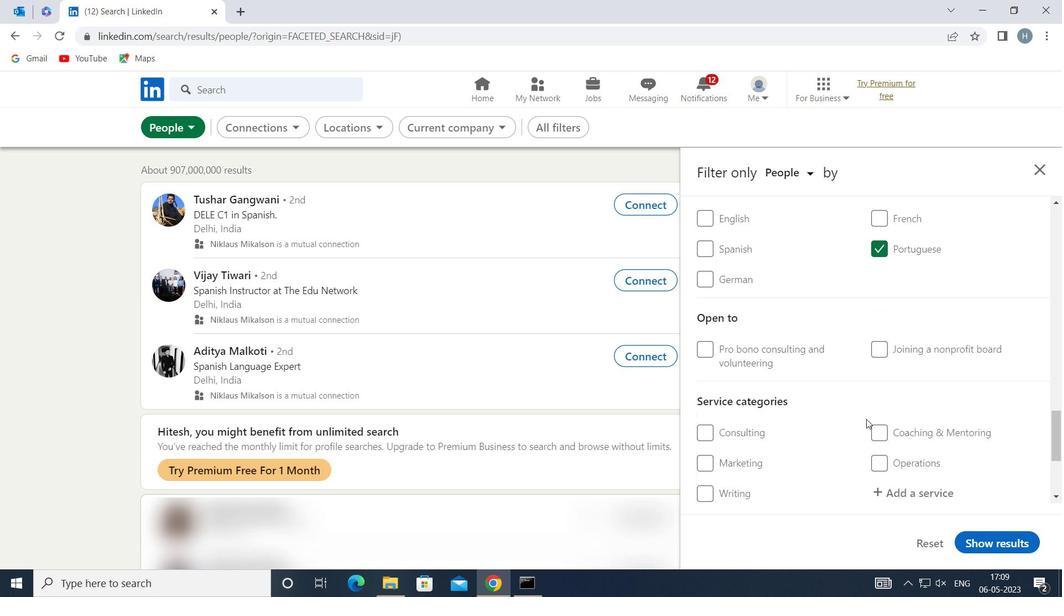 
Action: Mouse moved to (909, 414)
Screenshot: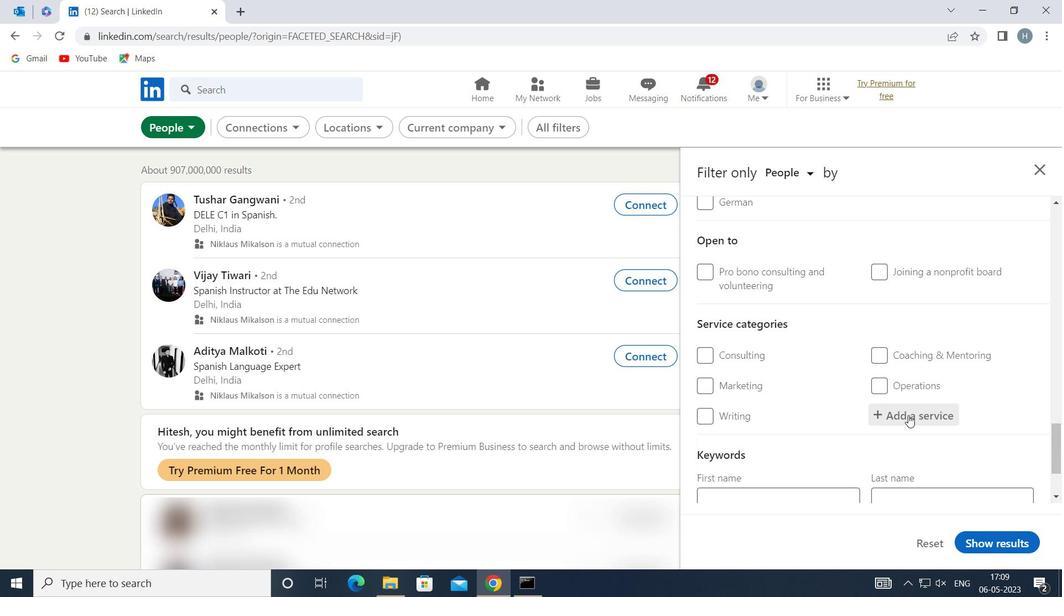 
Action: Mouse pressed left at (909, 414)
Screenshot: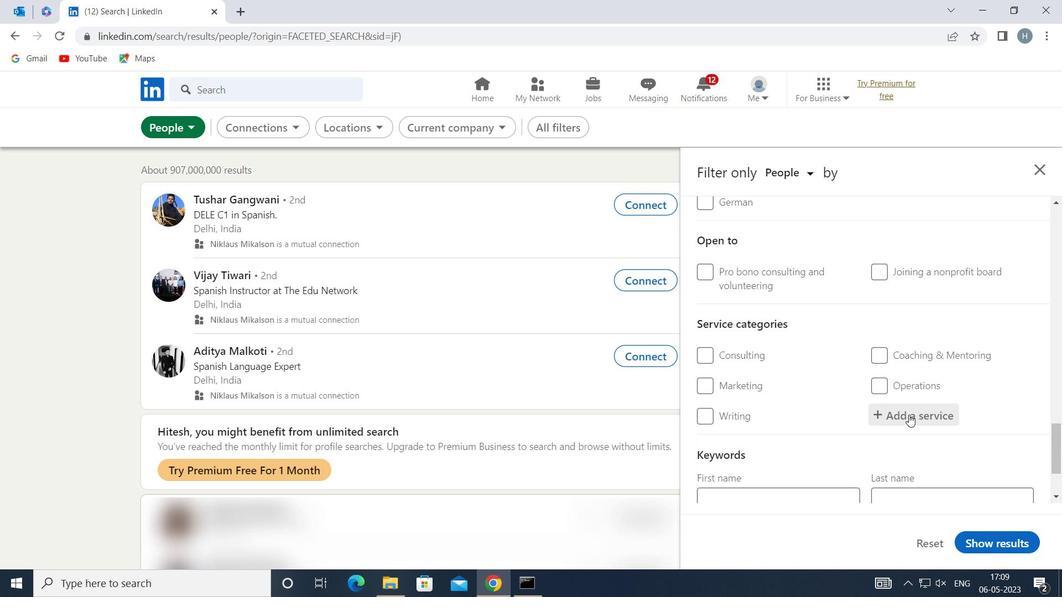 
Action: Key pressed <Key.shift>OUTSOUR
Screenshot: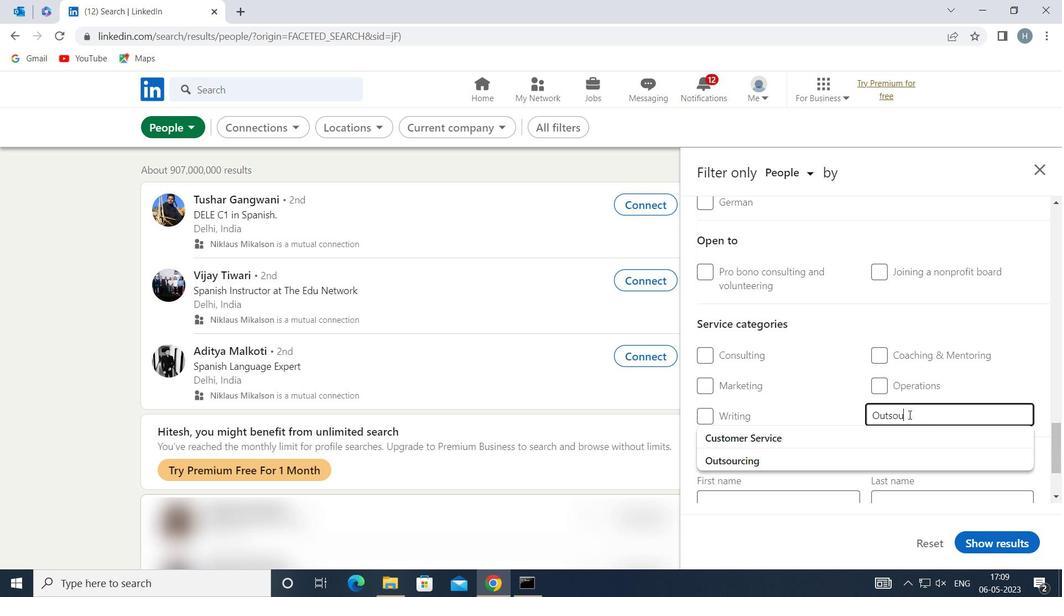 
Action: Mouse moved to (888, 436)
Screenshot: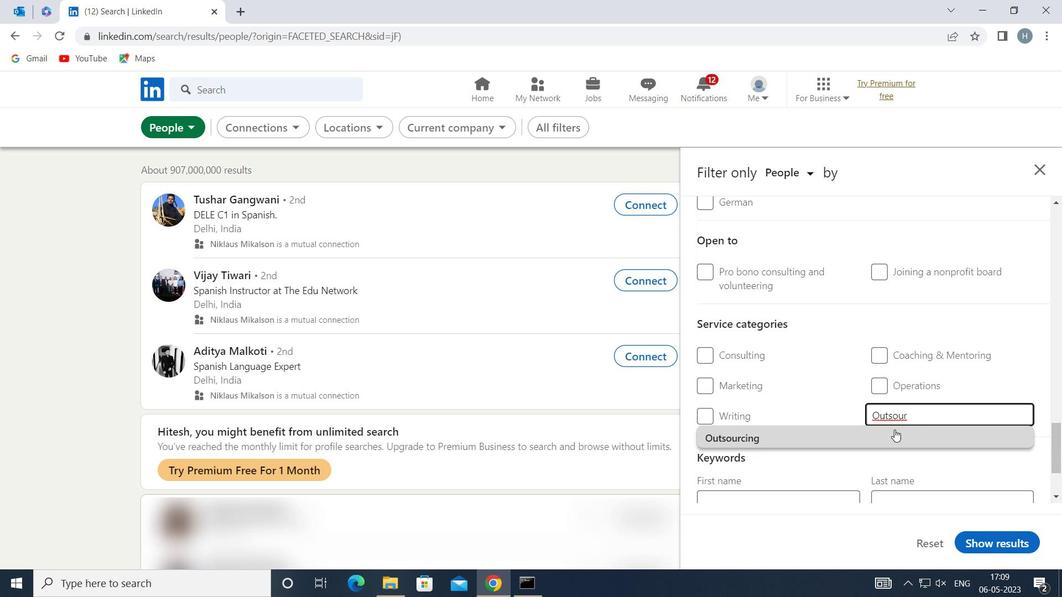 
Action: Mouse pressed left at (888, 436)
Screenshot: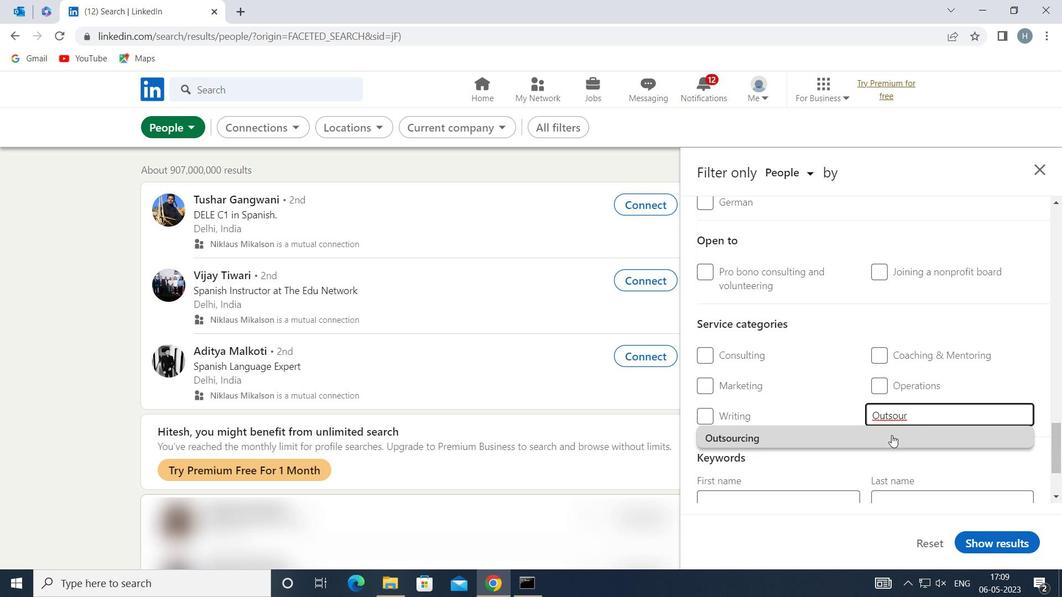 
Action: Mouse moved to (818, 406)
Screenshot: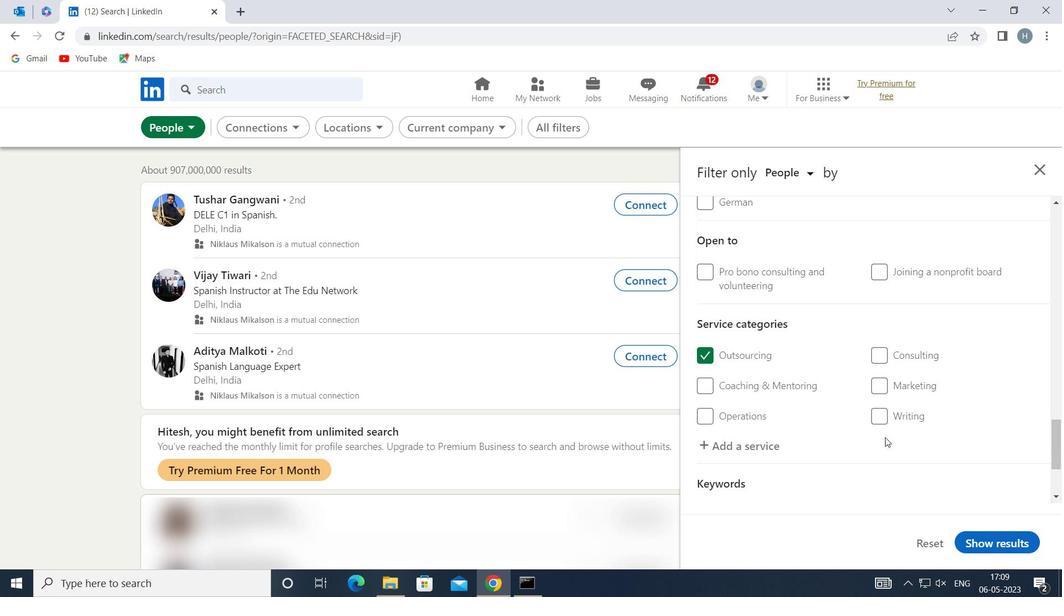 
Action: Mouse scrolled (818, 406) with delta (0, 0)
Screenshot: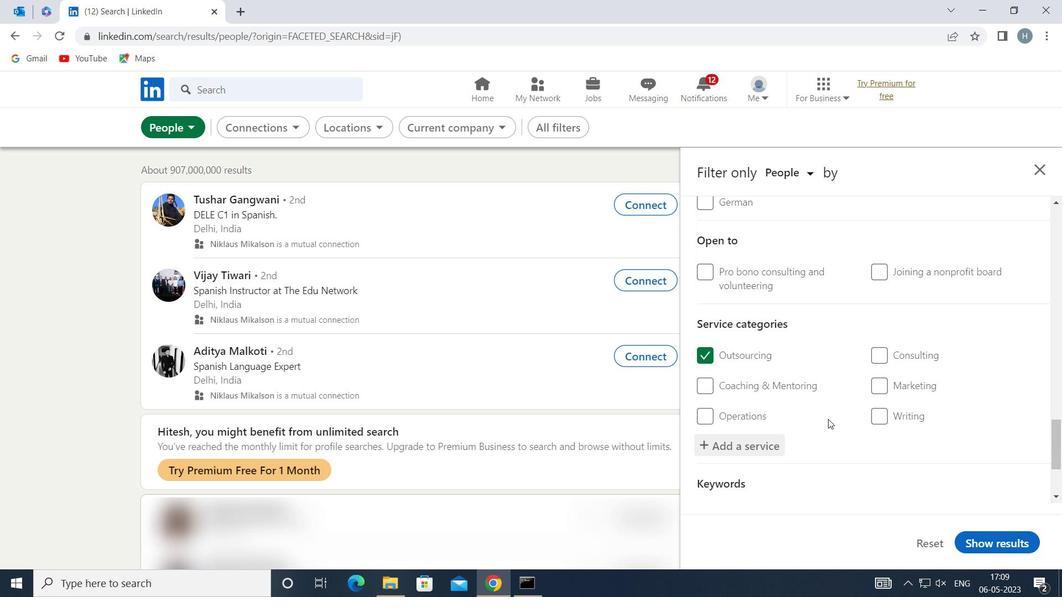 
Action: Mouse scrolled (818, 406) with delta (0, 0)
Screenshot: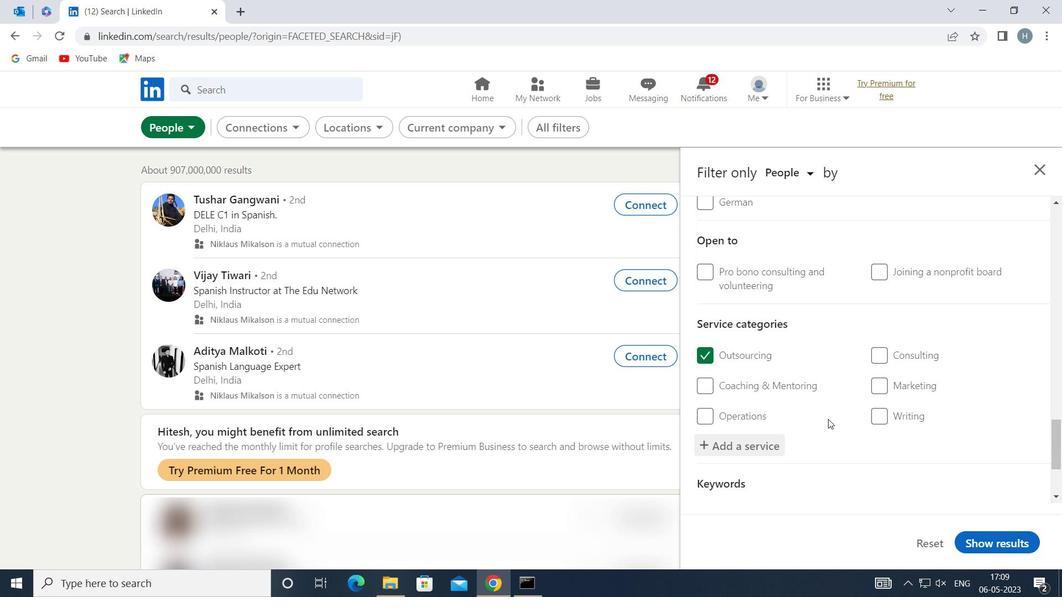 
Action: Mouse scrolled (818, 406) with delta (0, 0)
Screenshot: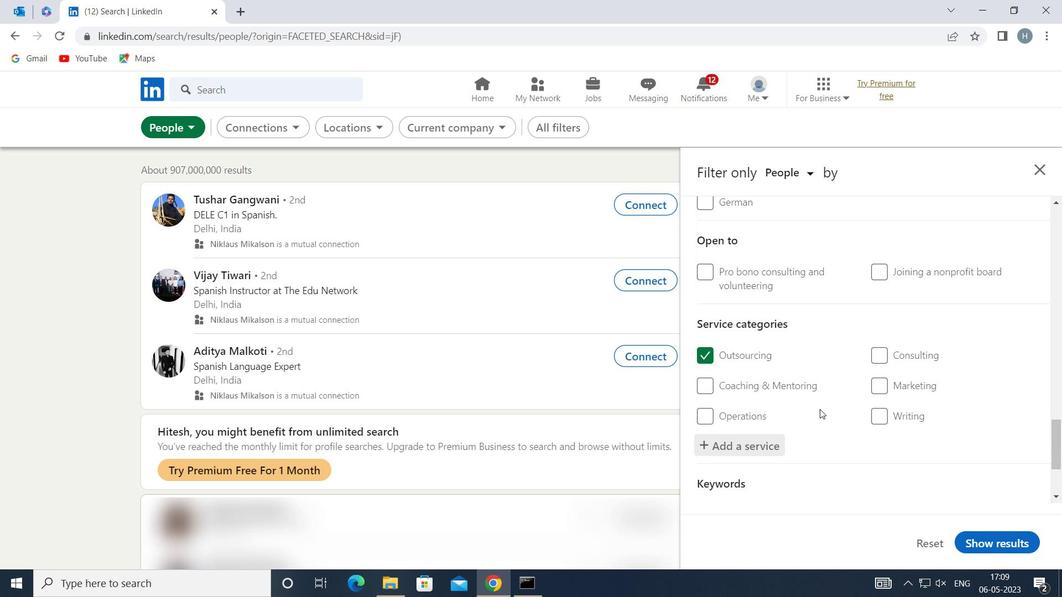 
Action: Mouse moved to (833, 399)
Screenshot: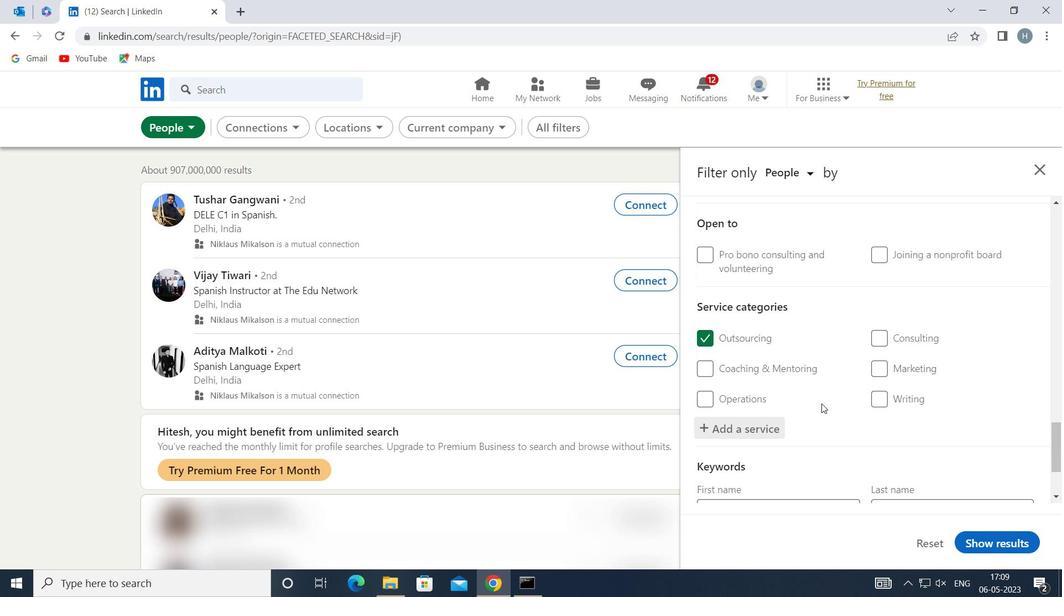 
Action: Mouse scrolled (833, 398) with delta (0, 0)
Screenshot: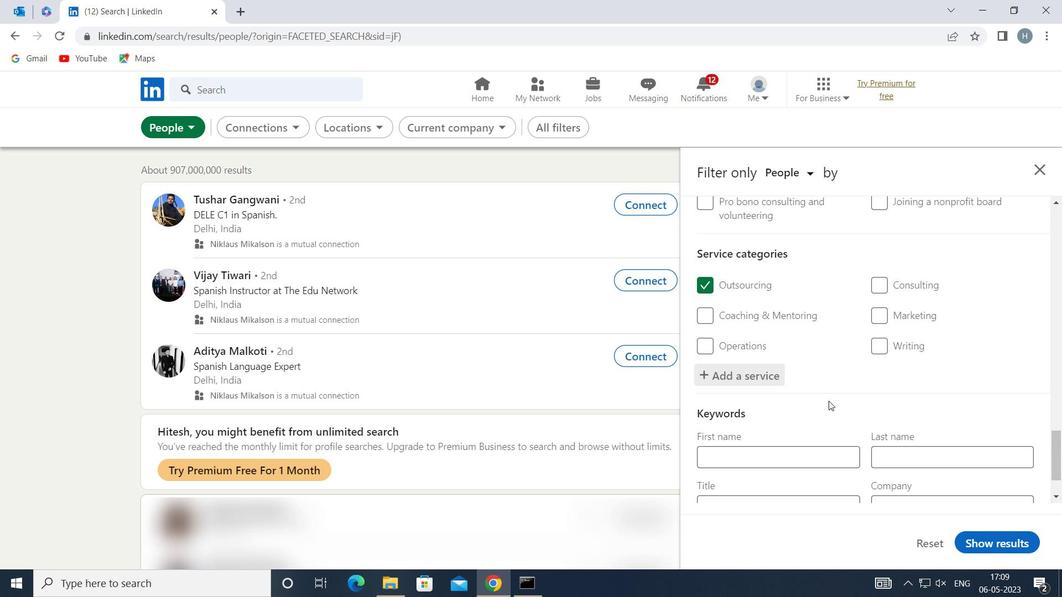 
Action: Mouse scrolled (833, 398) with delta (0, 0)
Screenshot: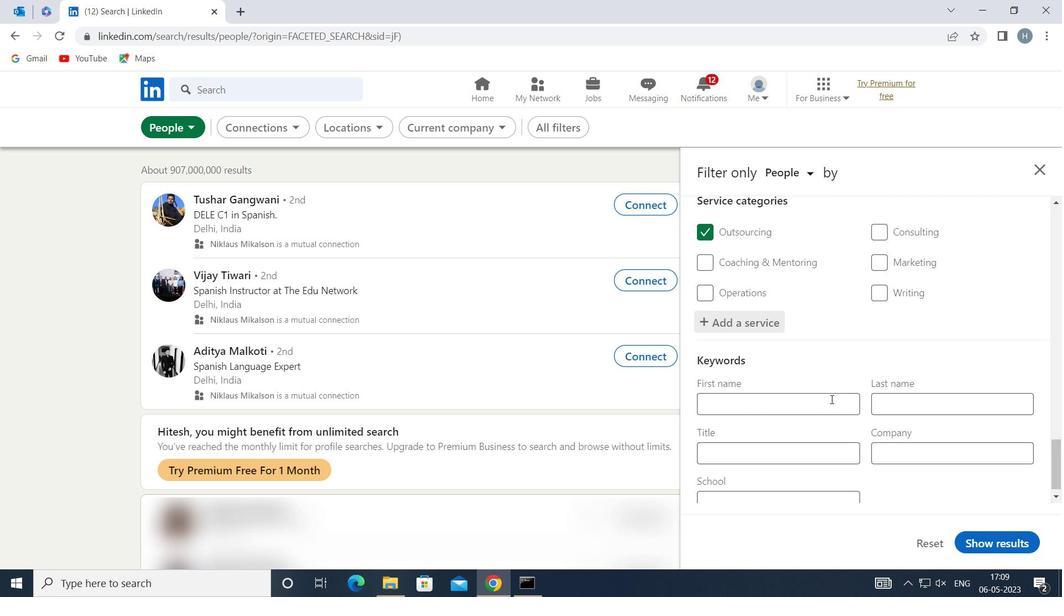 
Action: Mouse moved to (823, 439)
Screenshot: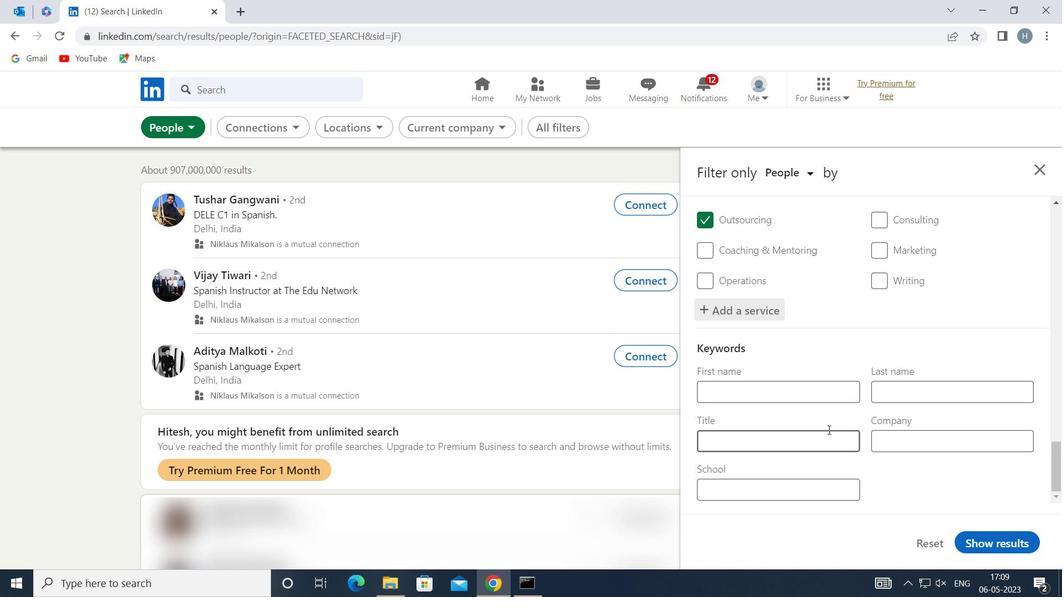 
Action: Mouse pressed left at (823, 439)
Screenshot: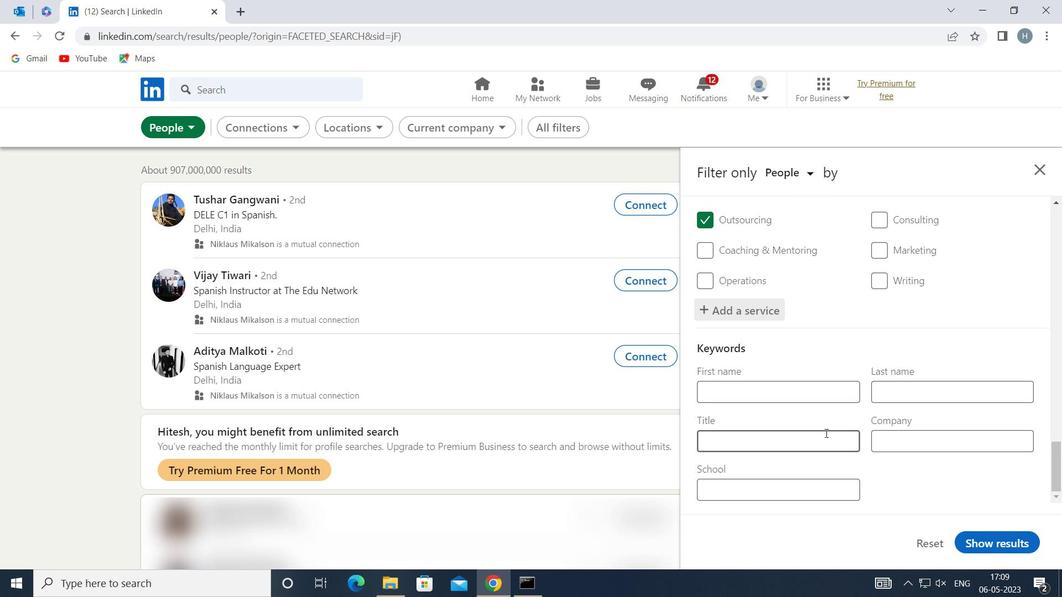 
Action: Key pressed <Key.shift>SALES<Key.space><Key.shift>ASSOCIATE
Screenshot: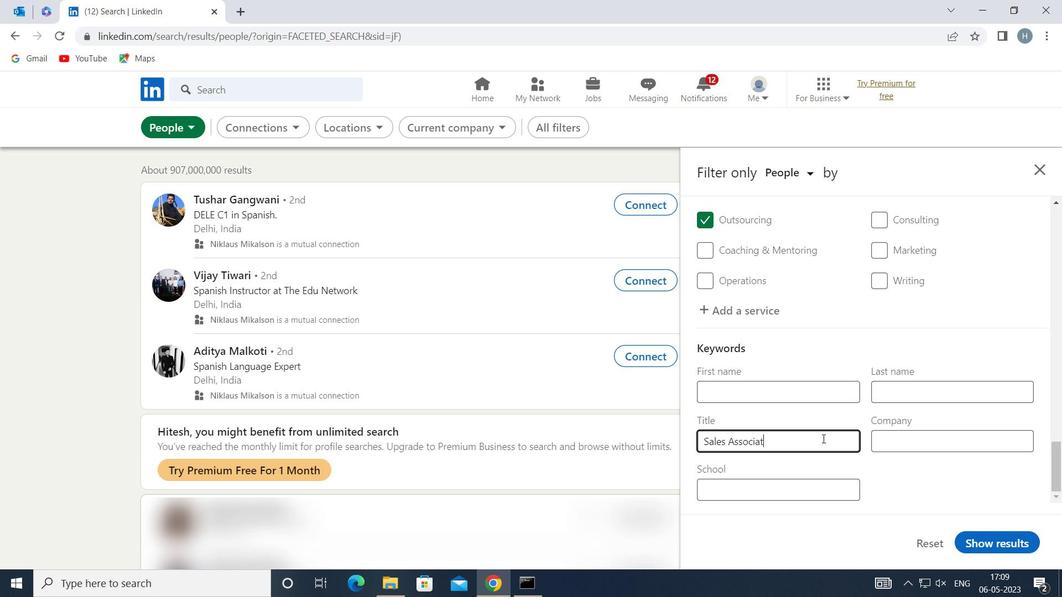 
Action: Mouse moved to (996, 538)
Screenshot: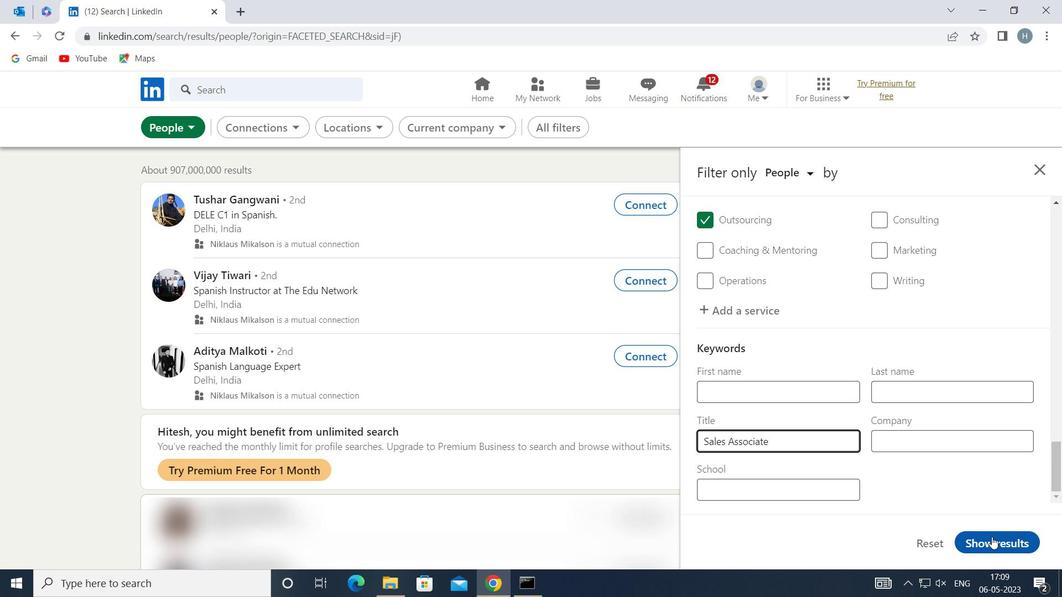
Action: Mouse pressed left at (996, 538)
Screenshot: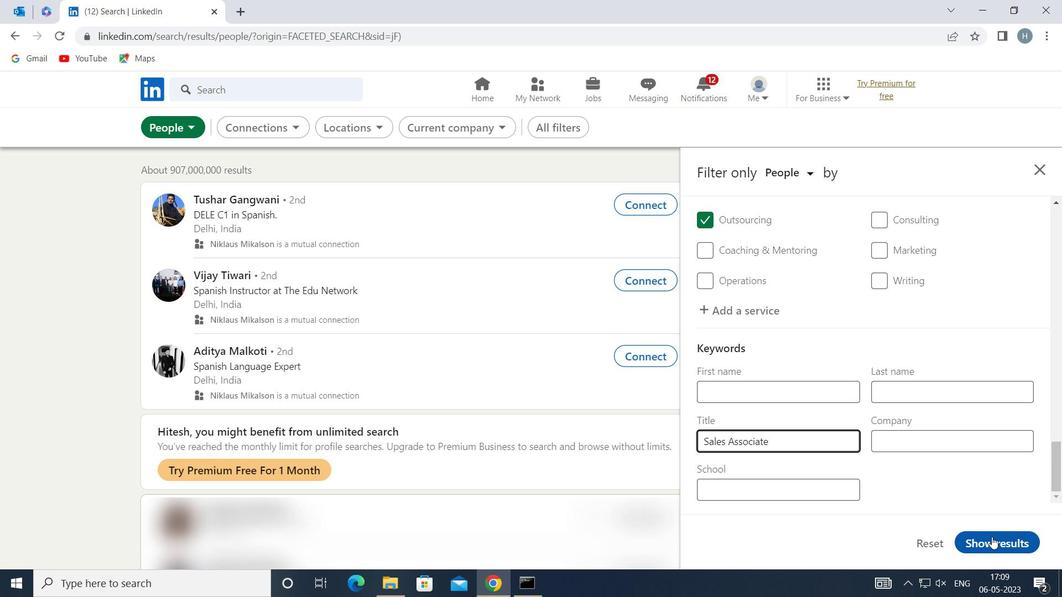 
Action: Mouse moved to (675, 316)
Screenshot: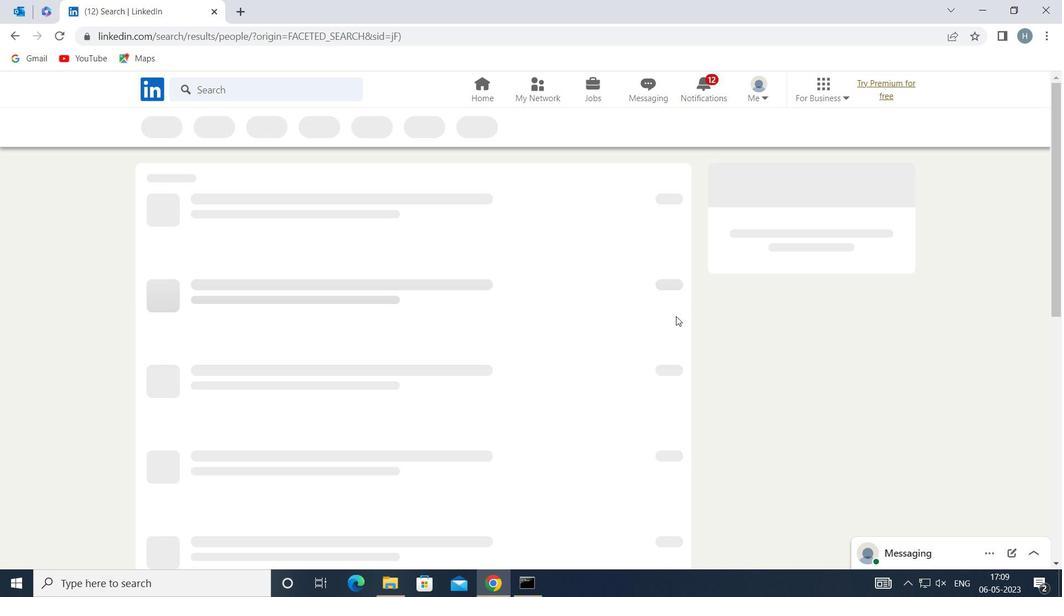 
